Task: Search one way flight ticket for 5 adults, 2 children, 1 infant in seat and 1 infant on lap in economy from El Paso: El Paso International Airport to Jackson: Jackson Hole Airport on 5-2-2023. Choice of flights is Alaska. Number of bags: 10 checked bags. Price is upto 73000. Outbound departure time preference is 5:15.
Action: Mouse moved to (340, 148)
Screenshot: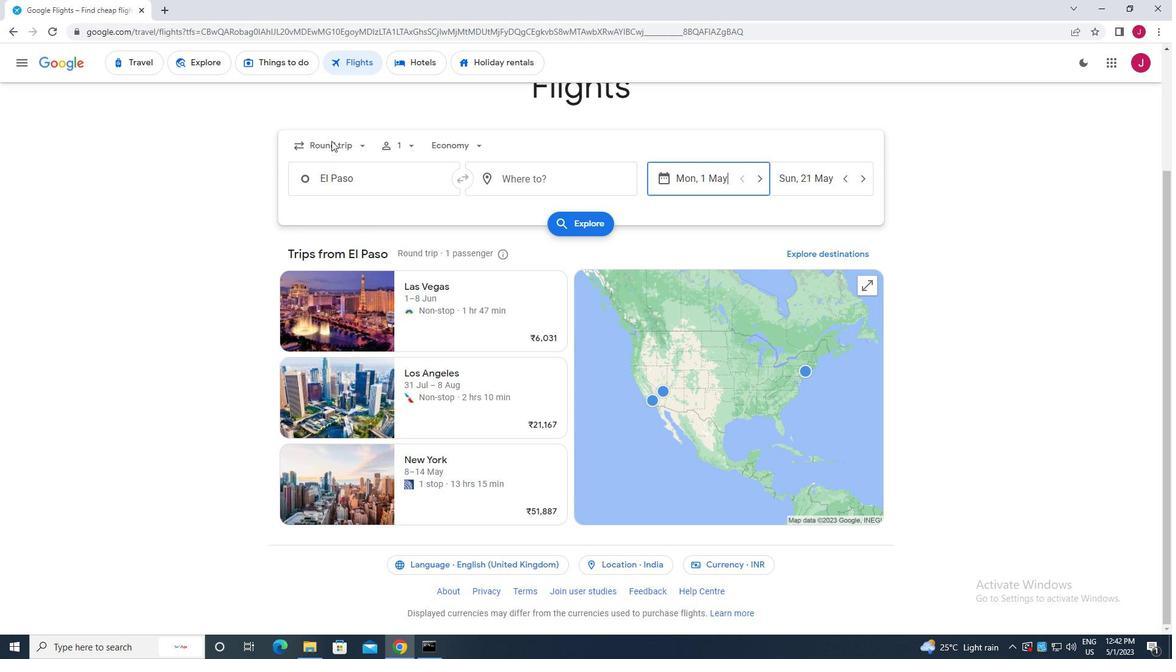 
Action: Mouse pressed left at (340, 148)
Screenshot: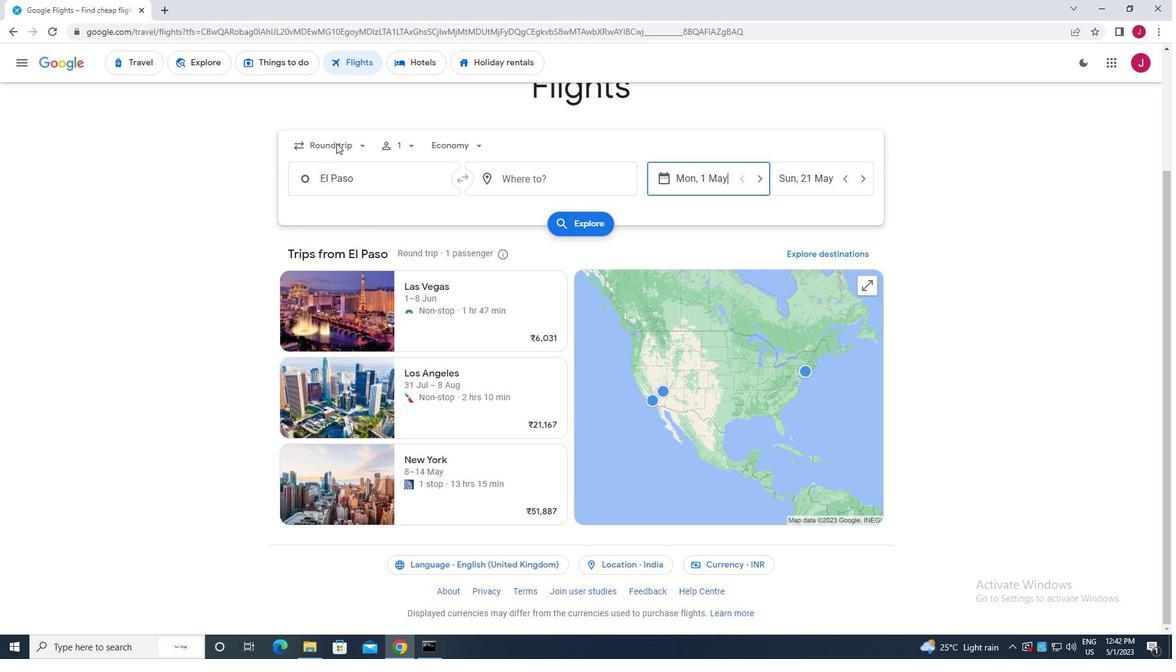 
Action: Mouse moved to (360, 142)
Screenshot: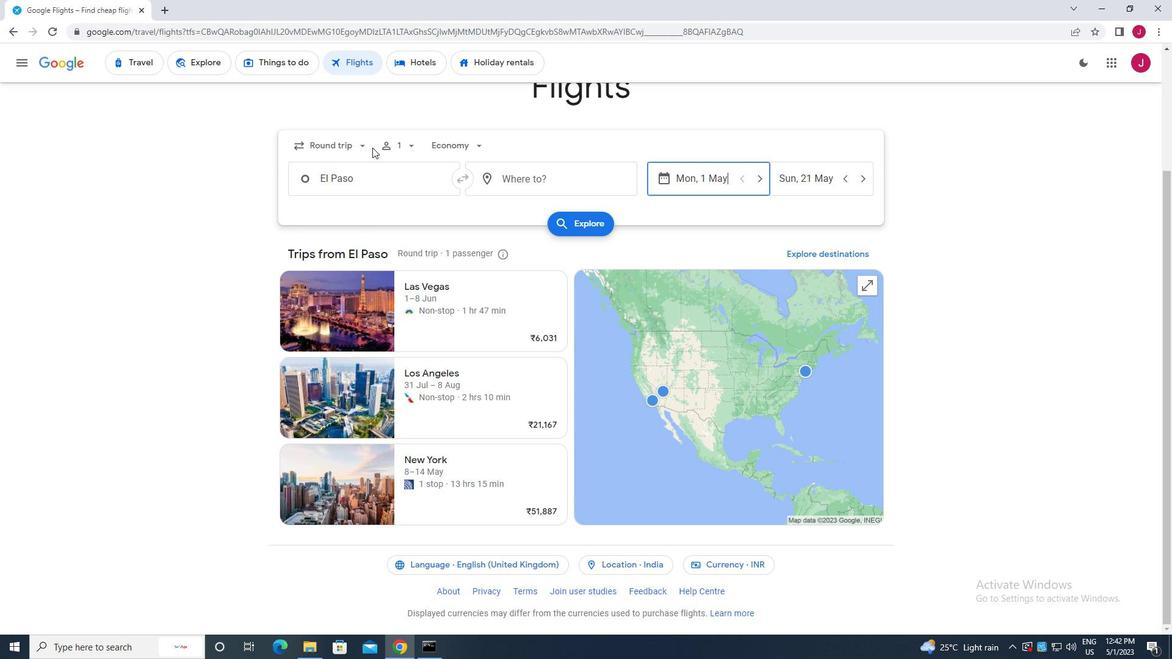 
Action: Mouse pressed left at (360, 142)
Screenshot: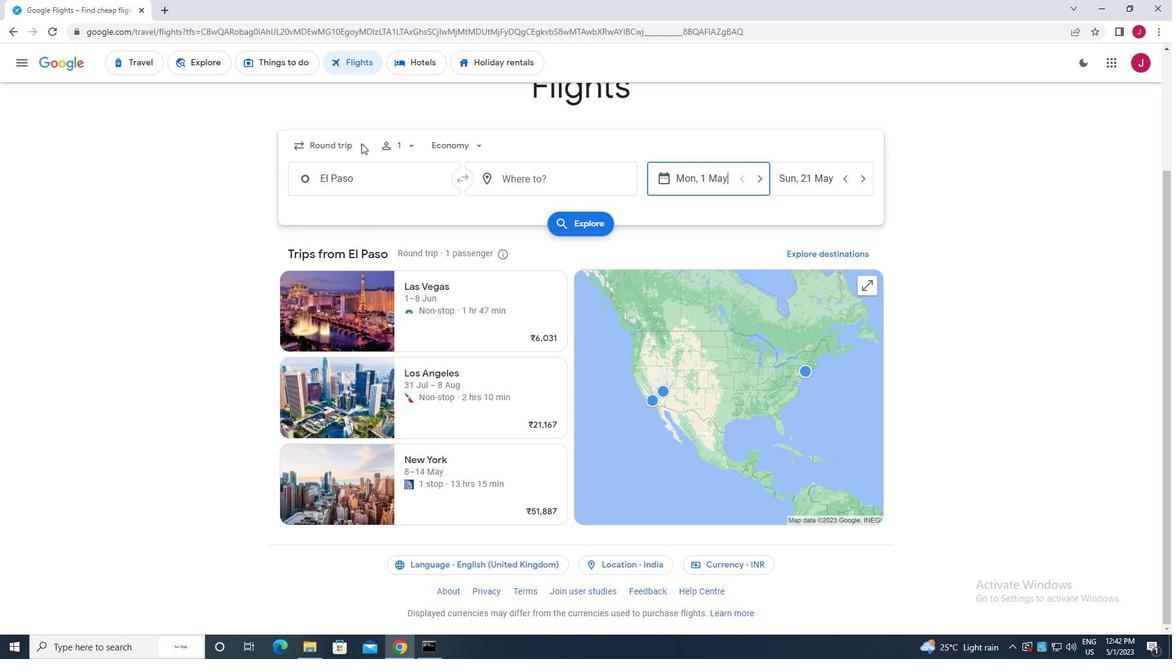 
Action: Mouse moved to (357, 148)
Screenshot: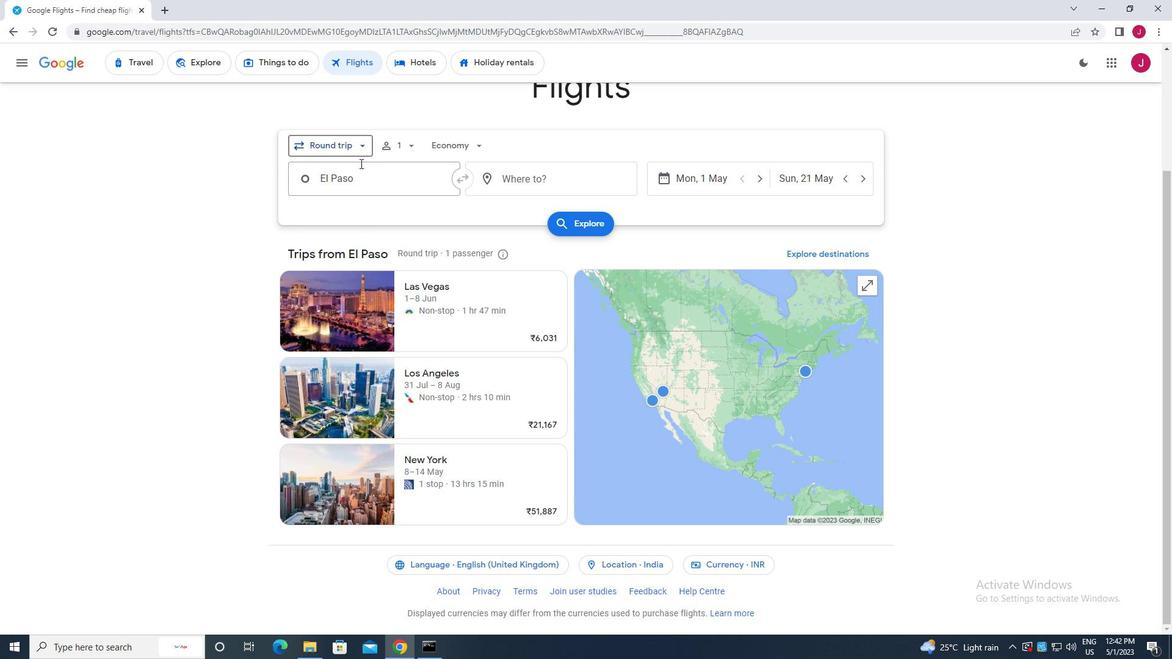 
Action: Mouse pressed left at (357, 148)
Screenshot: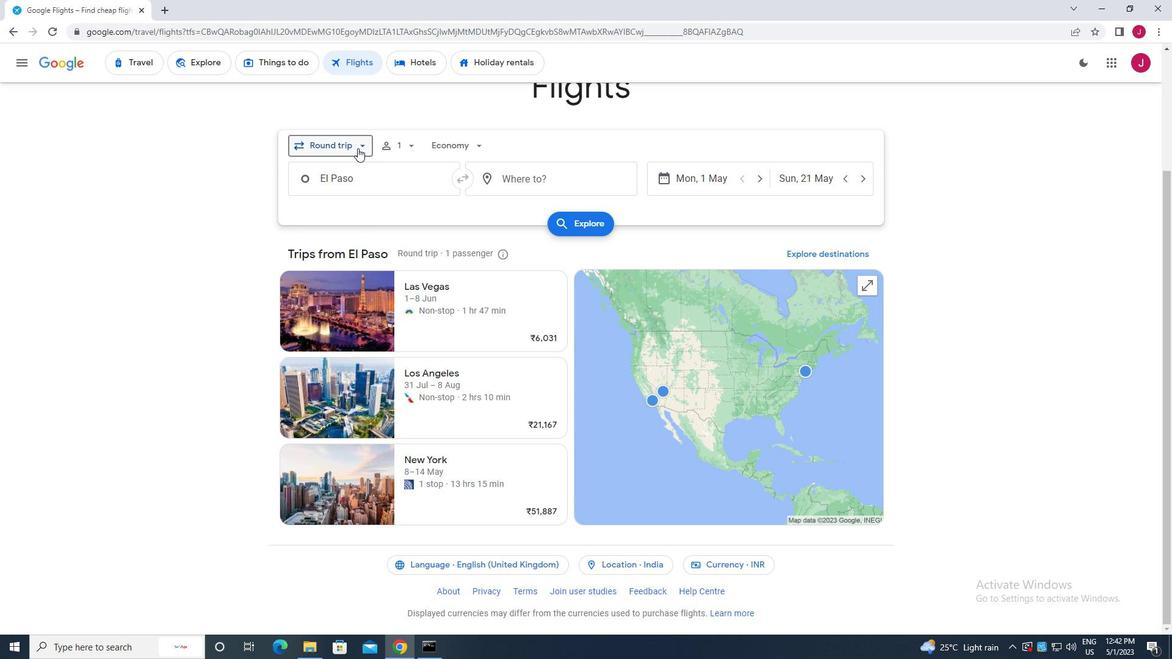 
Action: Mouse moved to (353, 199)
Screenshot: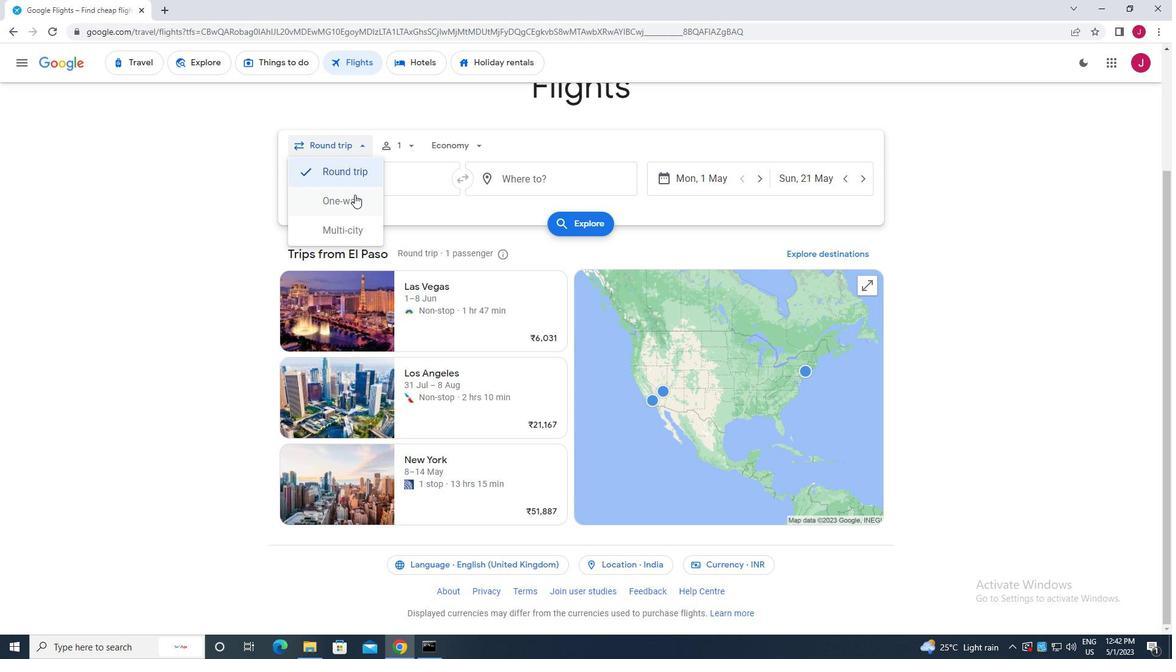 
Action: Mouse pressed left at (353, 199)
Screenshot: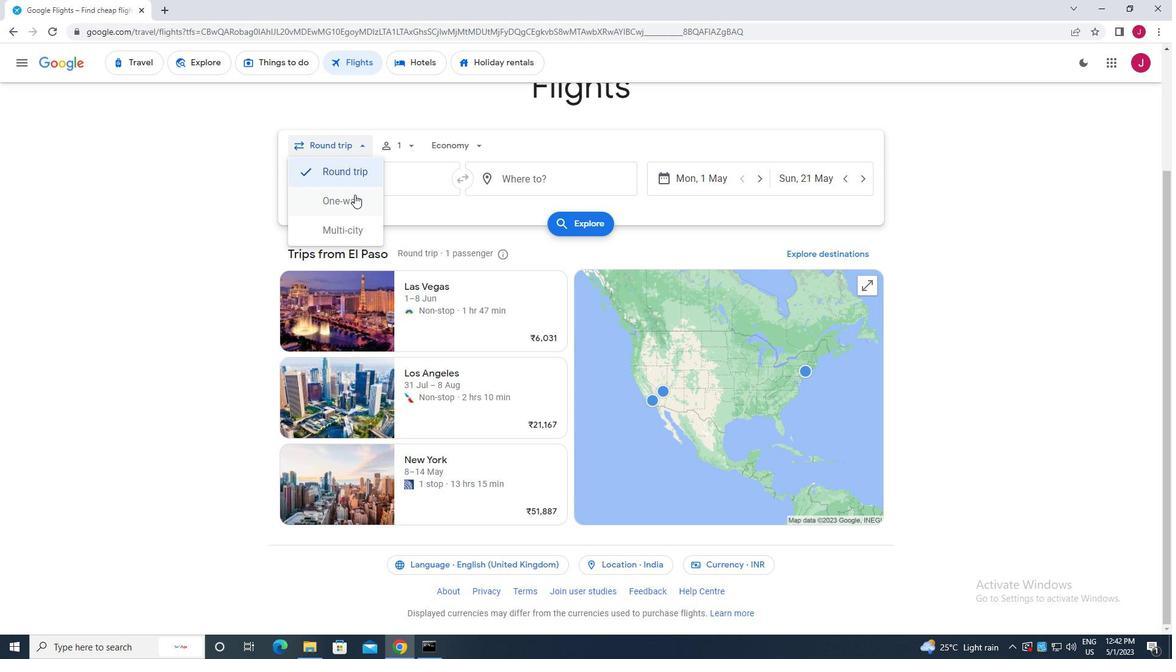
Action: Mouse moved to (409, 149)
Screenshot: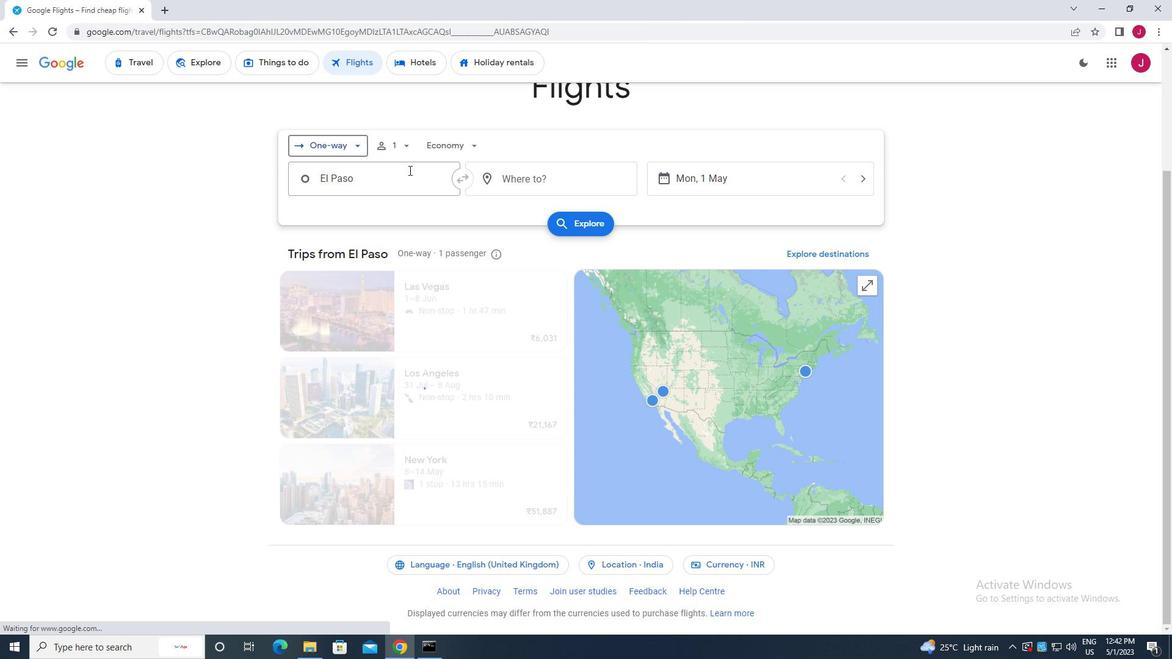 
Action: Mouse pressed left at (409, 149)
Screenshot: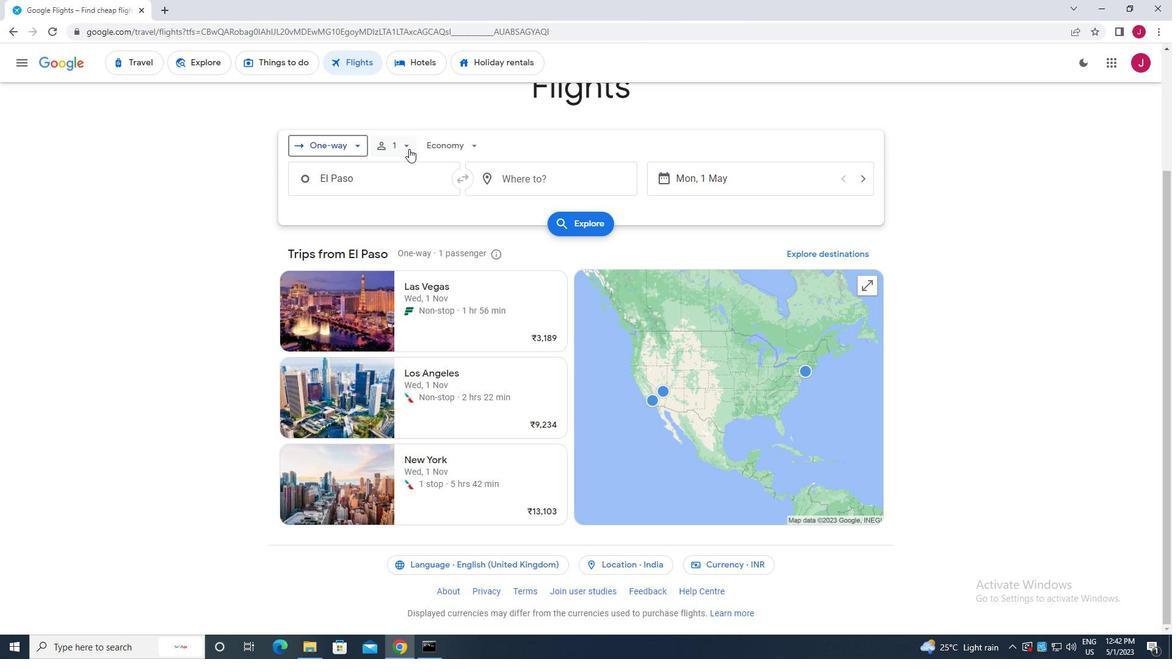 
Action: Mouse moved to (497, 176)
Screenshot: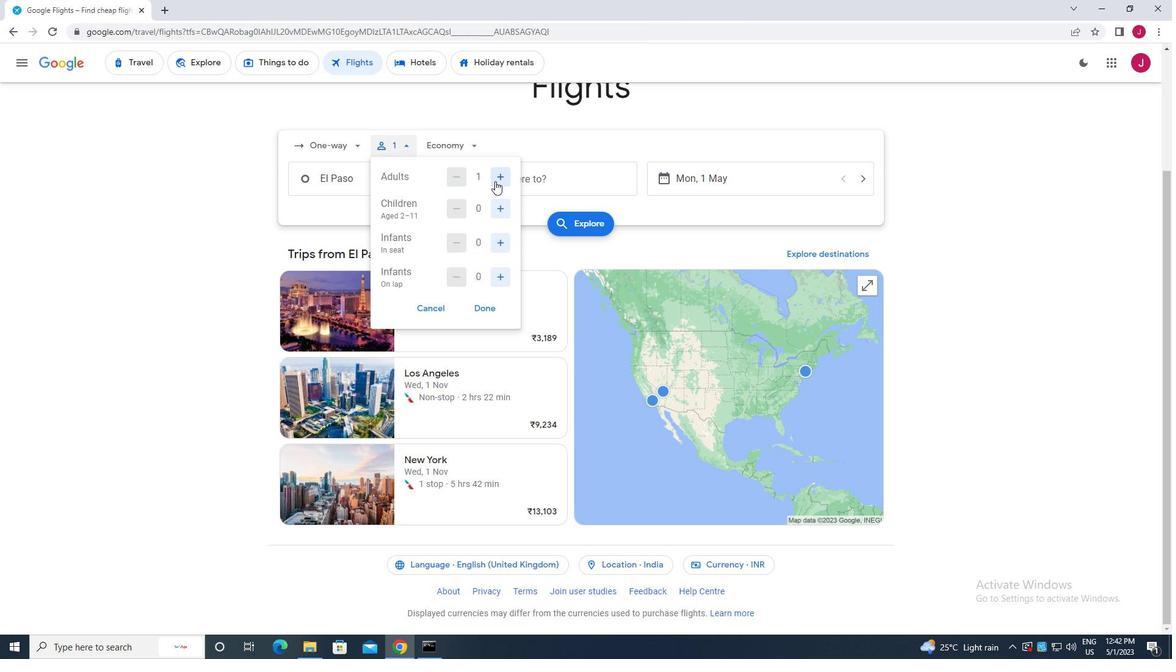 
Action: Mouse pressed left at (497, 176)
Screenshot: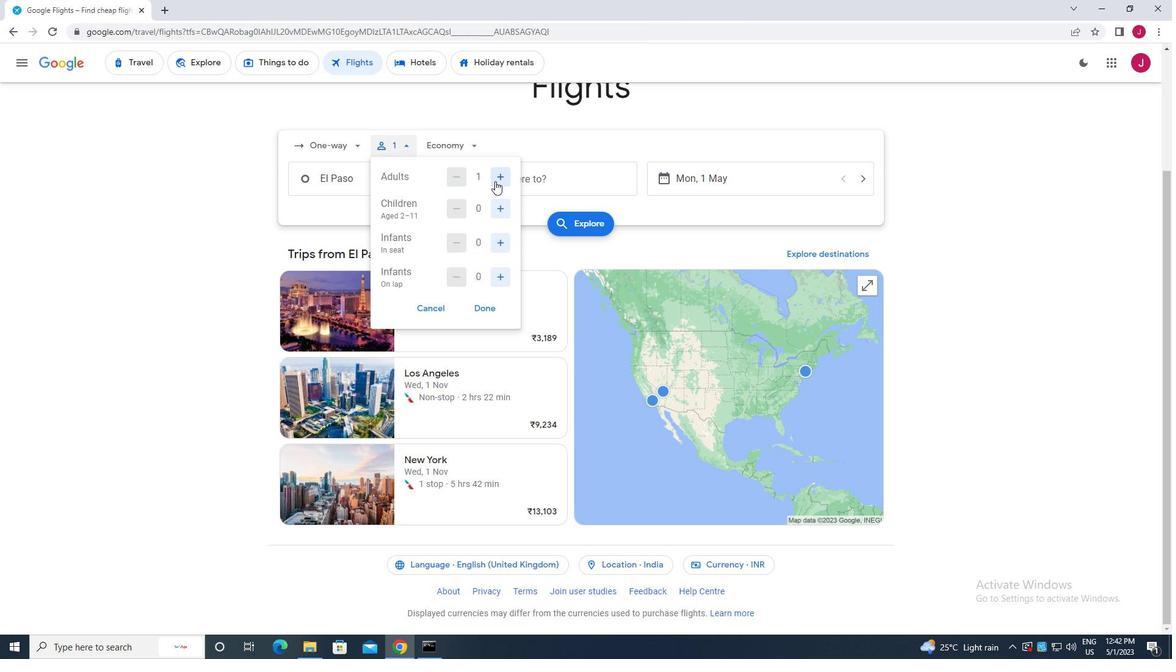
Action: Mouse pressed left at (497, 176)
Screenshot: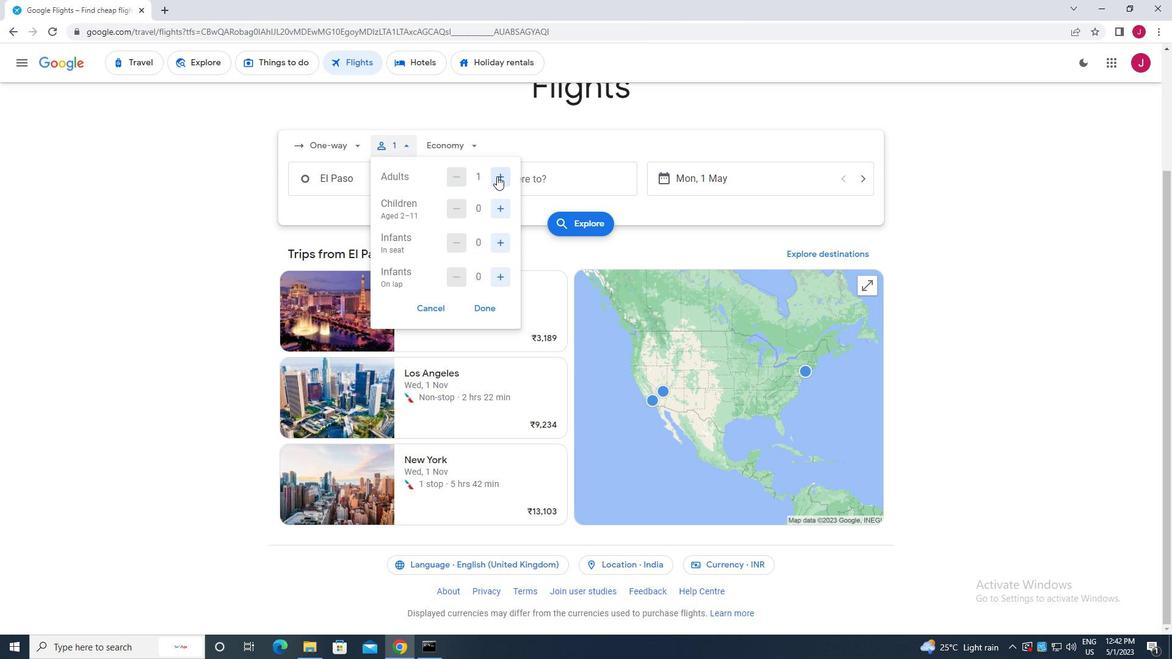 
Action: Mouse pressed left at (497, 176)
Screenshot: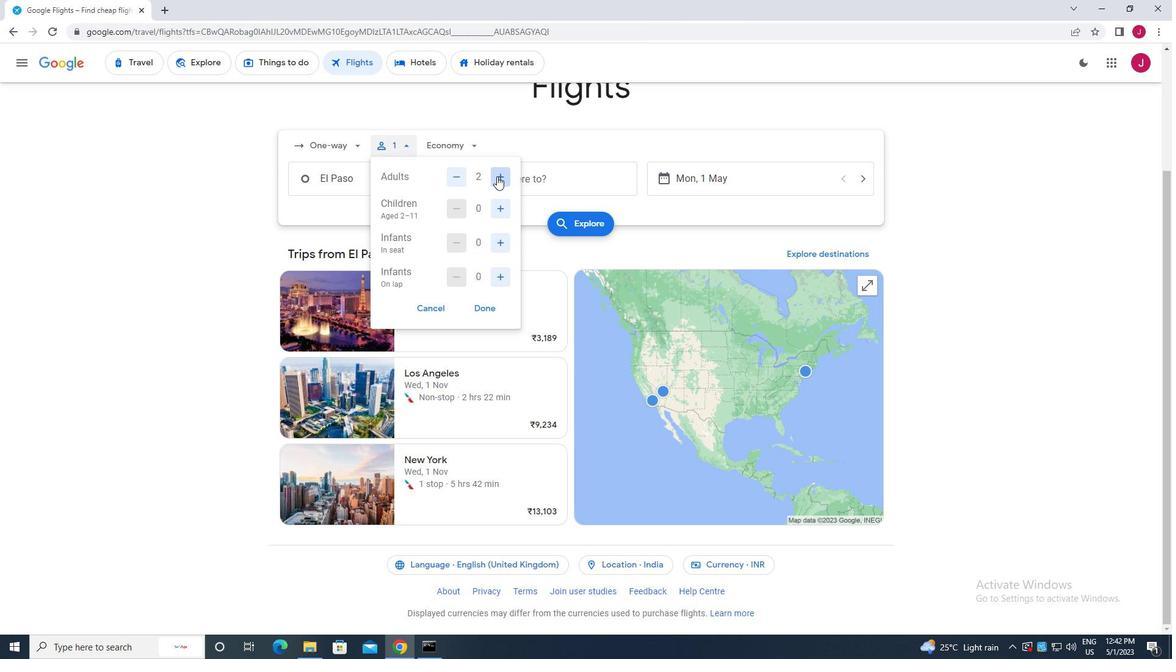 
Action: Mouse pressed left at (497, 176)
Screenshot: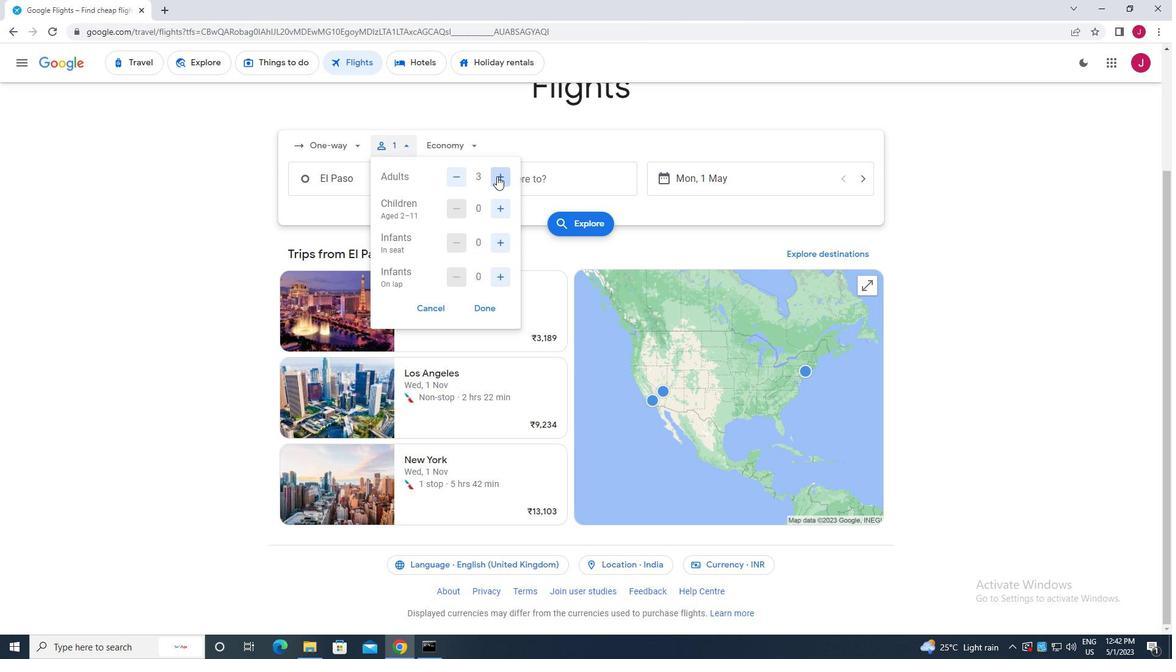 
Action: Mouse pressed left at (497, 176)
Screenshot: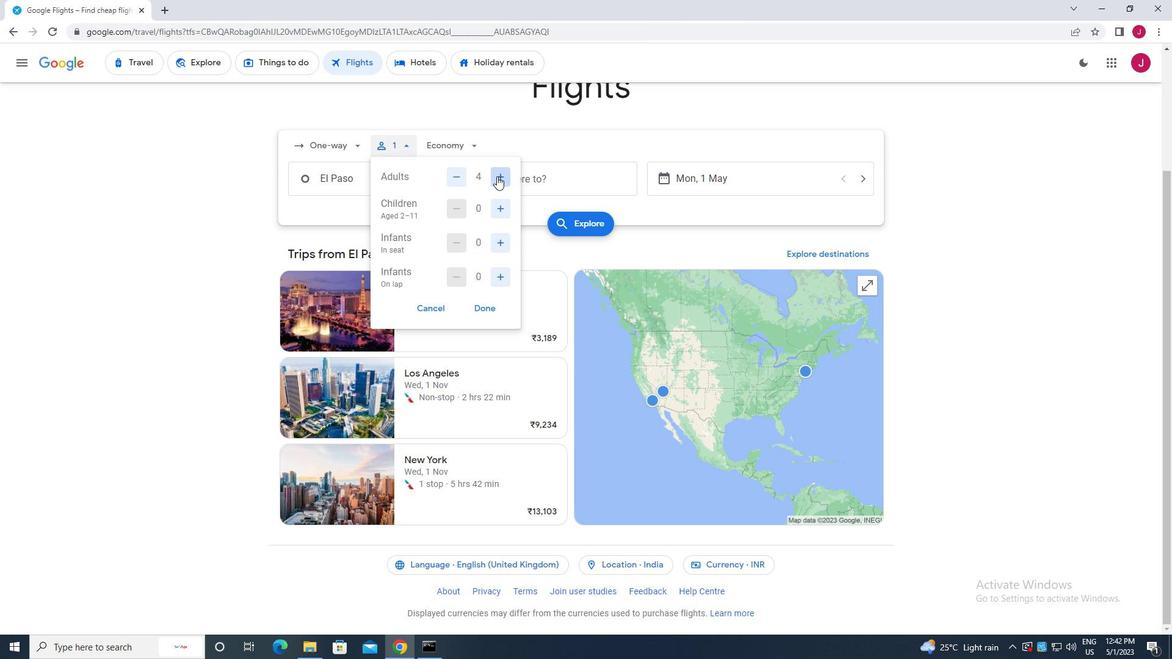 
Action: Mouse moved to (456, 177)
Screenshot: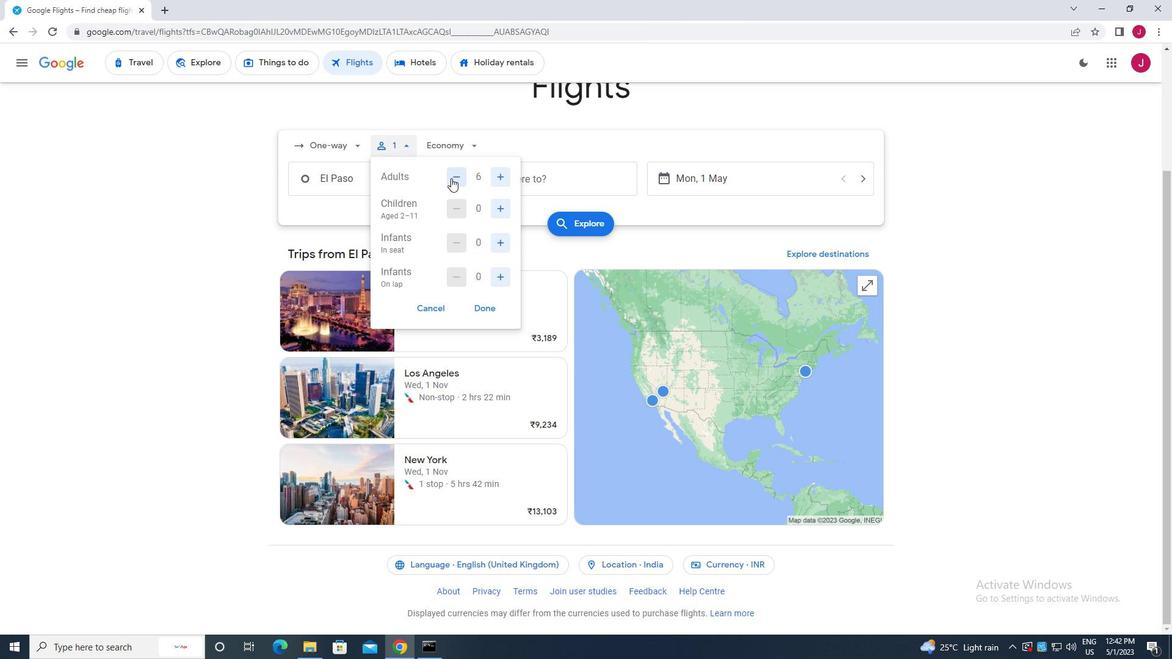 
Action: Mouse pressed left at (456, 177)
Screenshot: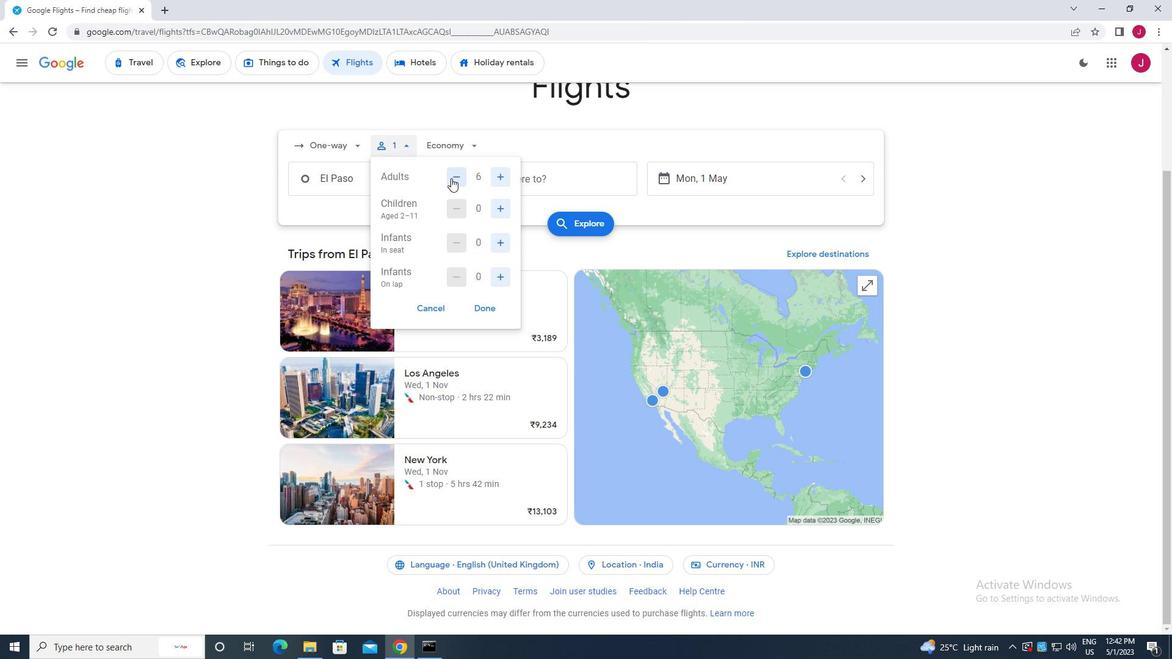 
Action: Mouse moved to (503, 209)
Screenshot: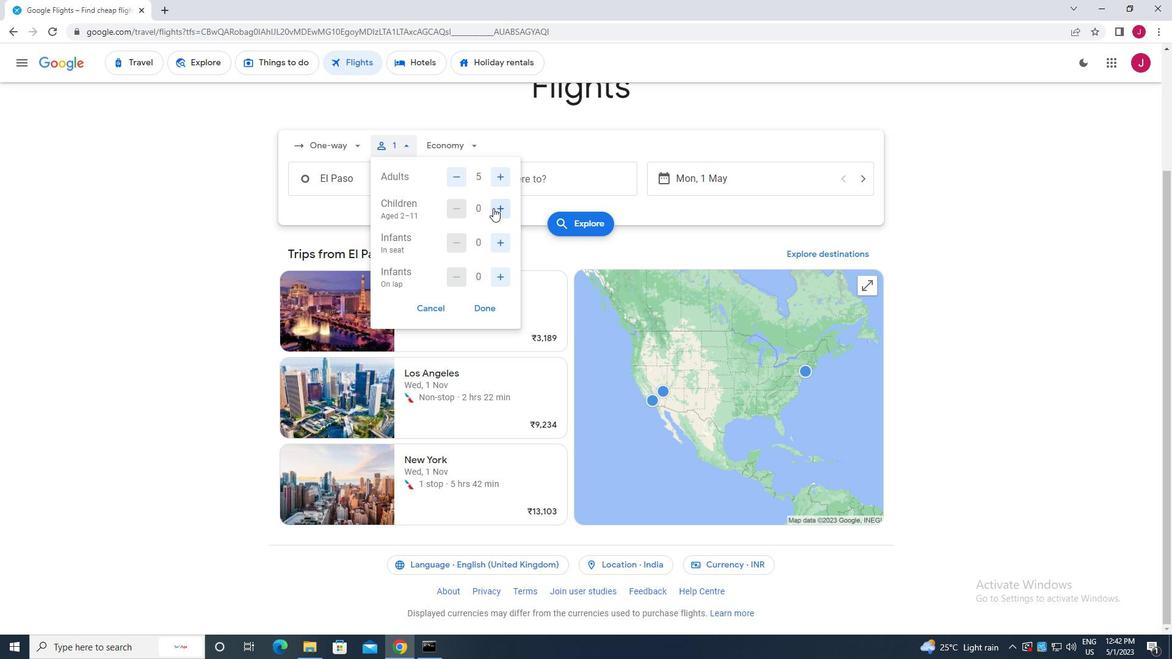 
Action: Mouse pressed left at (503, 209)
Screenshot: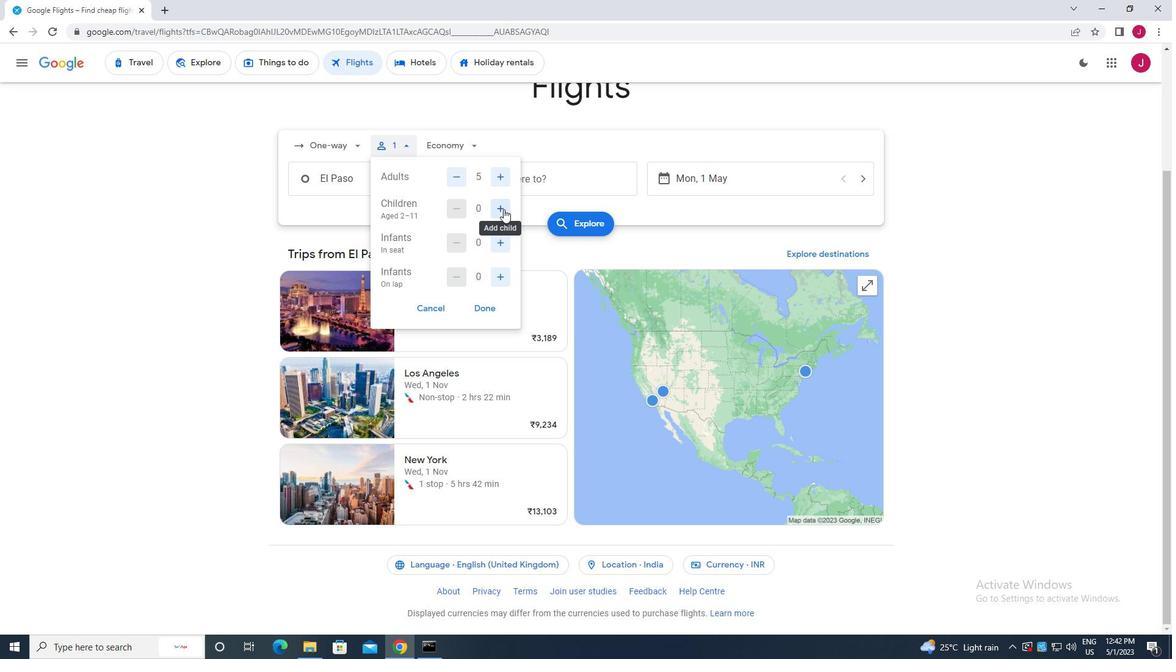 
Action: Mouse pressed left at (503, 209)
Screenshot: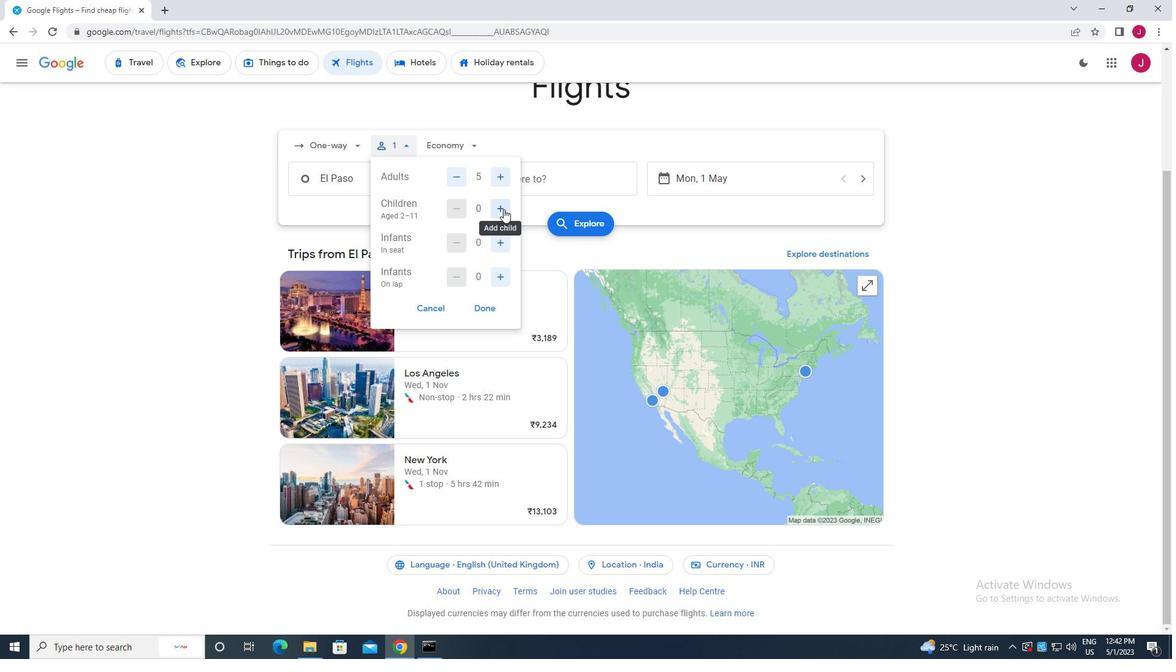 
Action: Mouse moved to (500, 247)
Screenshot: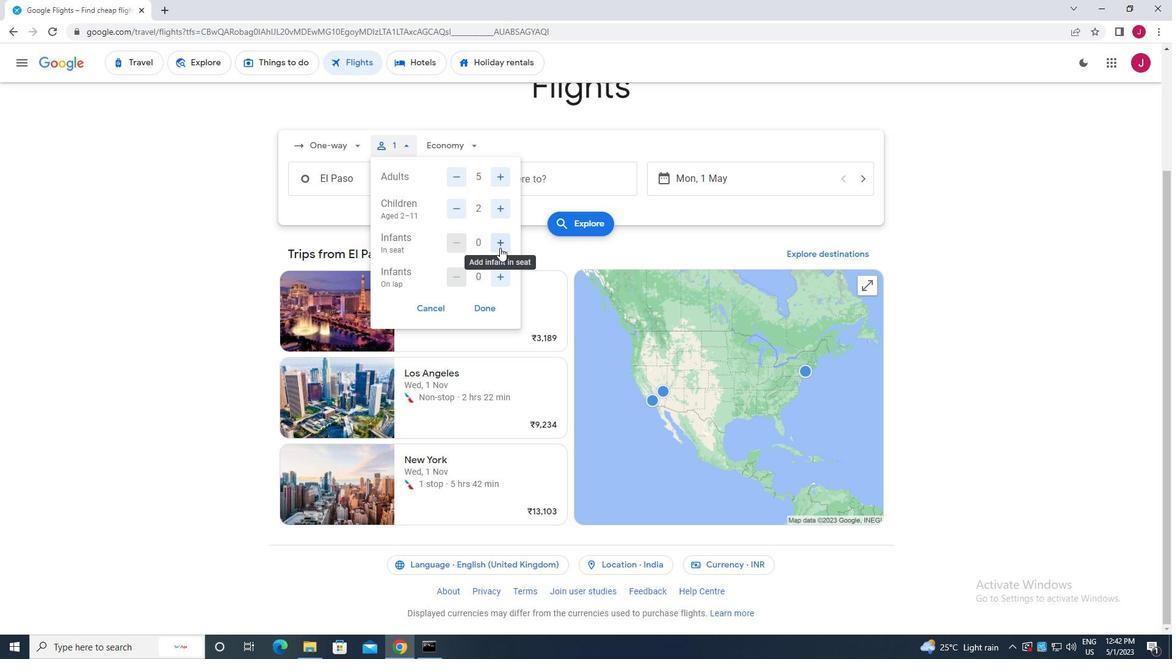 
Action: Mouse pressed left at (500, 247)
Screenshot: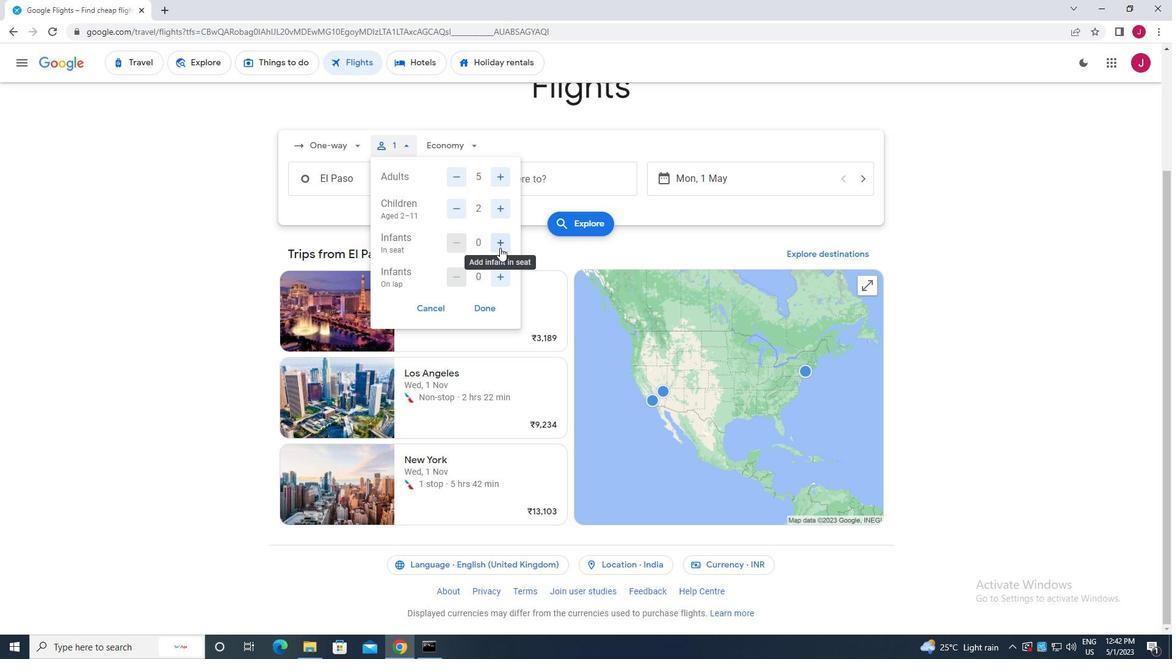 
Action: Mouse moved to (500, 278)
Screenshot: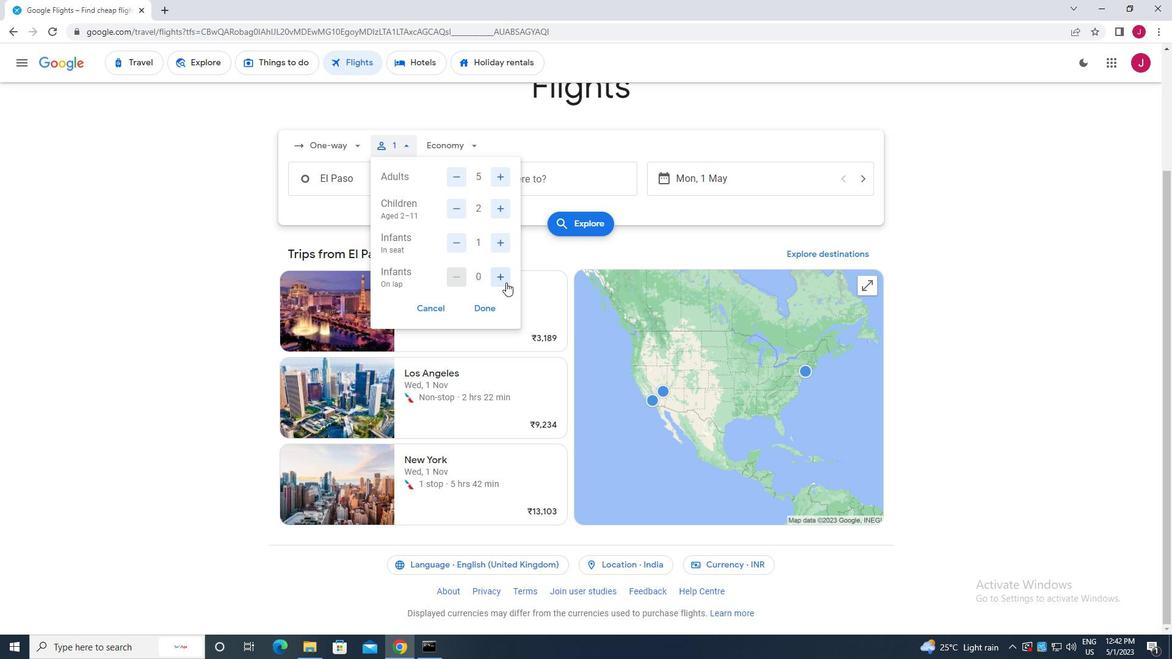 
Action: Mouse pressed left at (500, 278)
Screenshot: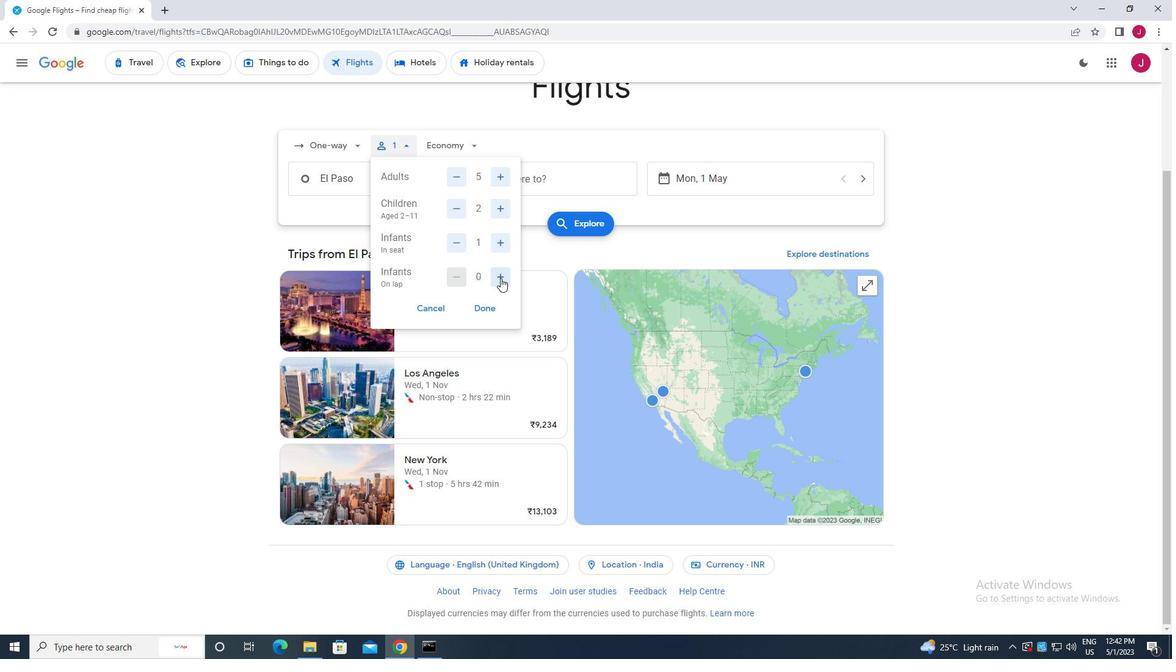 
Action: Mouse moved to (491, 307)
Screenshot: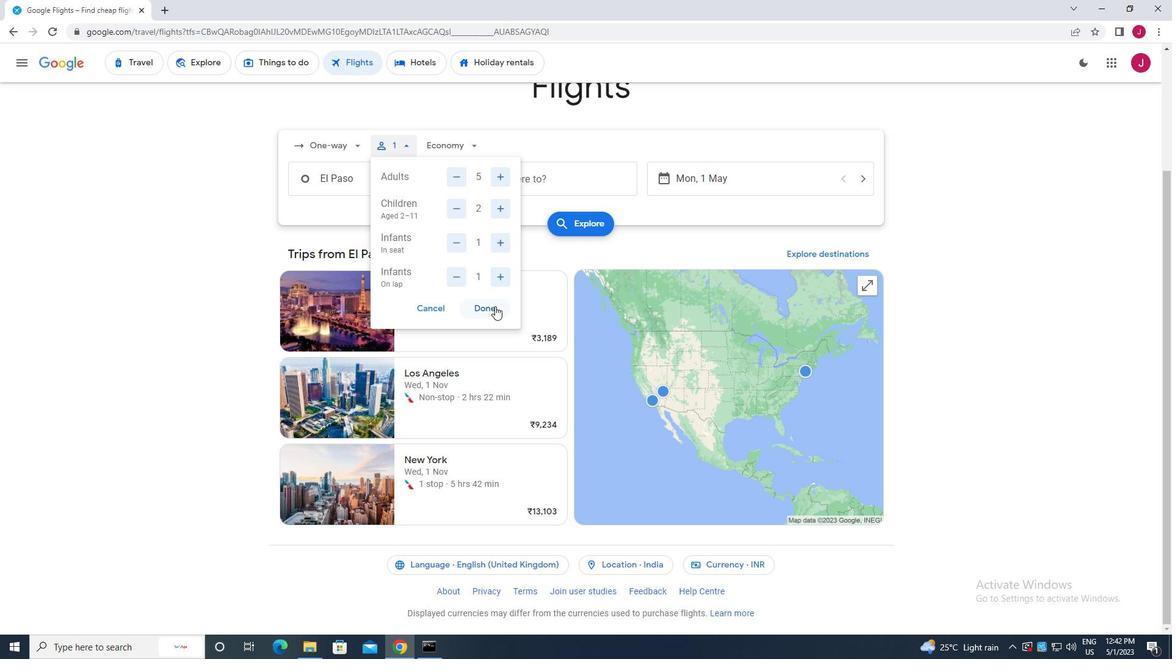 
Action: Mouse pressed left at (491, 307)
Screenshot: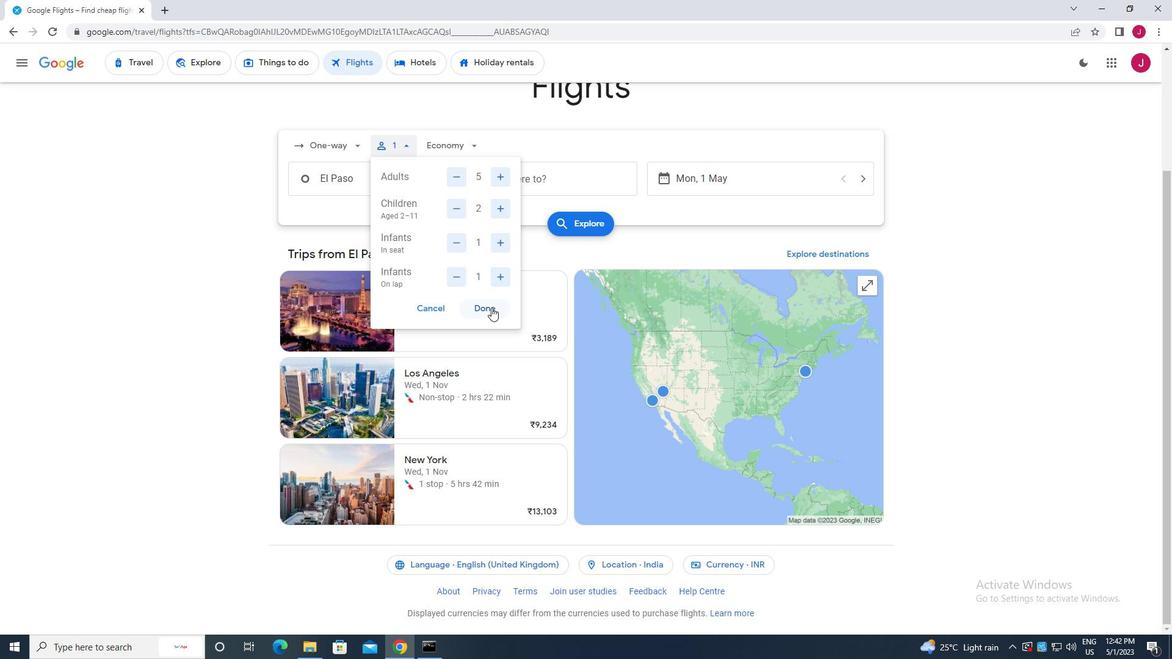 
Action: Mouse moved to (449, 139)
Screenshot: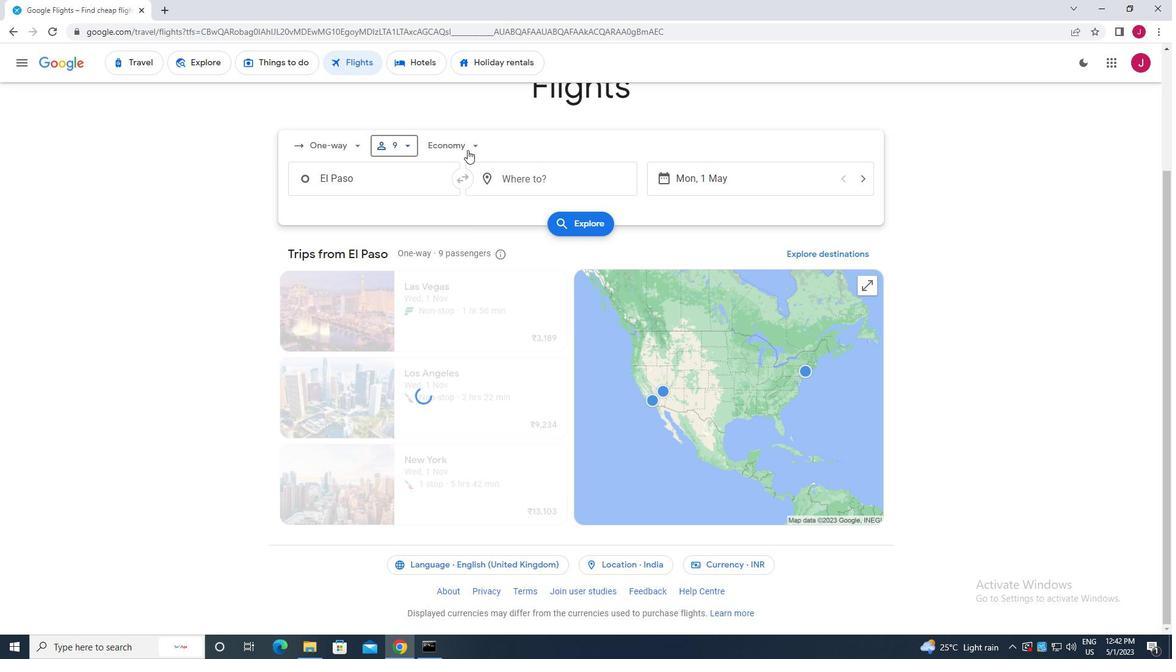 
Action: Mouse pressed left at (449, 139)
Screenshot: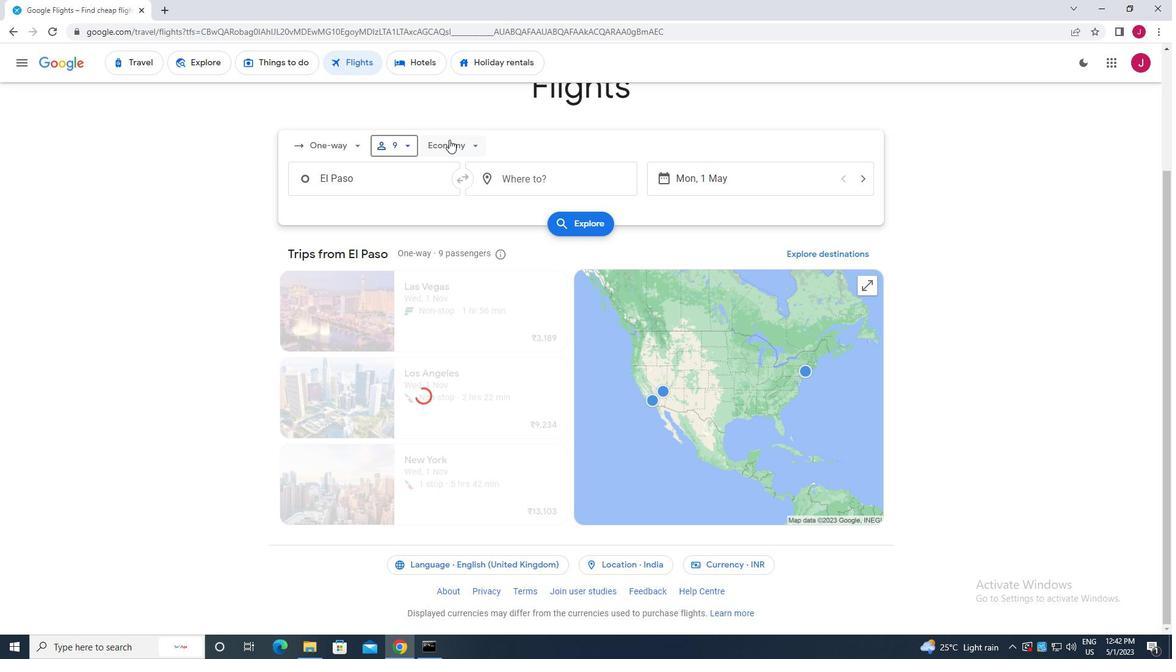 
Action: Mouse moved to (467, 172)
Screenshot: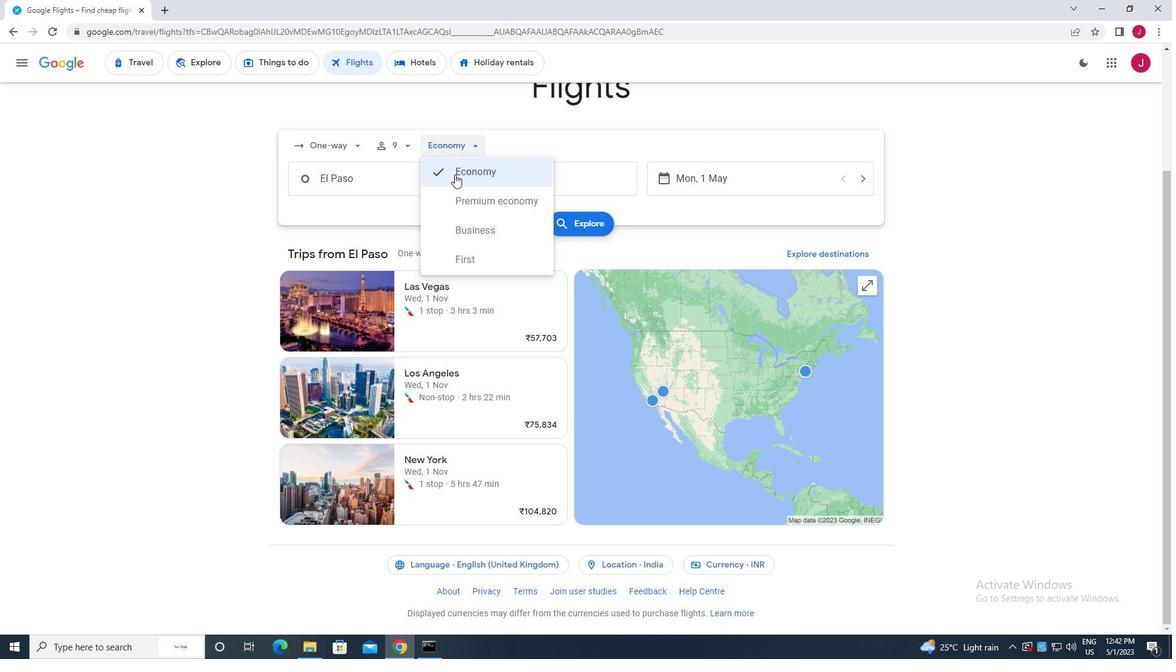 
Action: Mouse pressed left at (467, 172)
Screenshot: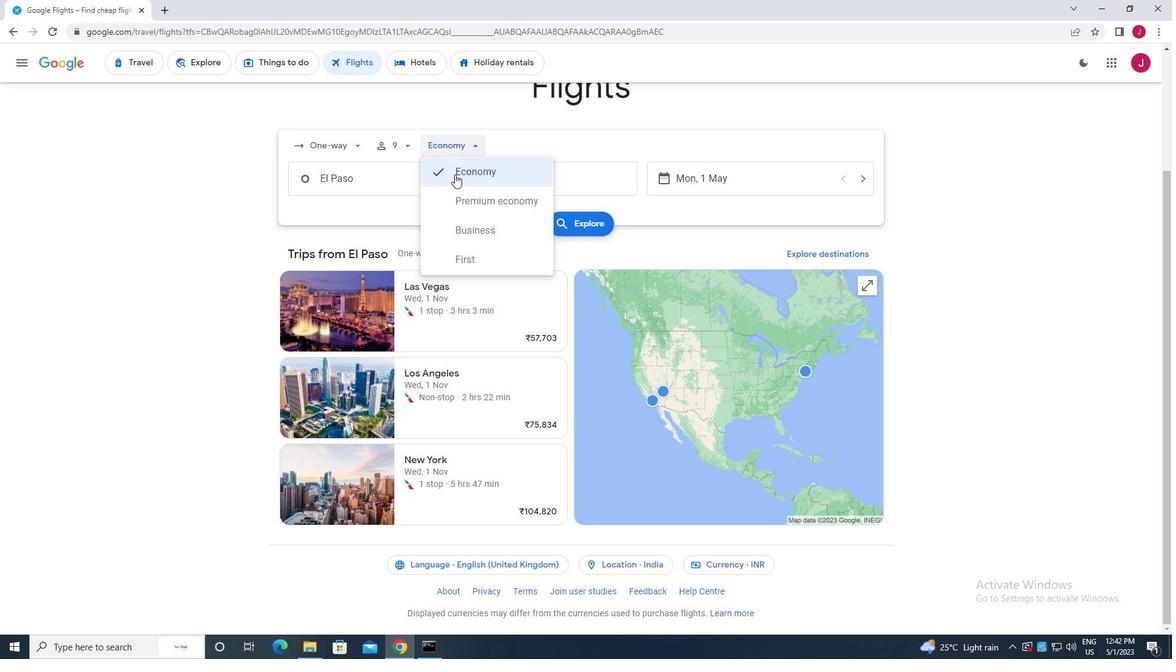 
Action: Mouse moved to (406, 183)
Screenshot: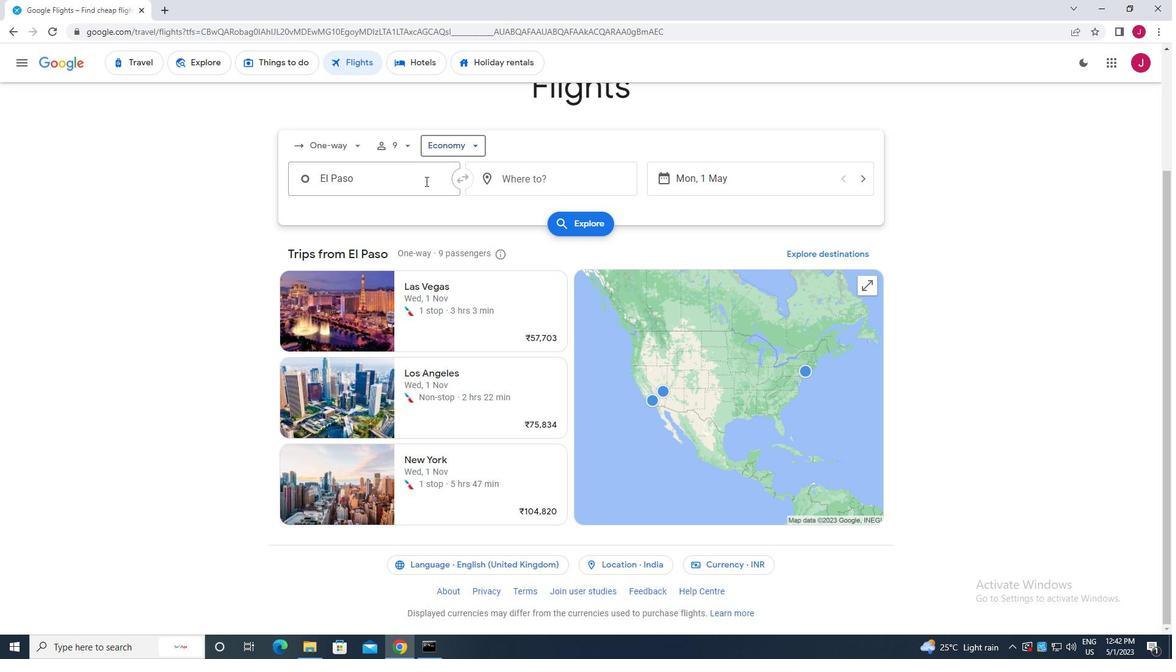 
Action: Mouse pressed left at (406, 183)
Screenshot: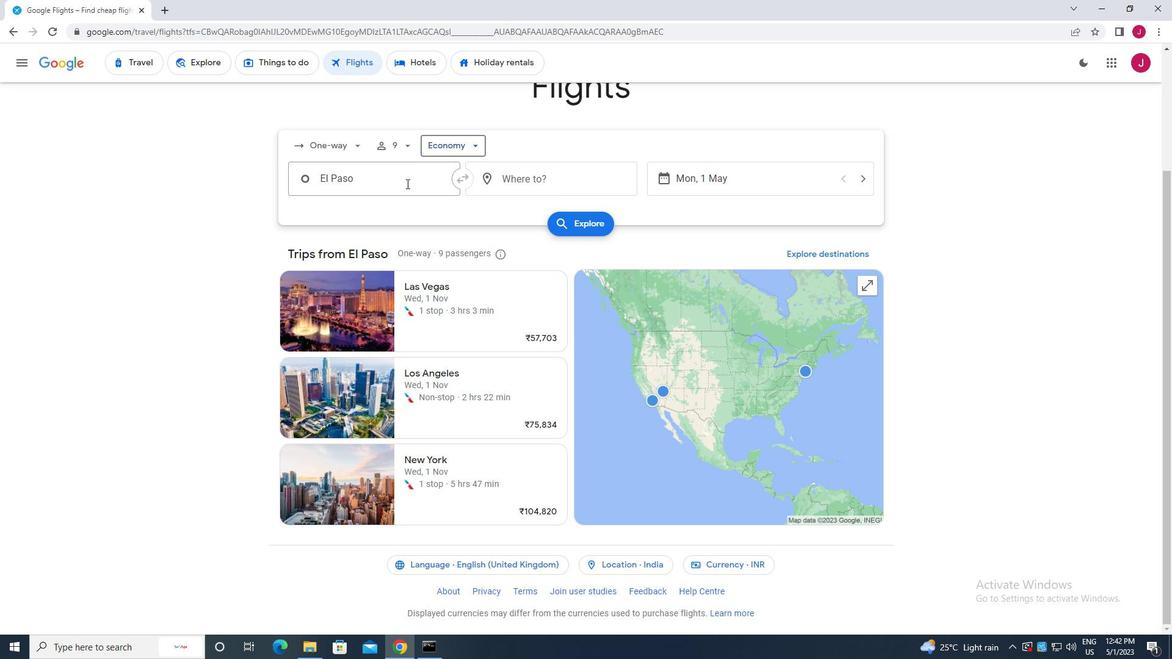 
Action: Mouse moved to (407, 183)
Screenshot: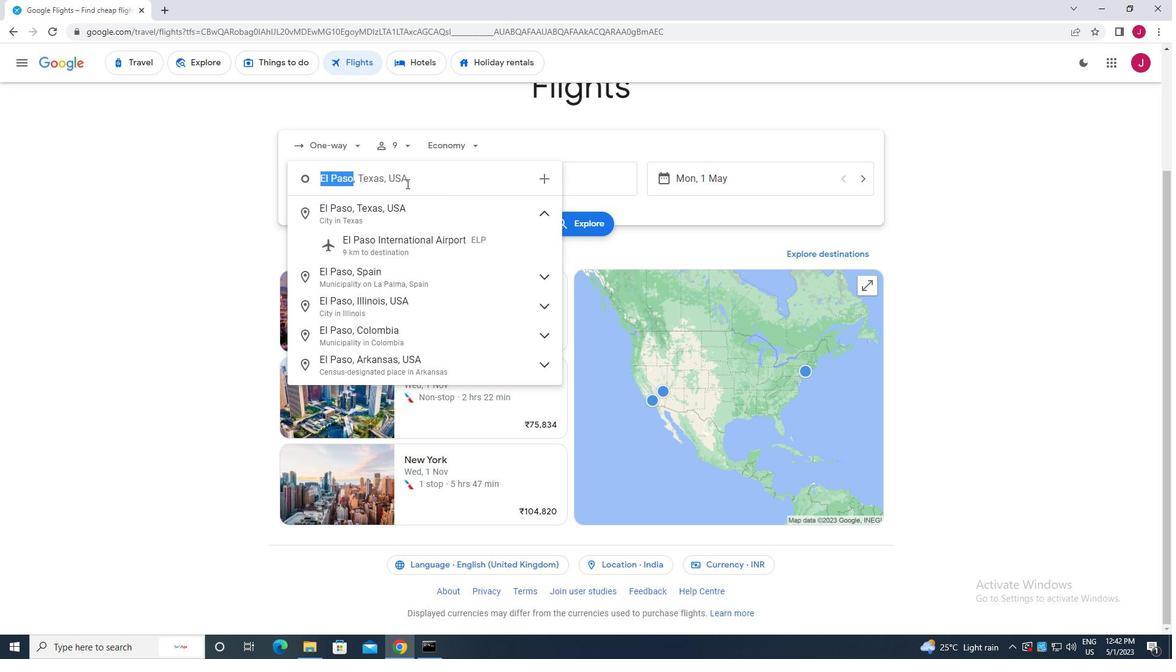 
Action: Key pressed ei<Key.space>paso
Screenshot: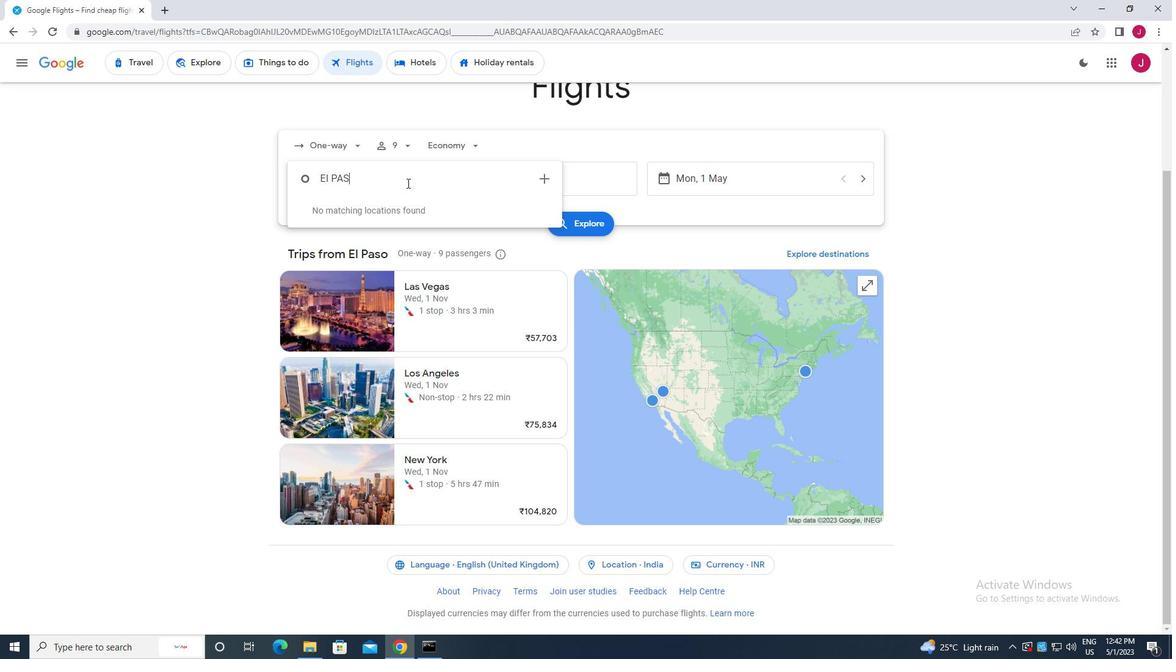 
Action: Mouse moved to (455, 245)
Screenshot: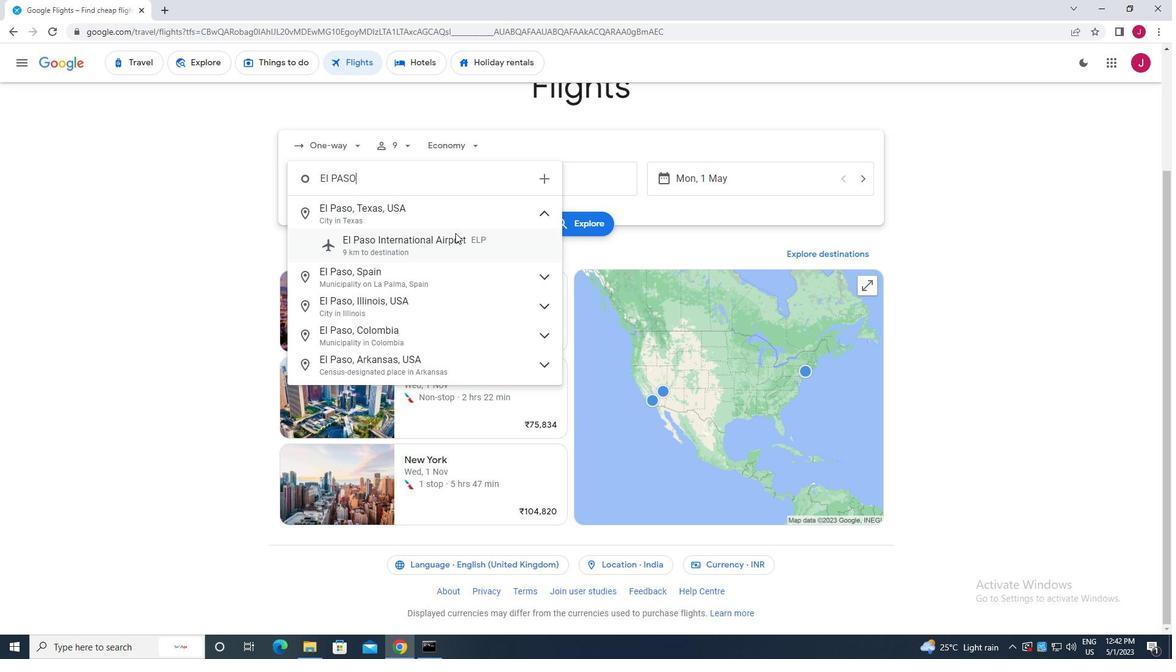 
Action: Mouse pressed left at (455, 245)
Screenshot: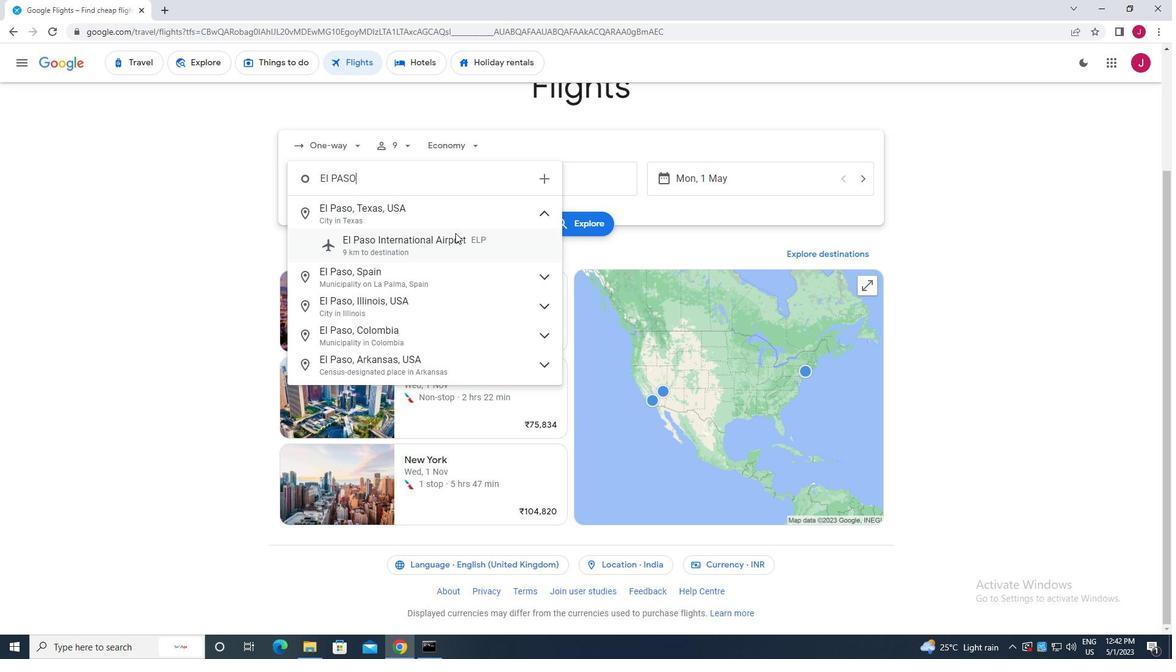
Action: Mouse moved to (569, 183)
Screenshot: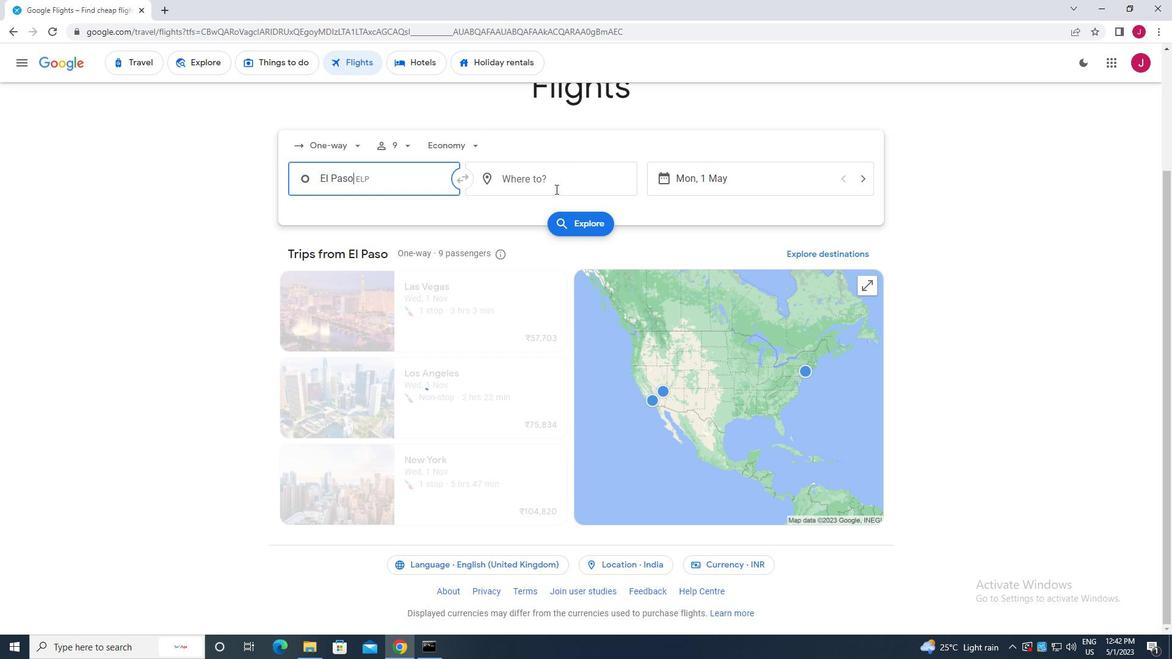 
Action: Mouse pressed left at (569, 183)
Screenshot: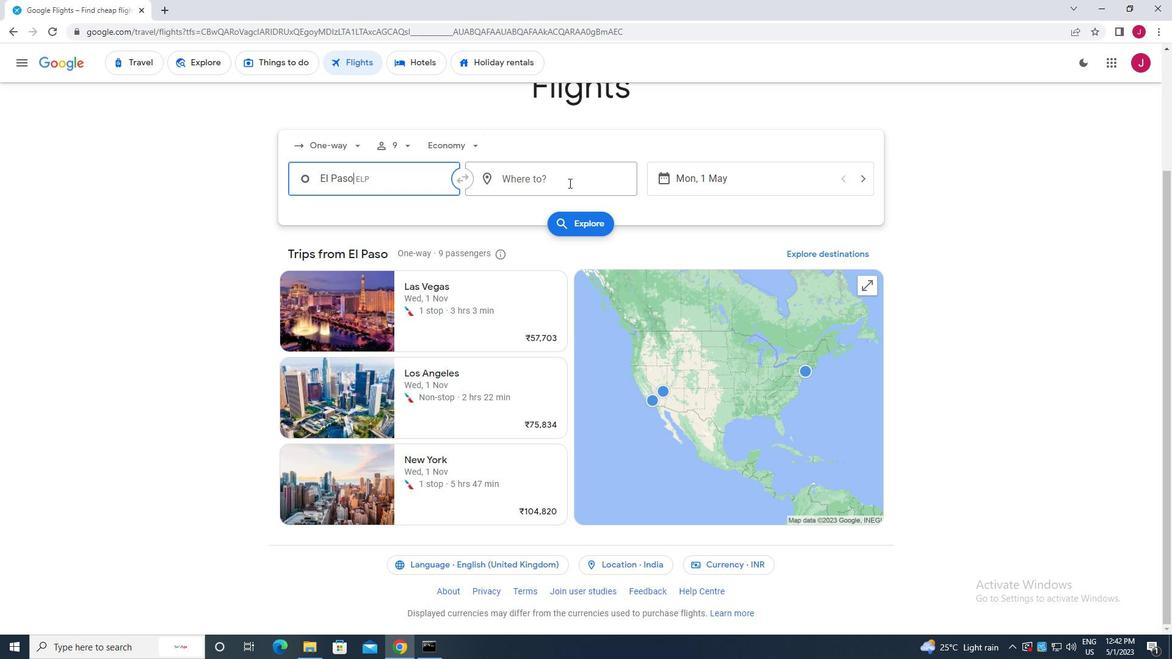 
Action: Mouse moved to (571, 183)
Screenshot: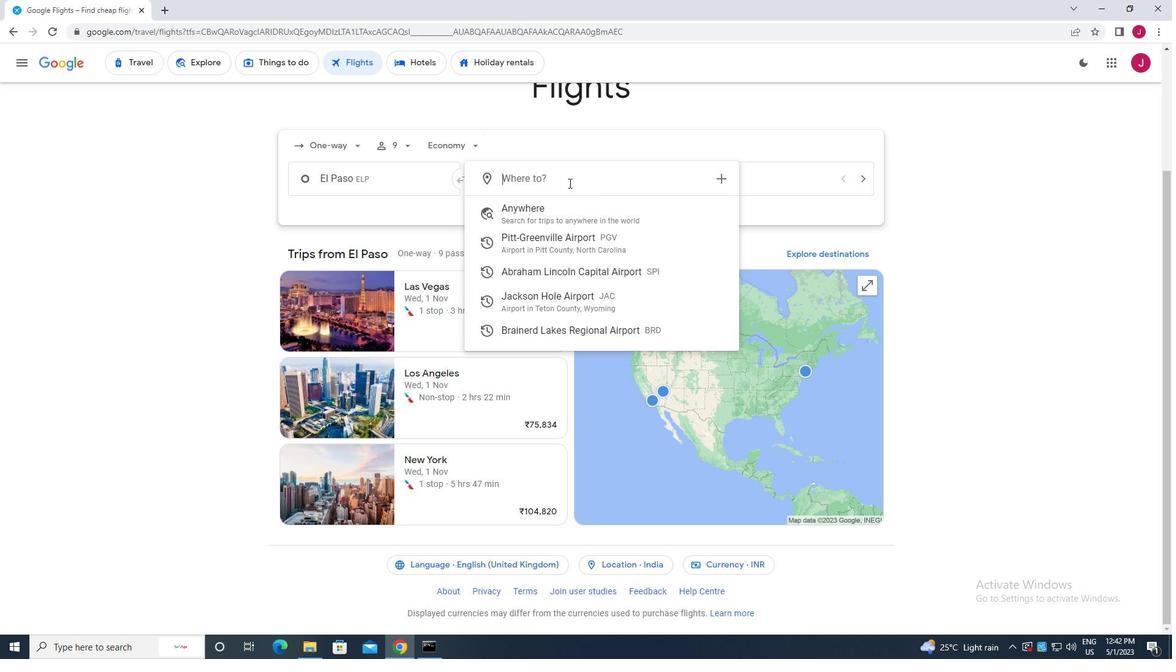 
Action: Key pressed jackson<Key.space>h
Screenshot: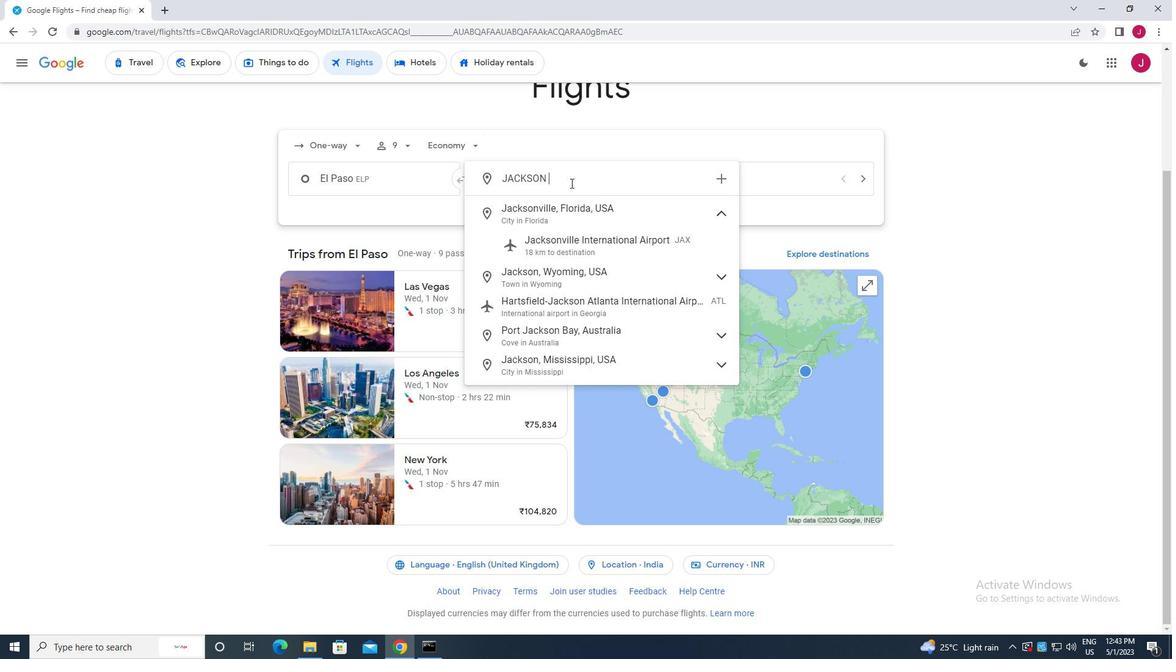 
Action: Mouse moved to (571, 242)
Screenshot: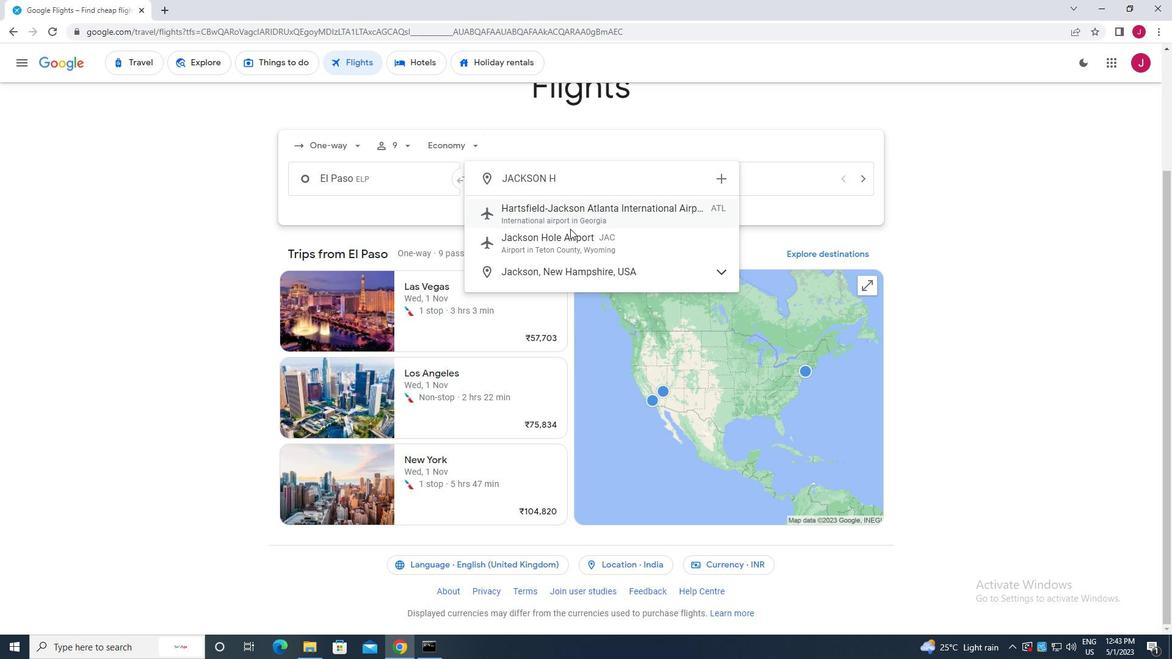 
Action: Mouse pressed left at (571, 242)
Screenshot: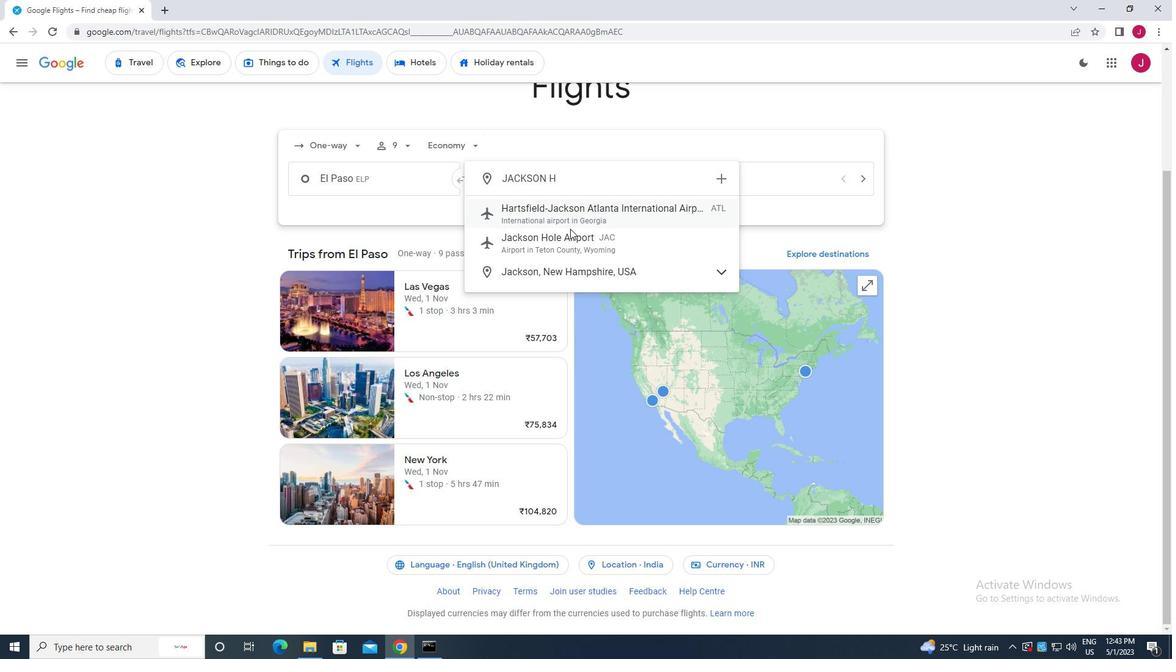 
Action: Mouse moved to (702, 175)
Screenshot: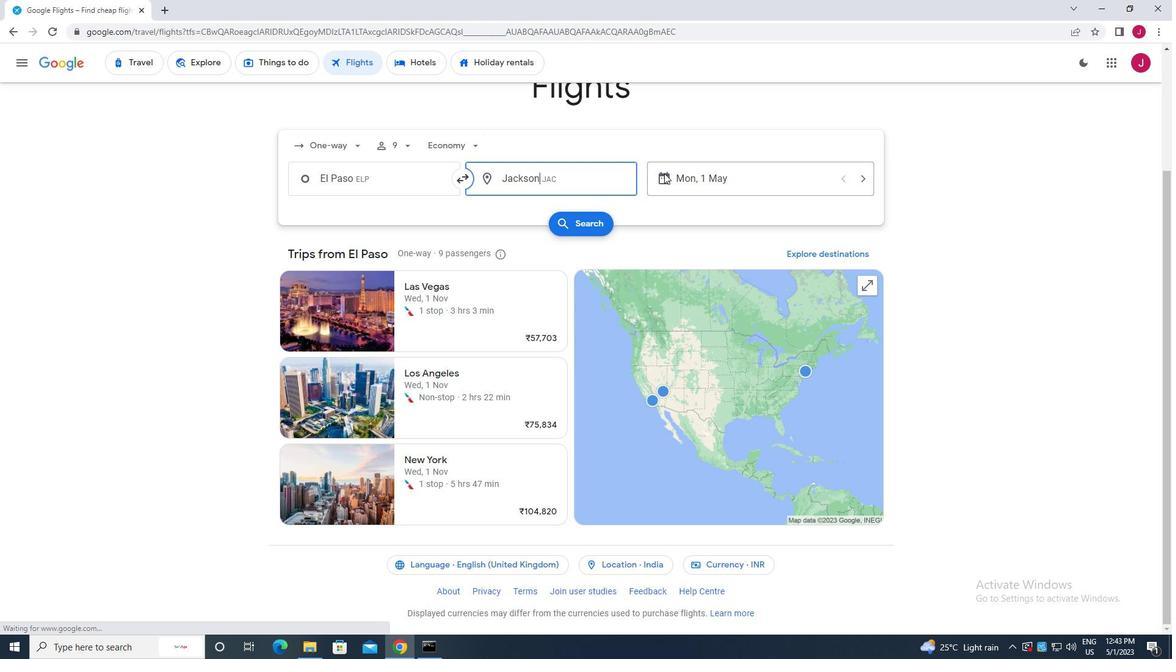 
Action: Mouse pressed left at (702, 175)
Screenshot: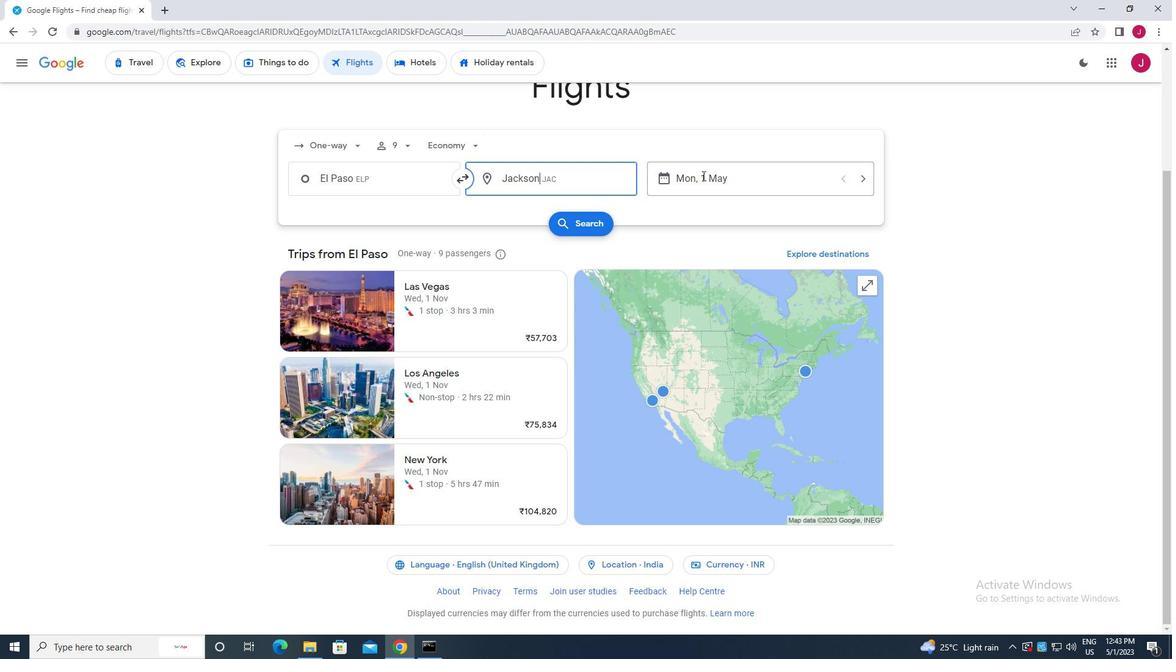
Action: Mouse moved to (502, 274)
Screenshot: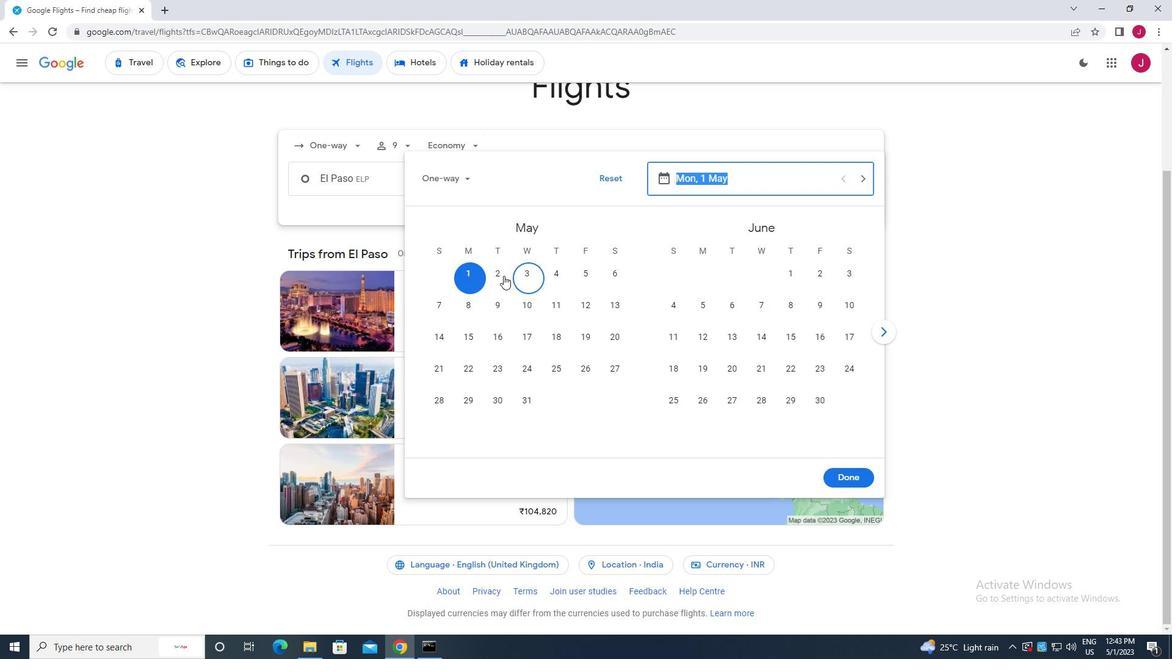 
Action: Mouse pressed left at (502, 274)
Screenshot: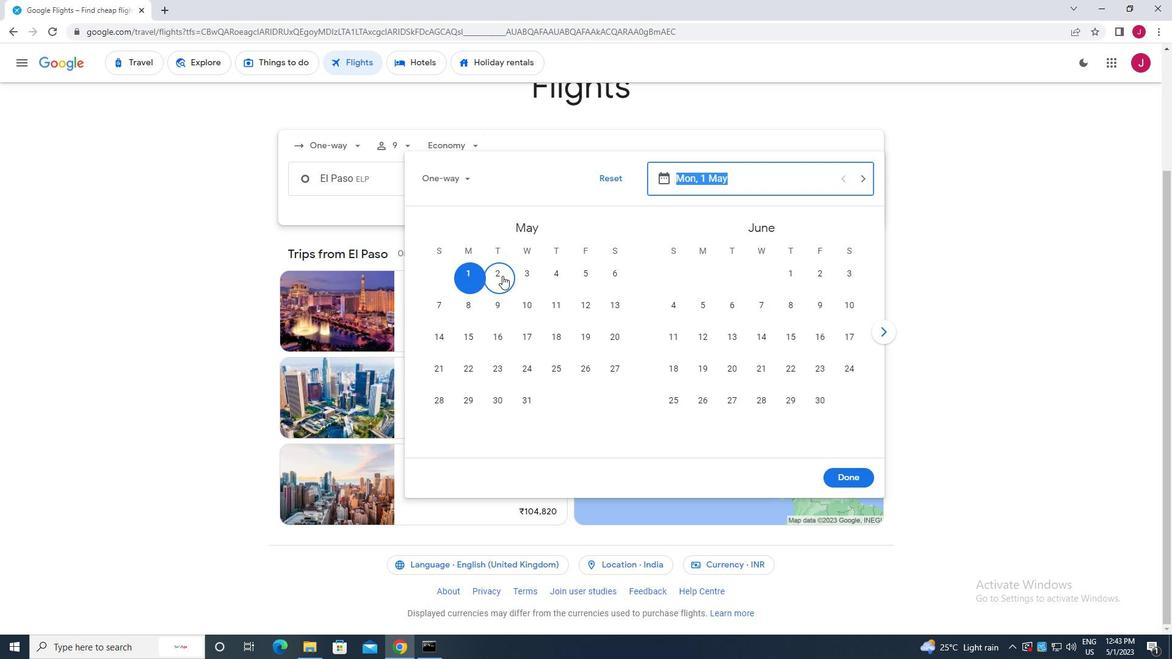 
Action: Mouse moved to (850, 480)
Screenshot: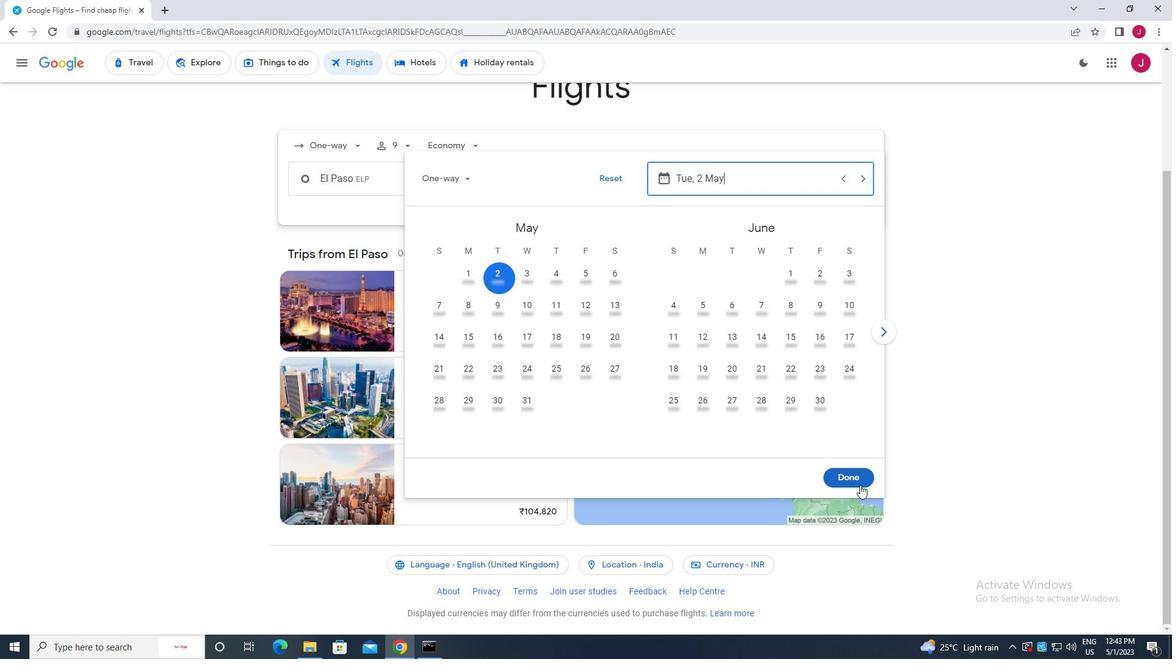 
Action: Mouse pressed left at (850, 480)
Screenshot: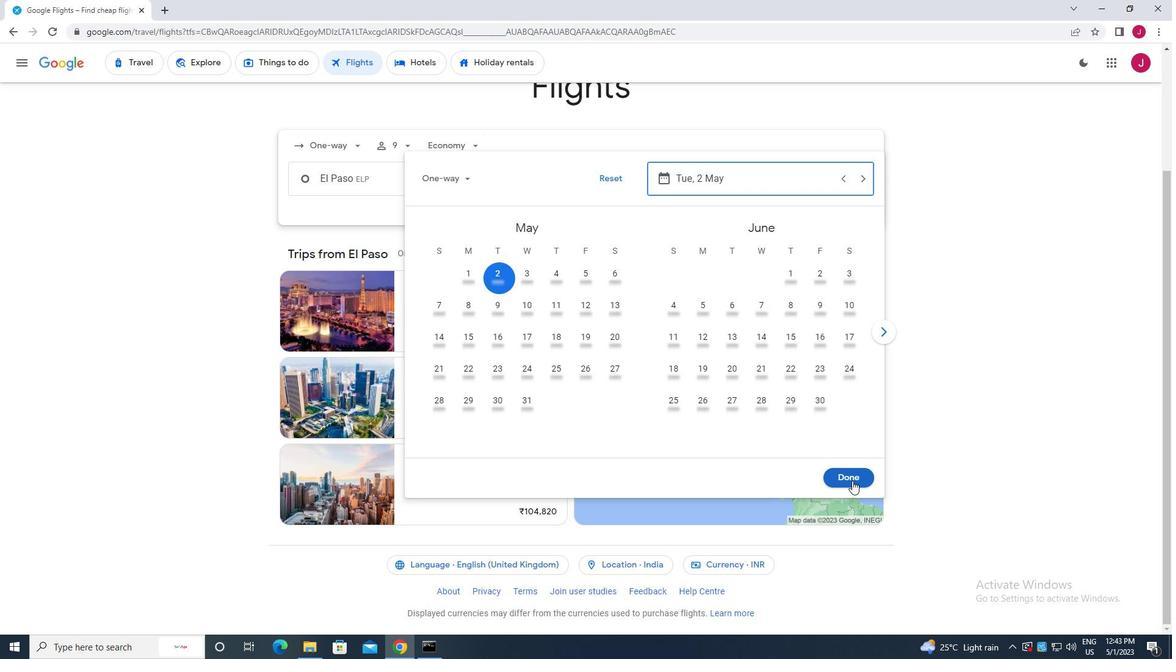 
Action: Mouse moved to (586, 229)
Screenshot: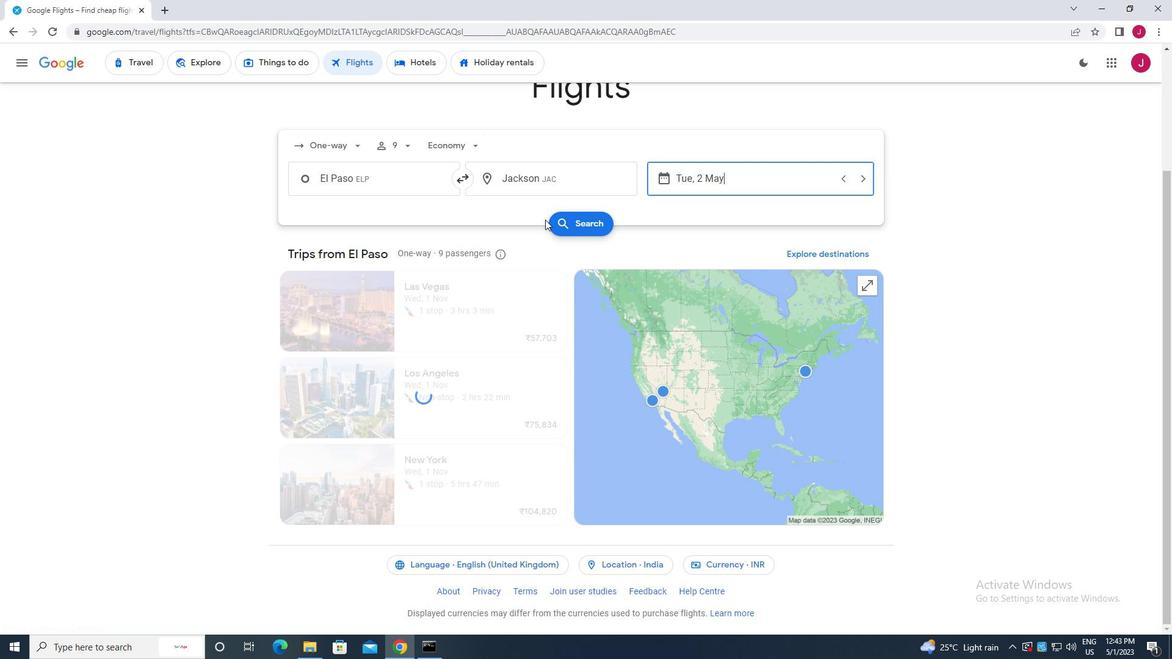 
Action: Mouse pressed left at (586, 229)
Screenshot: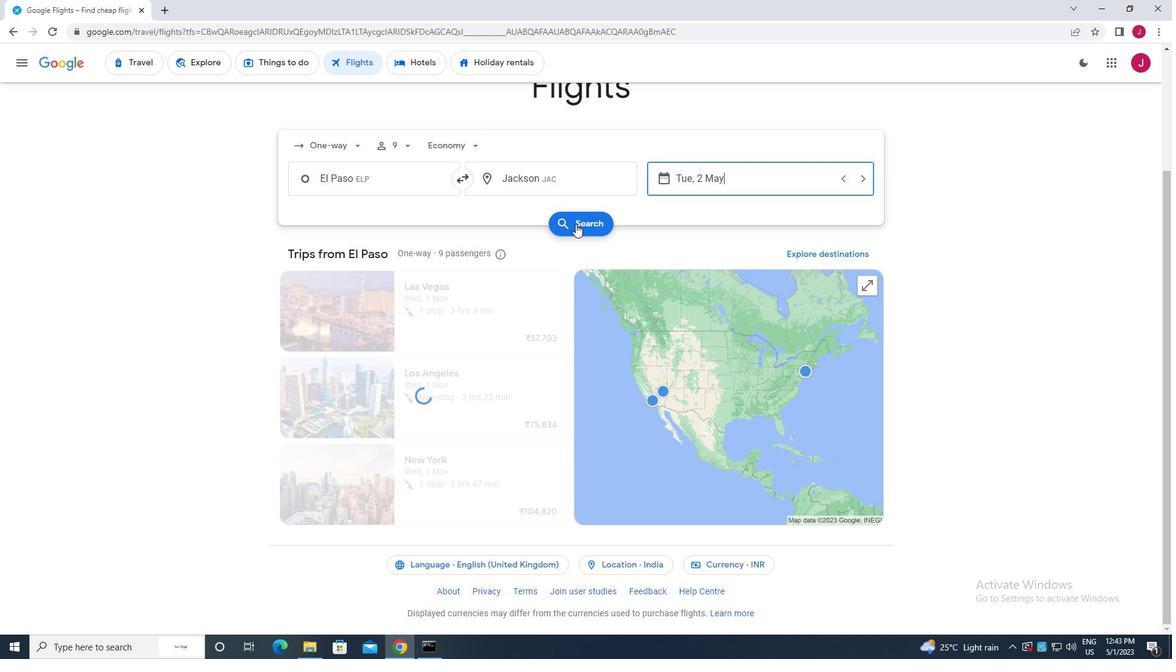 
Action: Mouse moved to (321, 176)
Screenshot: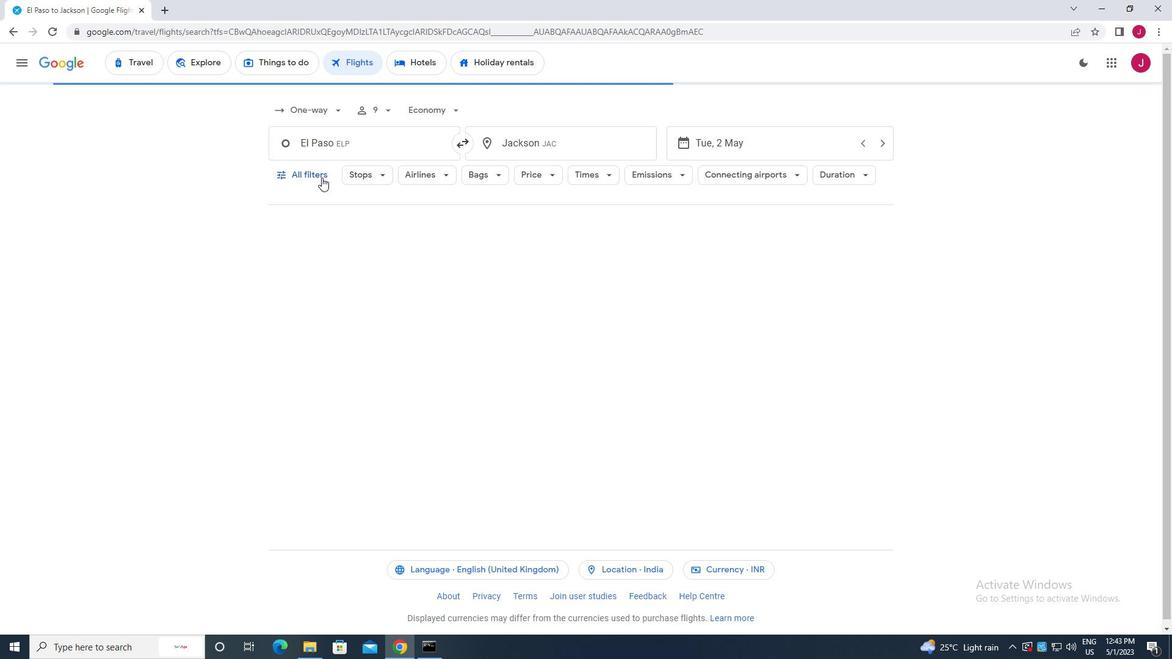 
Action: Mouse pressed left at (321, 176)
Screenshot: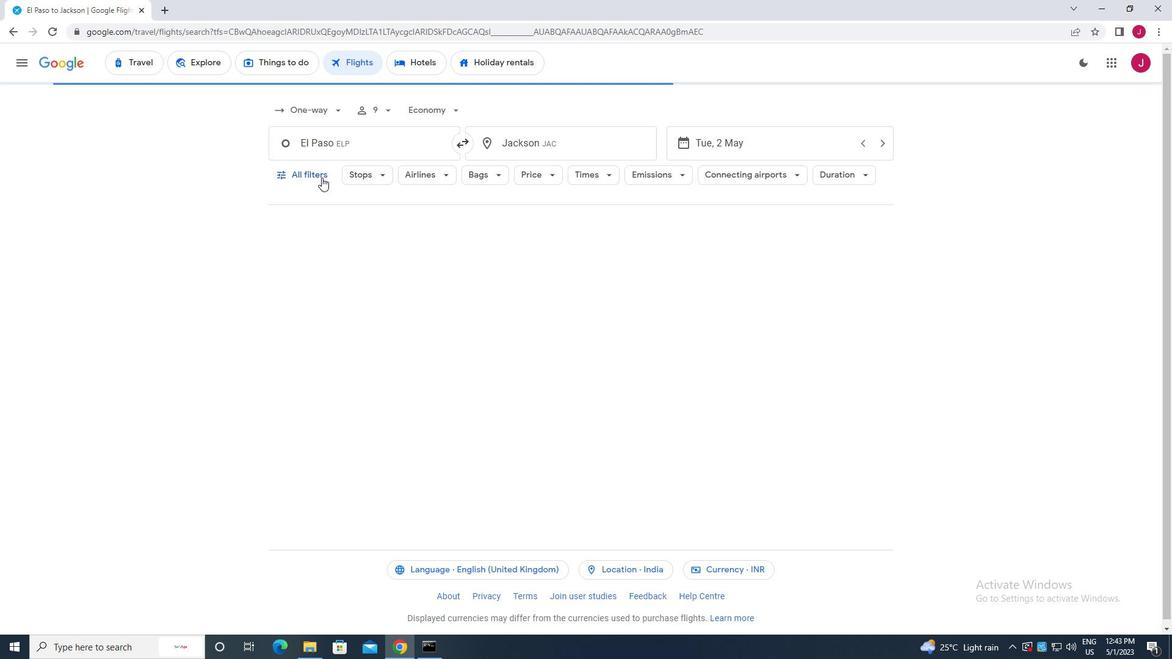 
Action: Mouse moved to (337, 294)
Screenshot: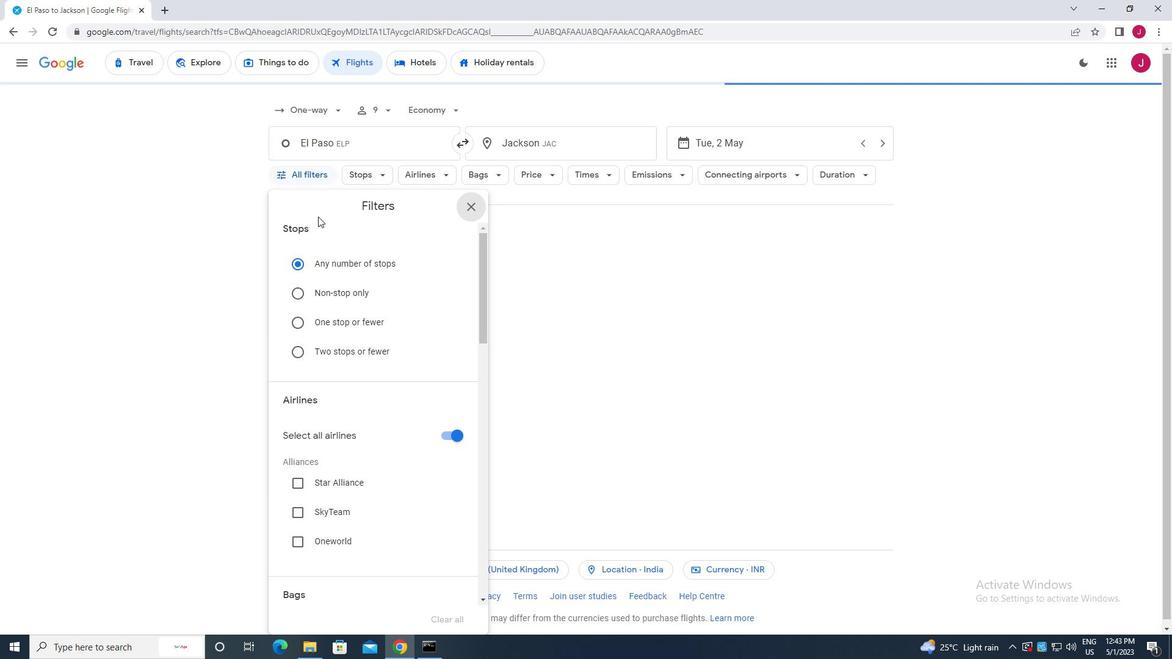 
Action: Mouse scrolled (337, 294) with delta (0, 0)
Screenshot: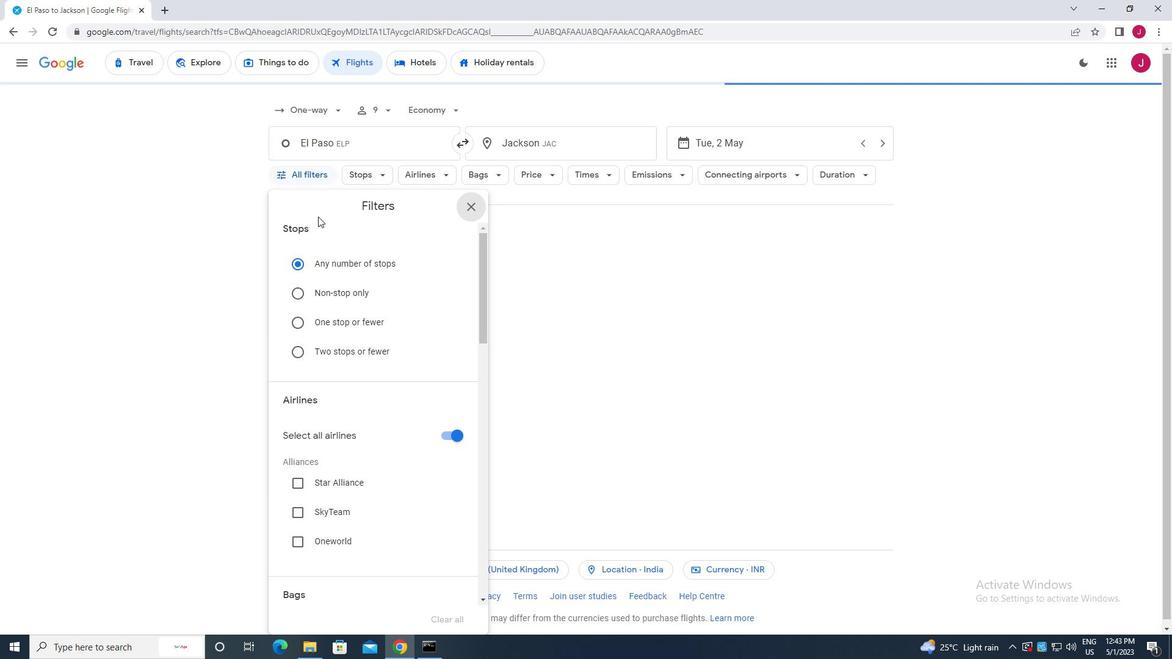 
Action: Mouse moved to (337, 301)
Screenshot: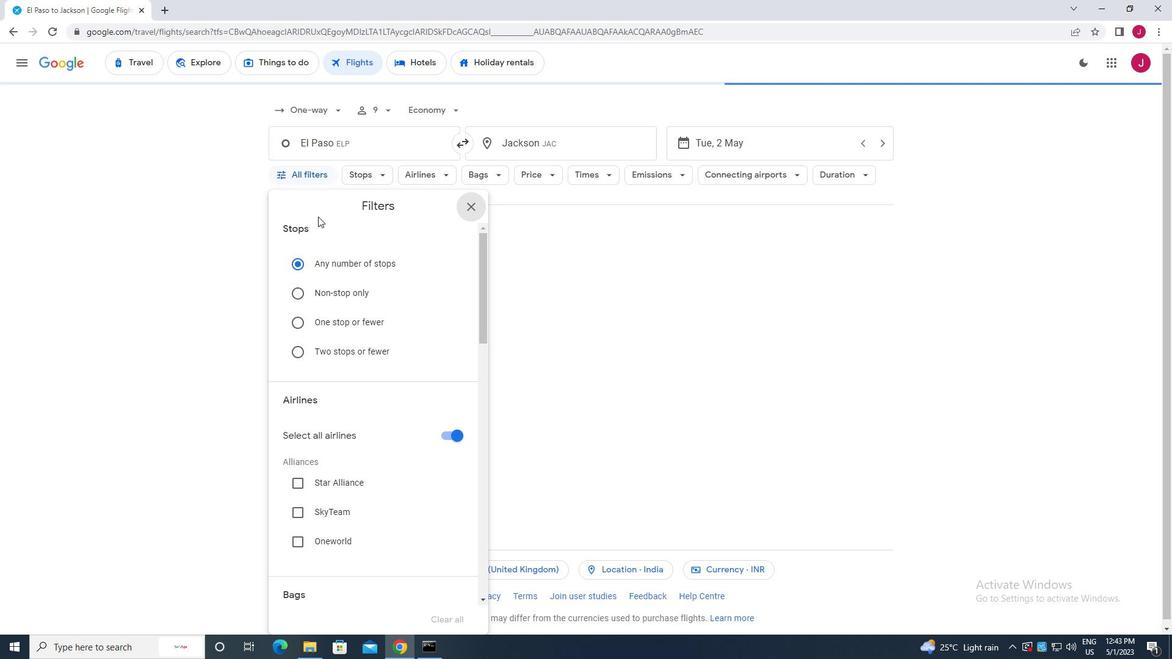 
Action: Mouse scrolled (337, 301) with delta (0, 0)
Screenshot: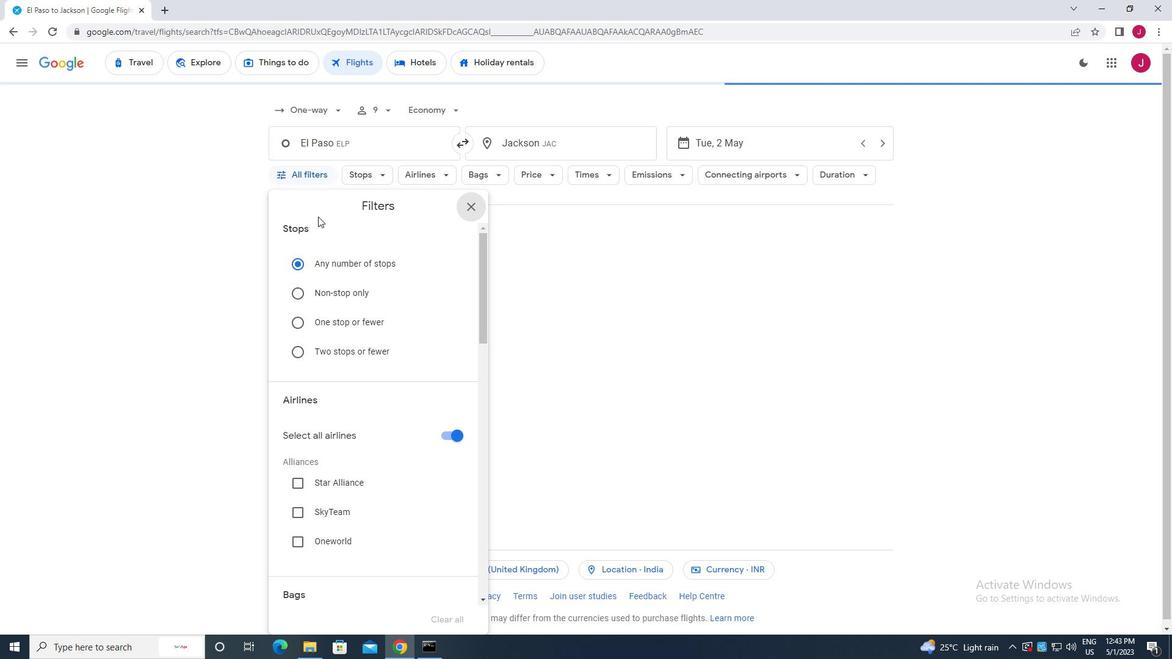 
Action: Mouse moved to (337, 301)
Screenshot: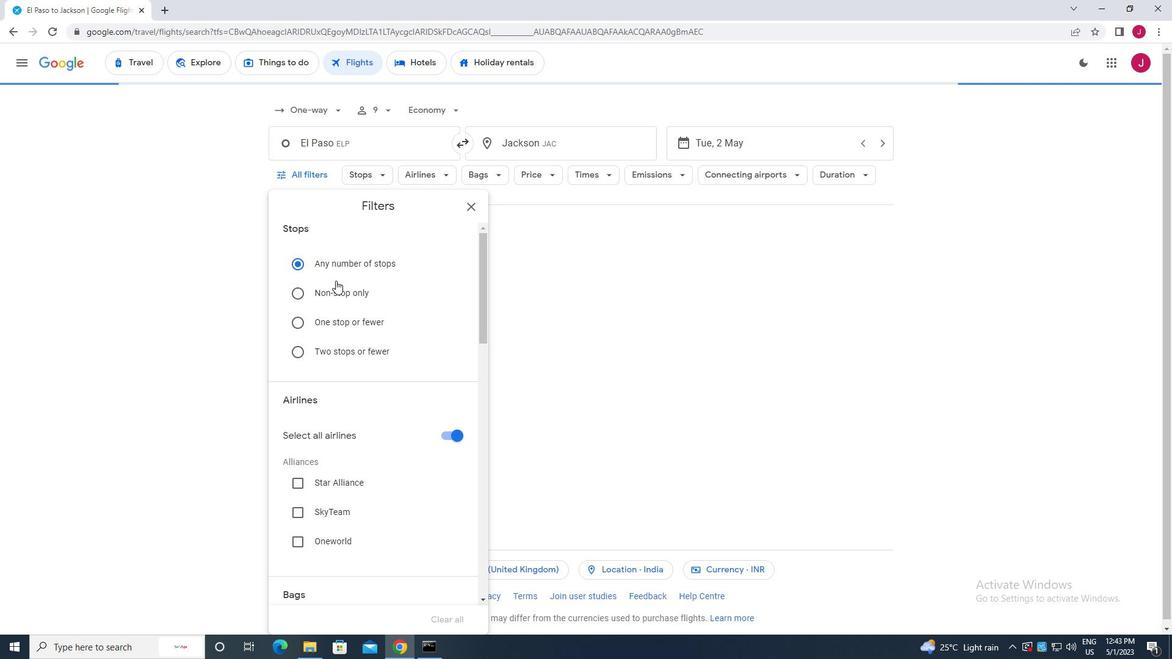 
Action: Mouse scrolled (337, 301) with delta (0, 0)
Screenshot: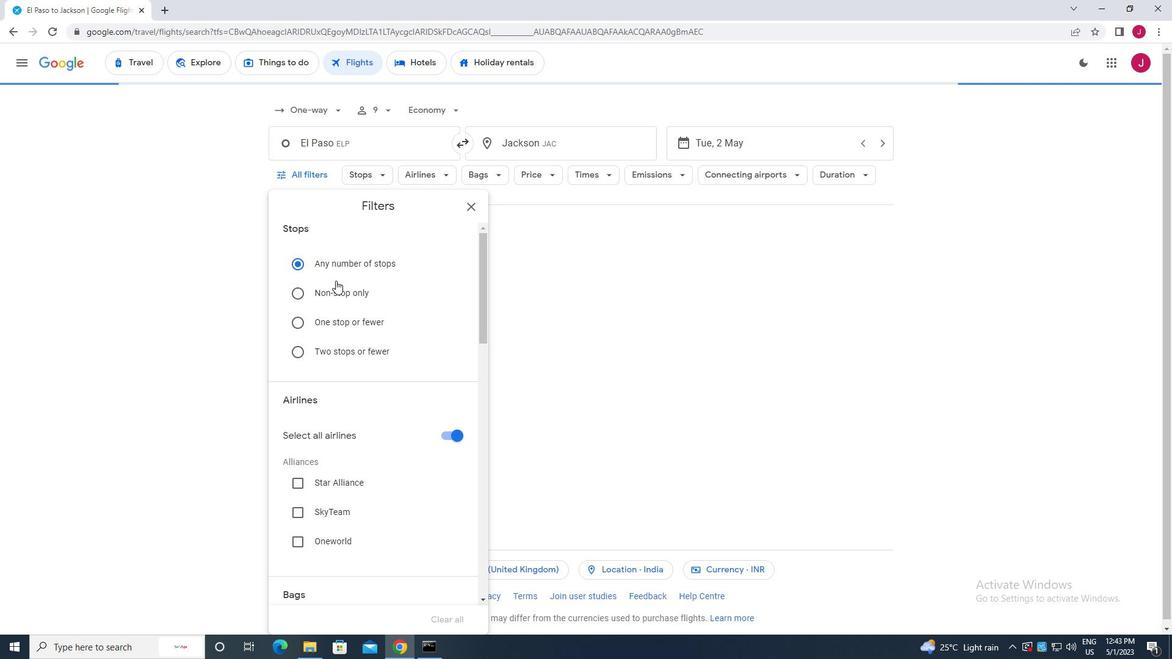 
Action: Mouse moved to (448, 255)
Screenshot: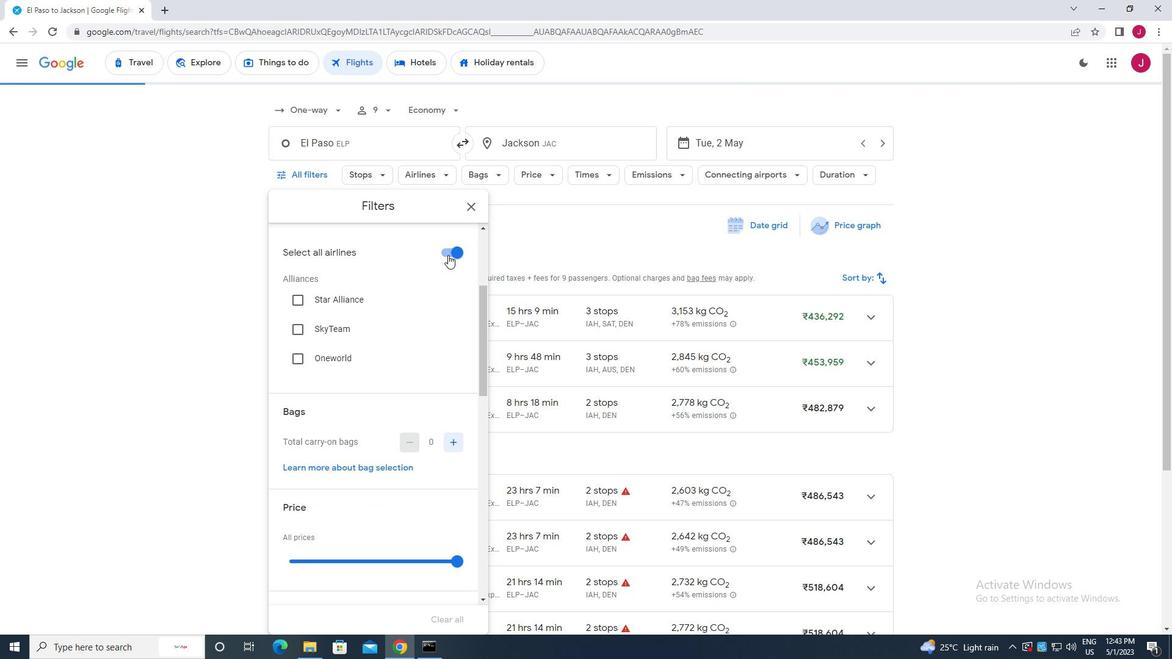 
Action: Mouse pressed left at (448, 255)
Screenshot: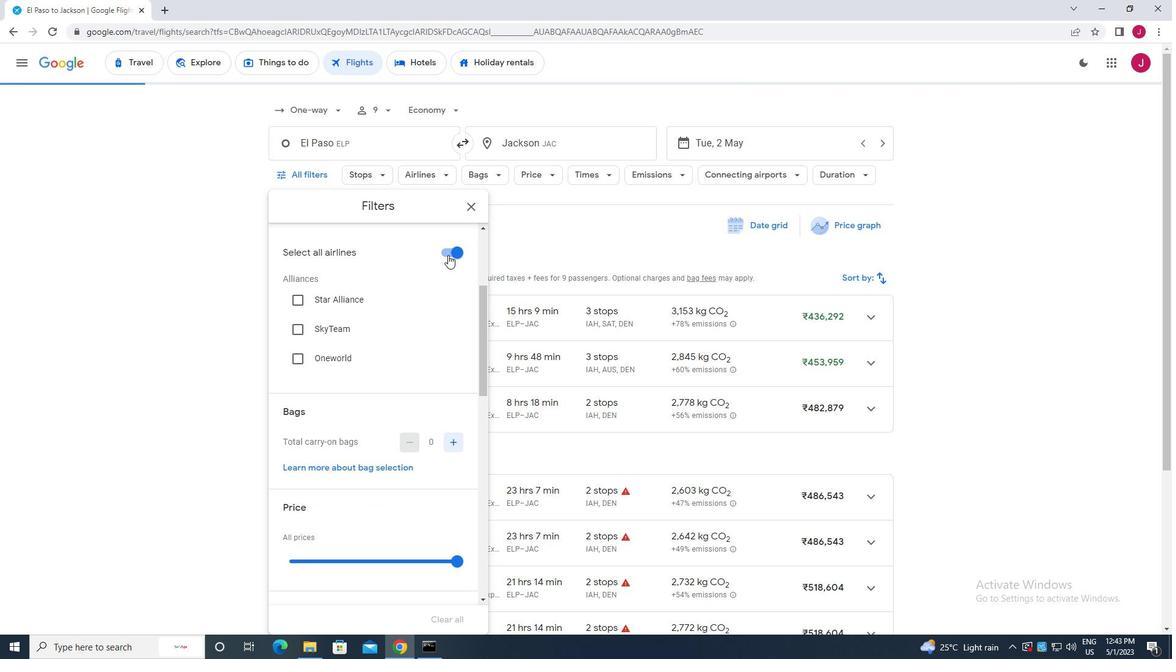 
Action: Mouse moved to (417, 320)
Screenshot: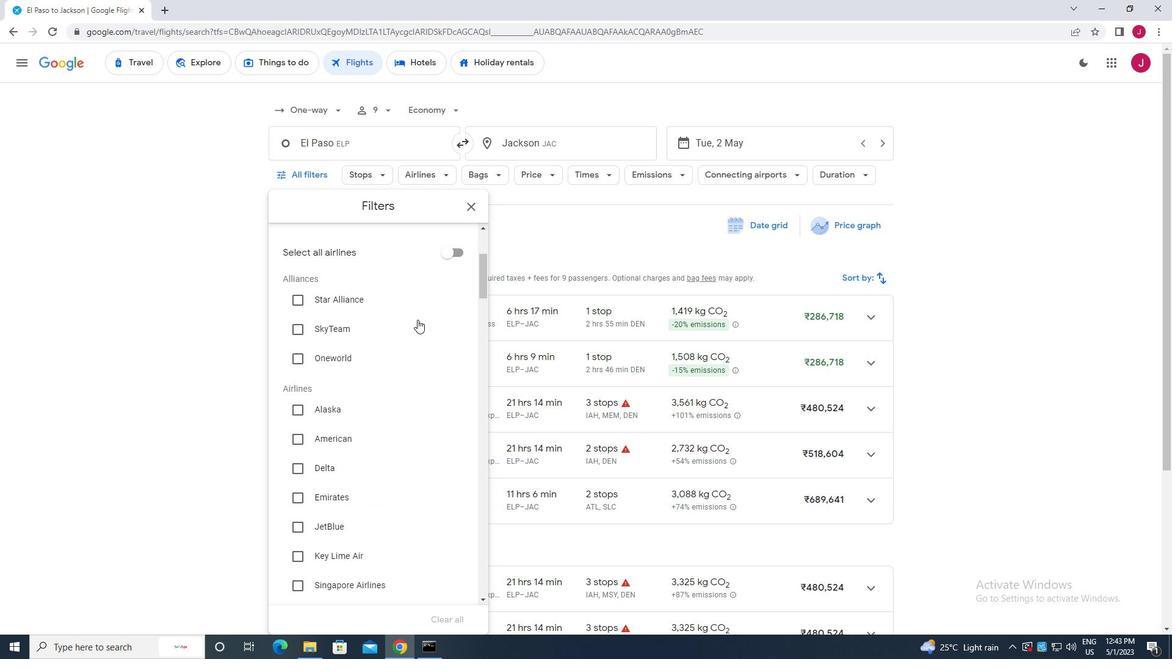 
Action: Mouse scrolled (417, 319) with delta (0, 0)
Screenshot: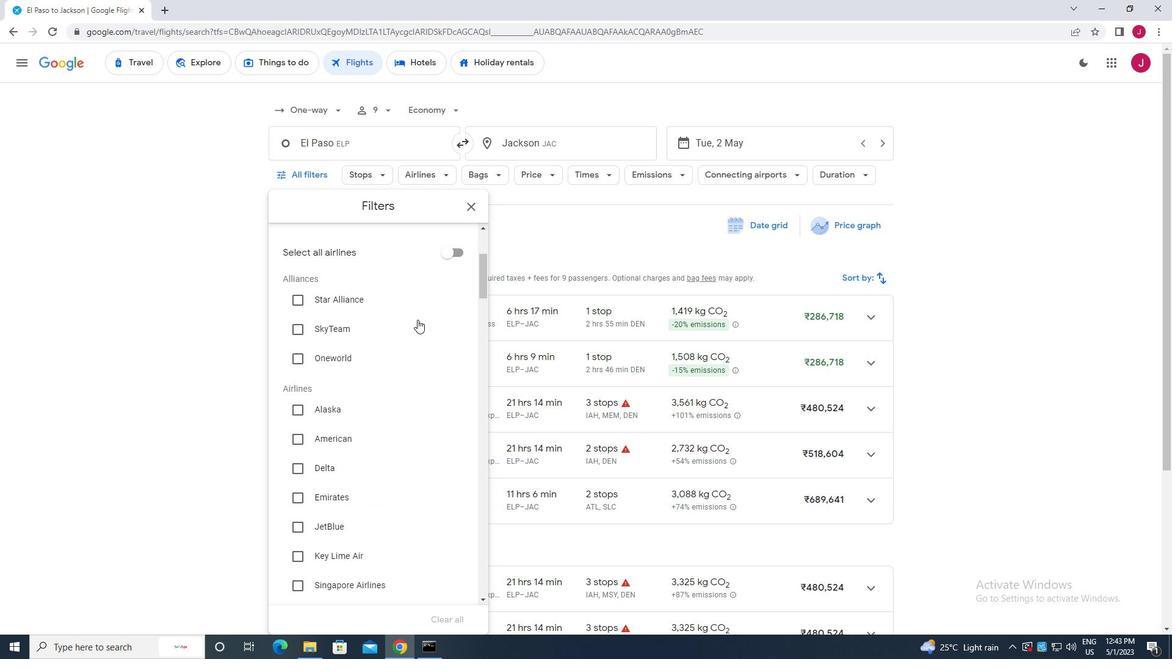 
Action: Mouse moved to (416, 323)
Screenshot: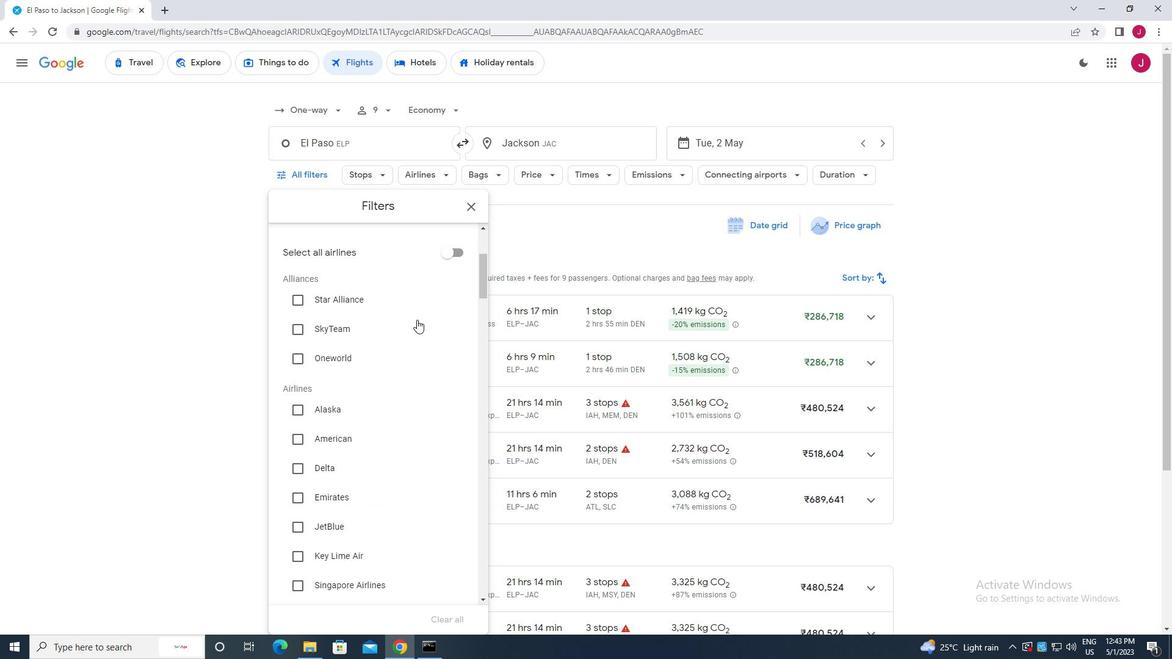 
Action: Mouse scrolled (416, 322) with delta (0, 0)
Screenshot: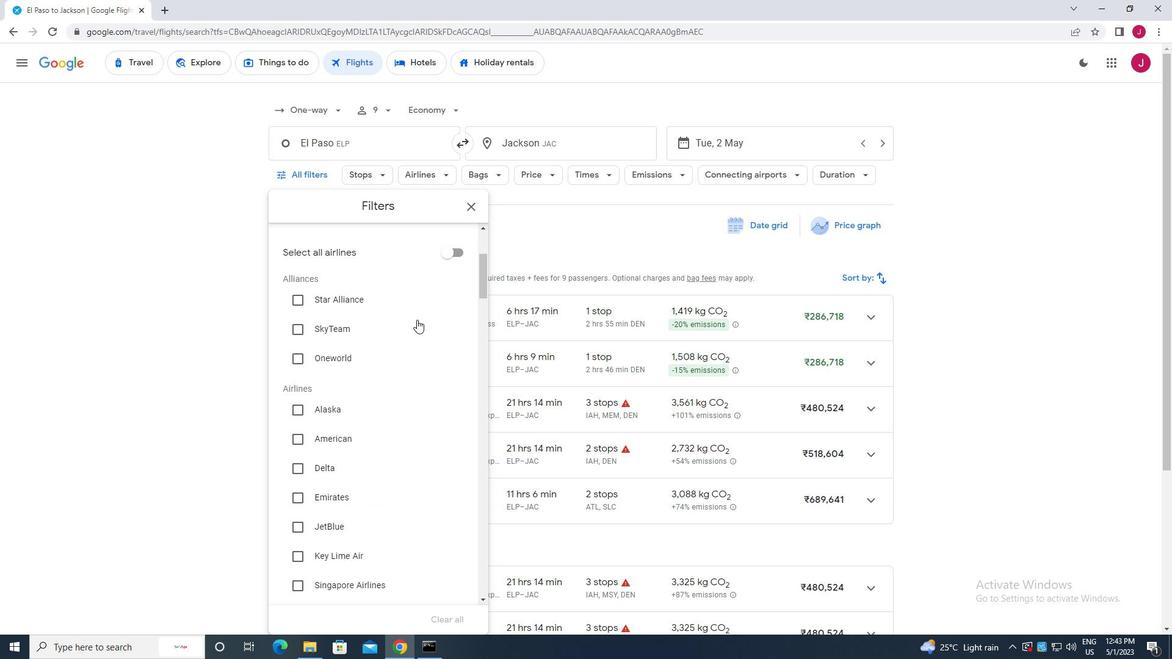 
Action: Mouse moved to (294, 284)
Screenshot: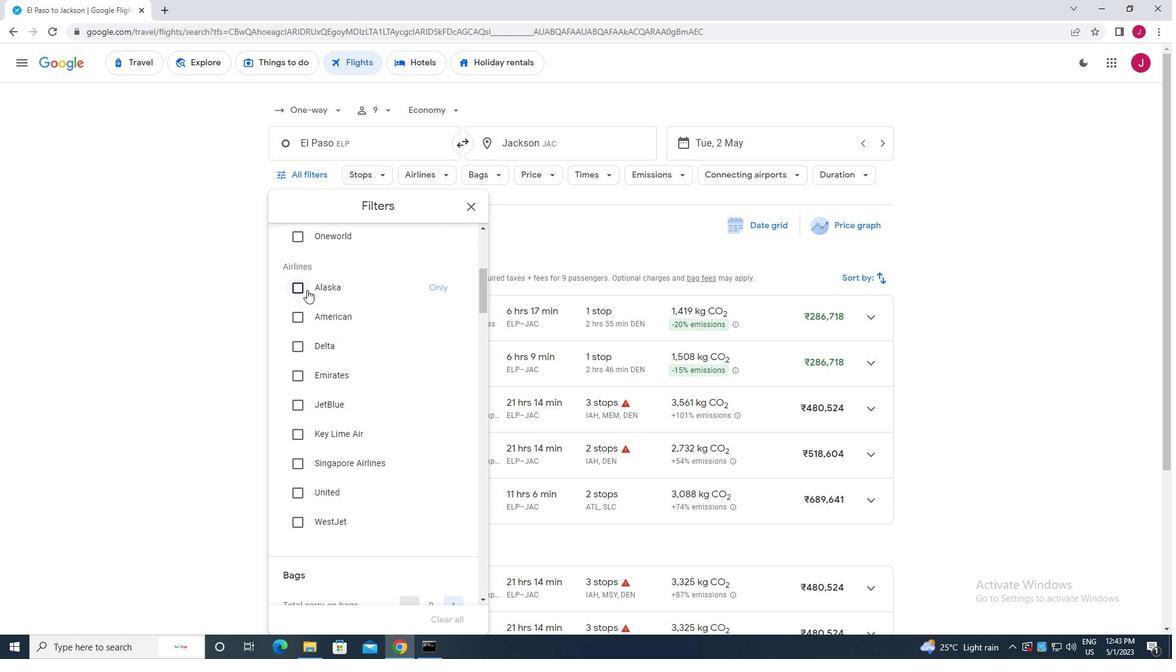 
Action: Mouse pressed left at (294, 284)
Screenshot: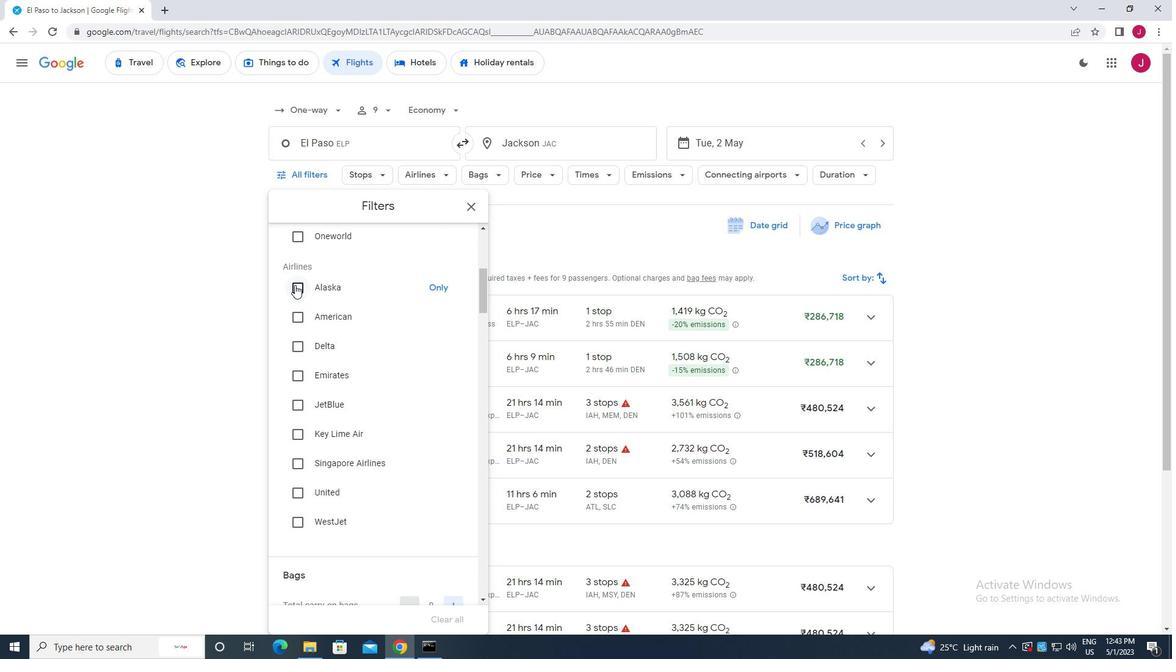 
Action: Mouse moved to (390, 347)
Screenshot: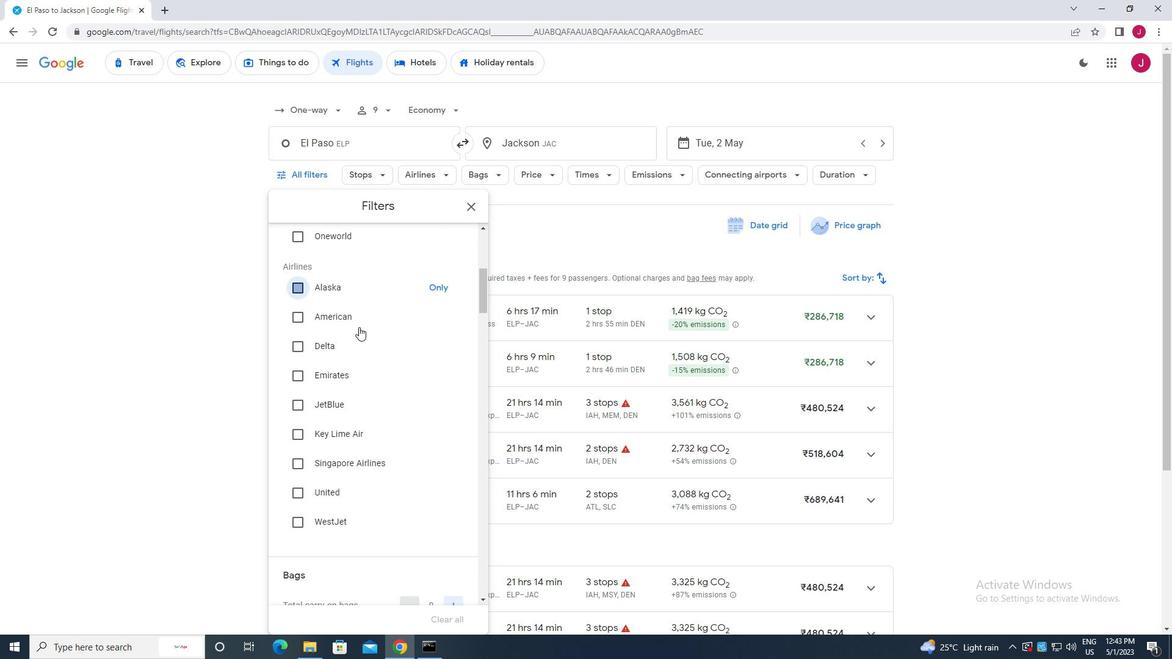 
Action: Mouse scrolled (390, 346) with delta (0, 0)
Screenshot: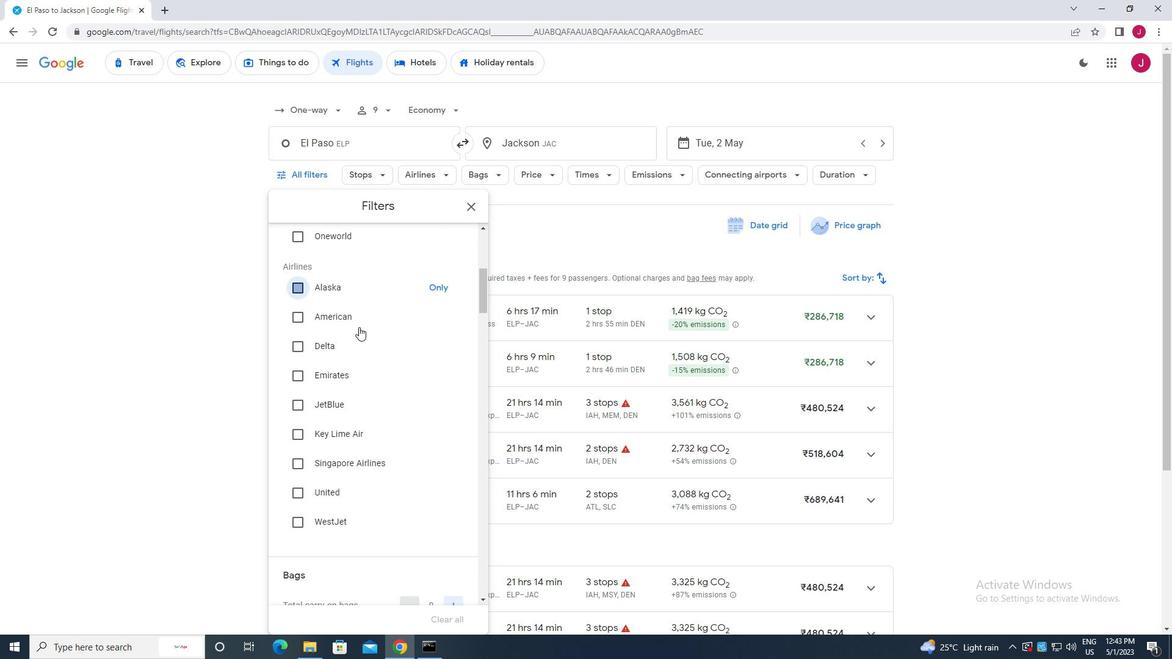 
Action: Mouse moved to (390, 347)
Screenshot: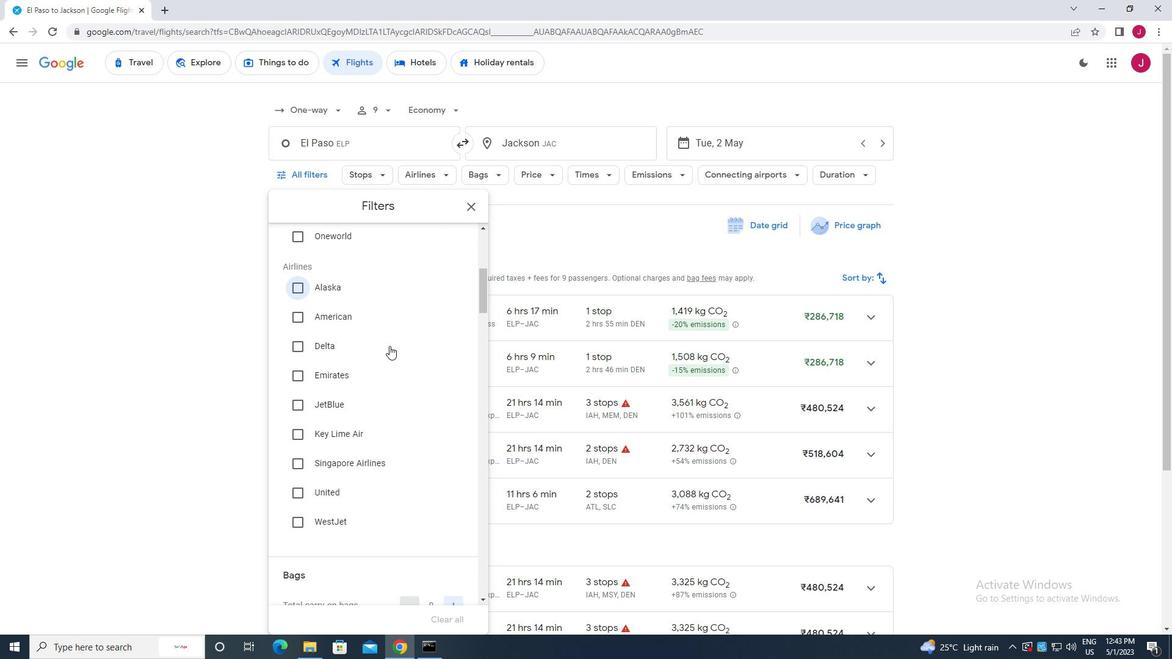 
Action: Mouse scrolled (390, 346) with delta (0, 0)
Screenshot: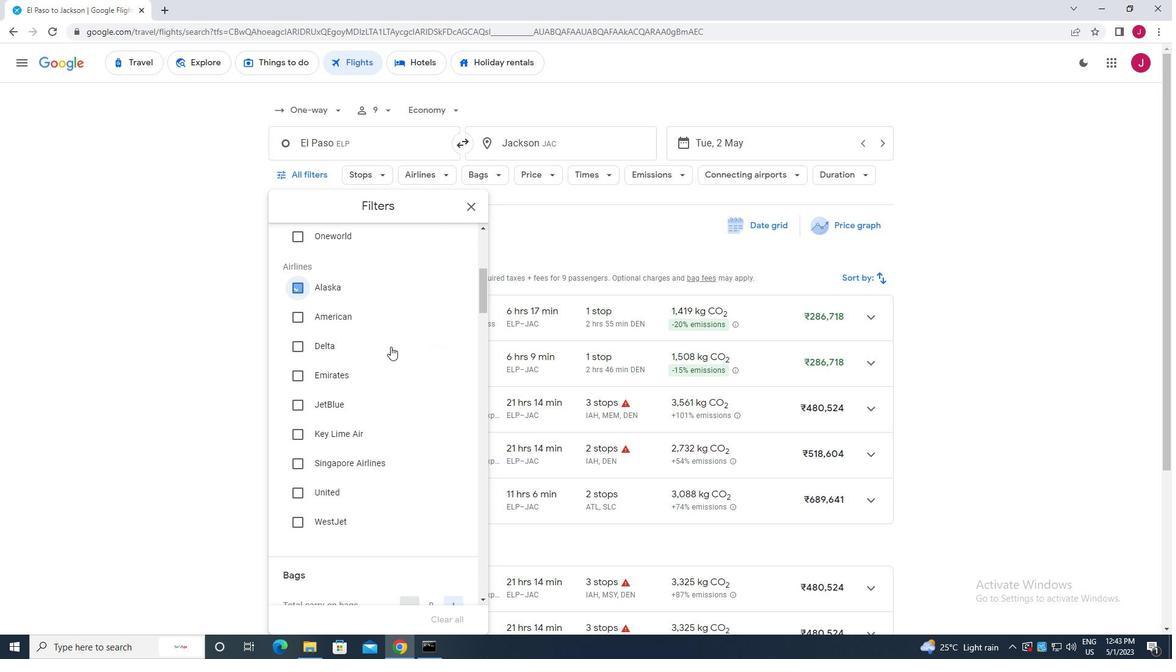 
Action: Mouse scrolled (390, 346) with delta (0, 0)
Screenshot: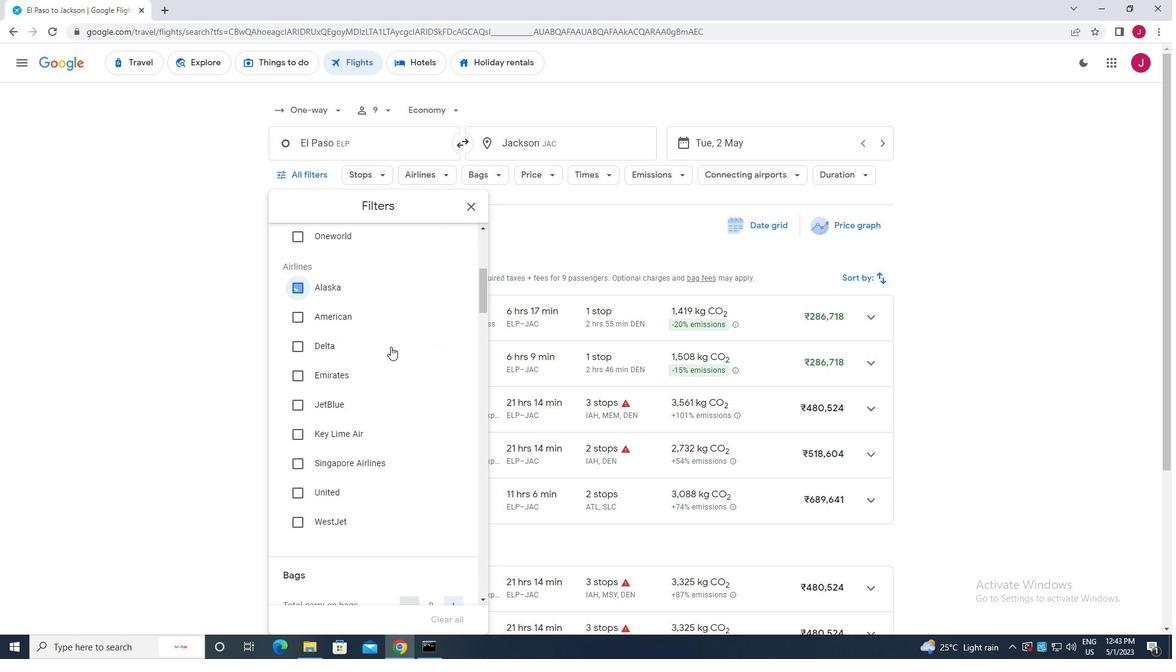 
Action: Mouse moved to (390, 348)
Screenshot: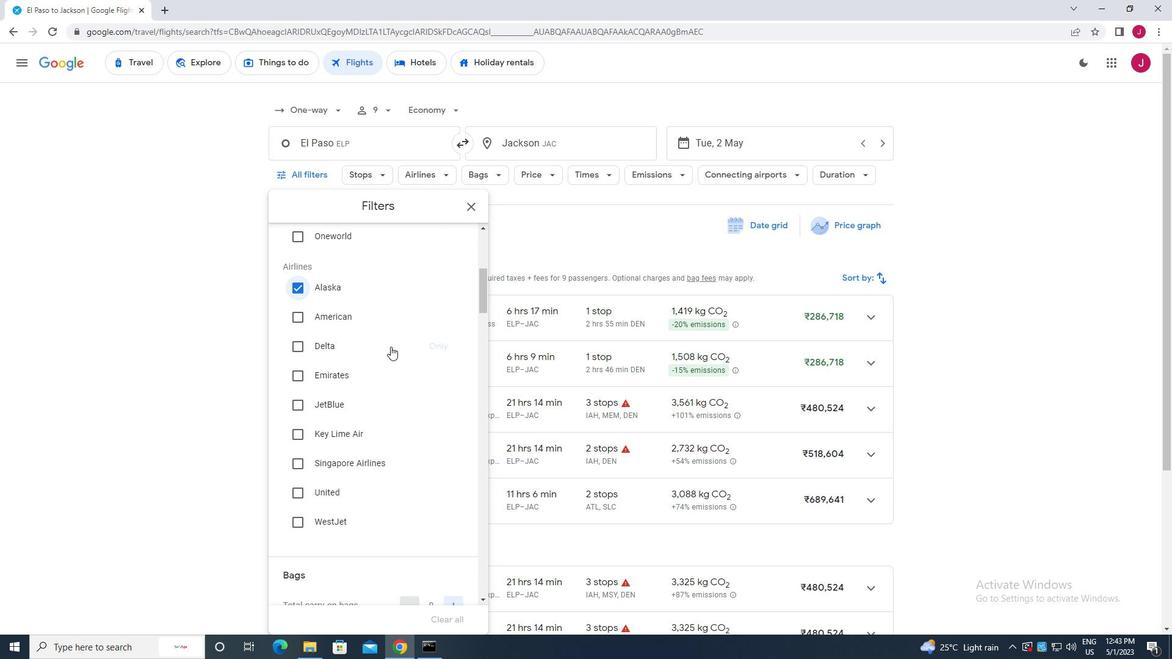 
Action: Mouse scrolled (390, 347) with delta (0, 0)
Screenshot: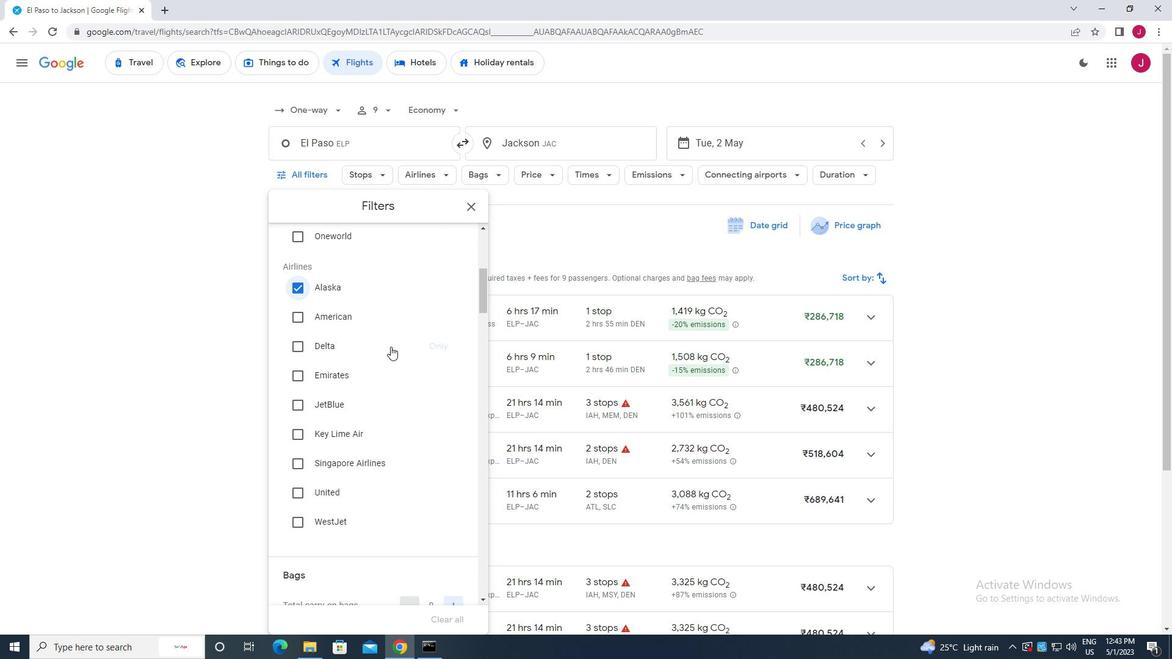 
Action: Mouse moved to (390, 348)
Screenshot: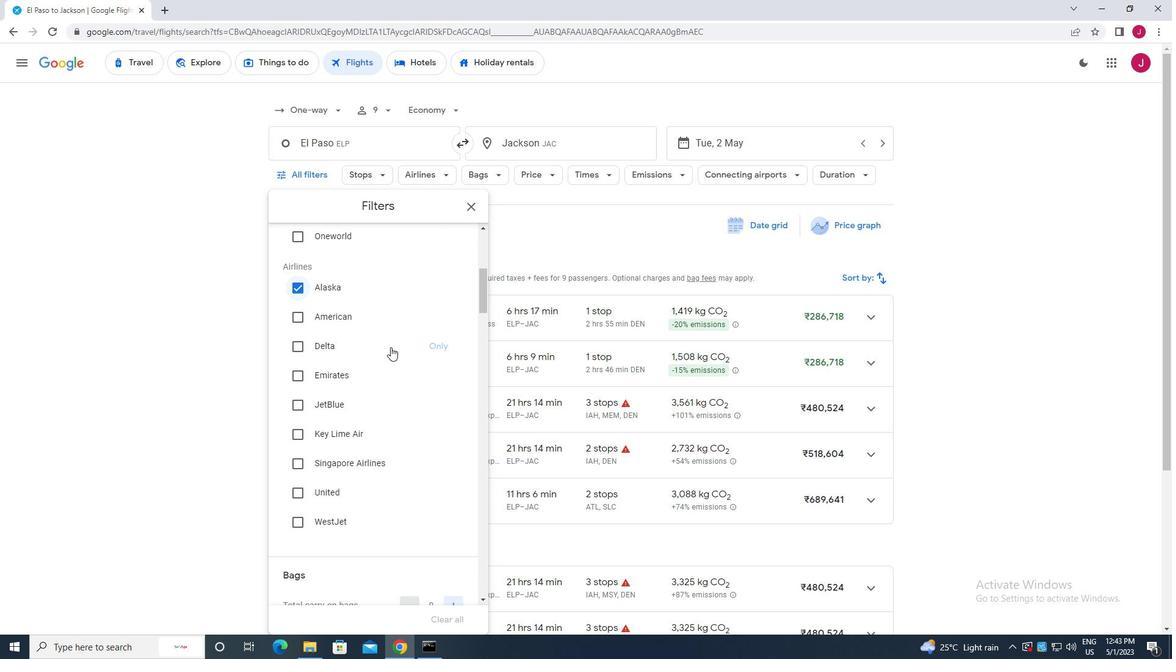 
Action: Mouse scrolled (390, 347) with delta (0, 0)
Screenshot: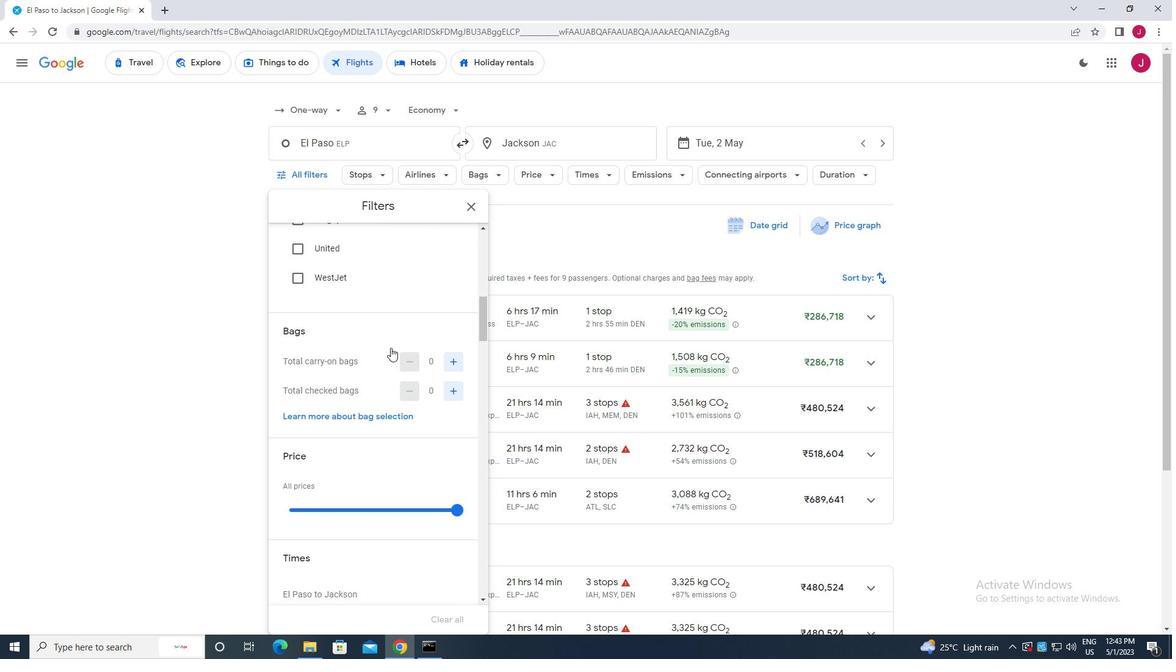 
Action: Mouse moved to (454, 330)
Screenshot: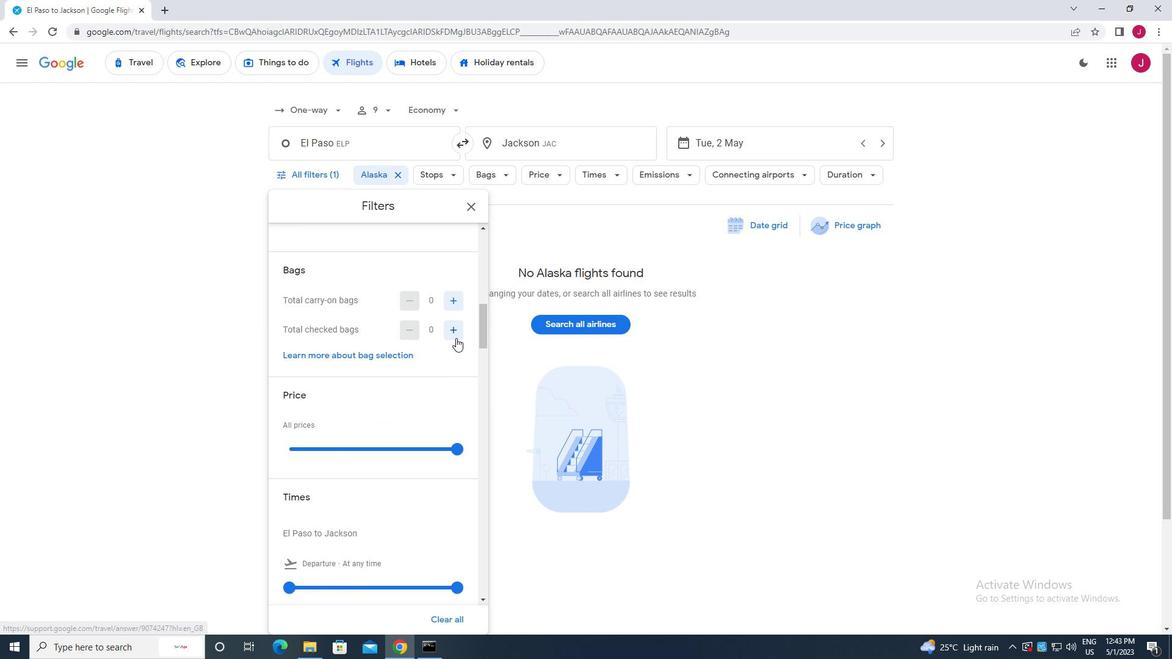 
Action: Mouse pressed left at (454, 330)
Screenshot: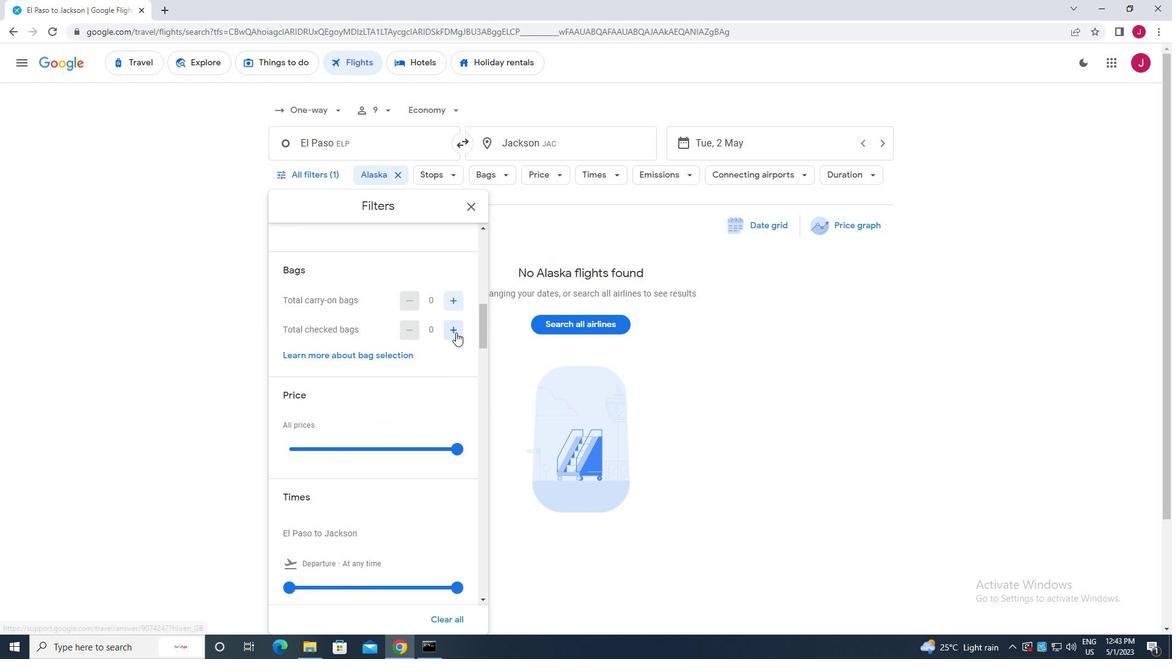 
Action: Mouse pressed left at (454, 330)
Screenshot: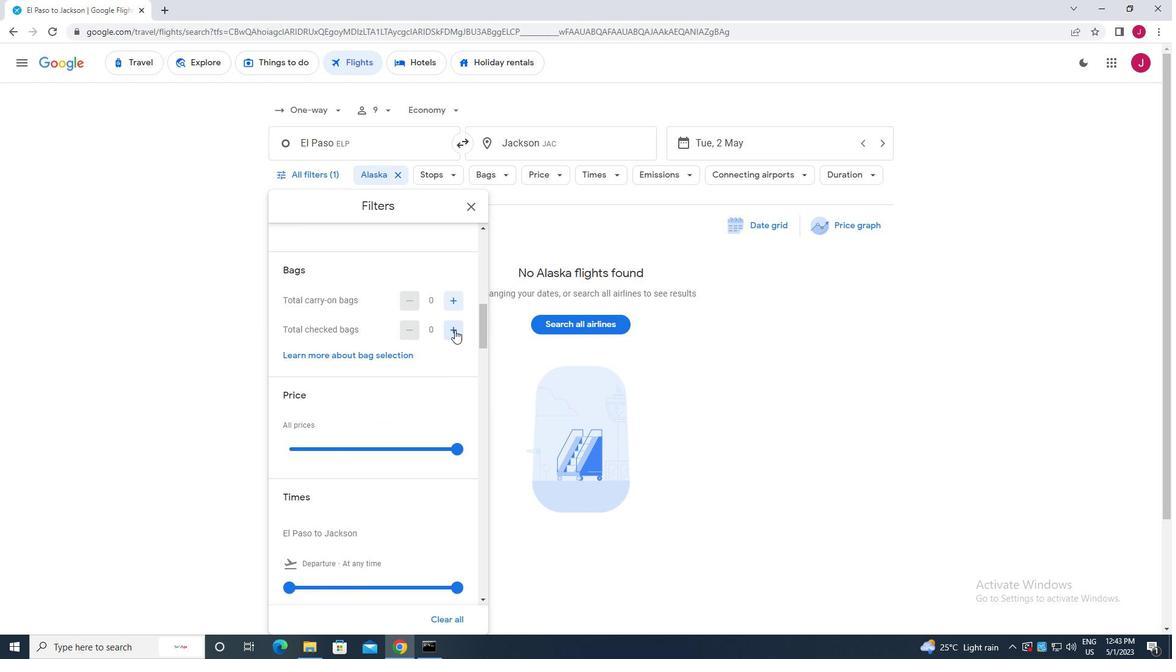 
Action: Mouse pressed left at (454, 330)
Screenshot: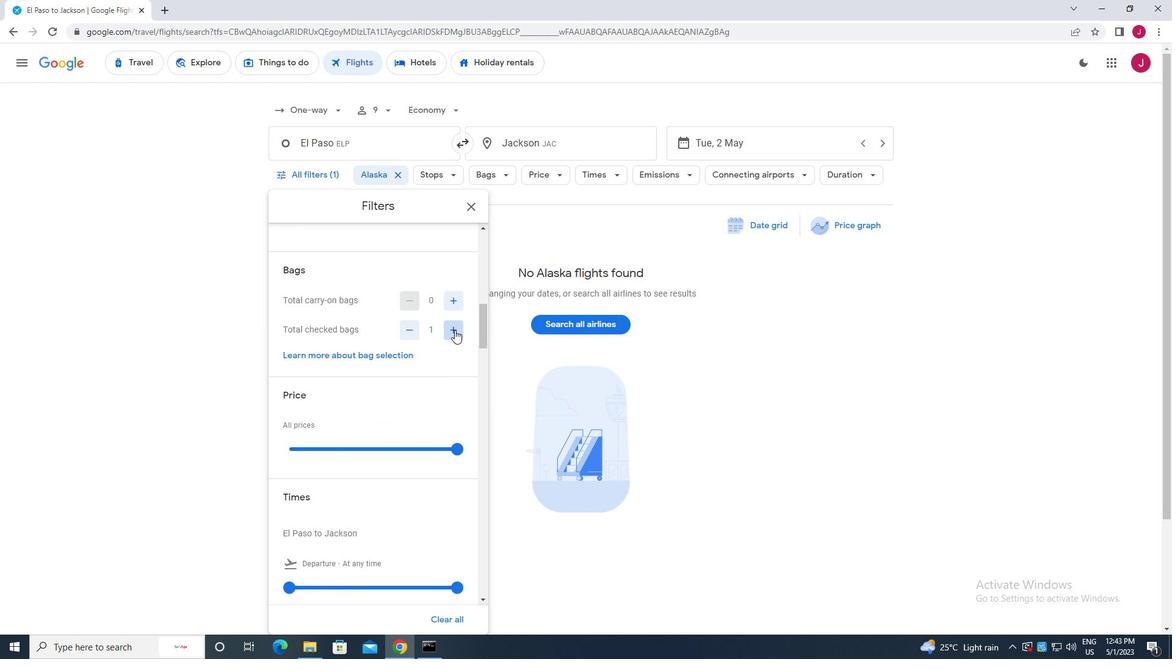 
Action: Mouse pressed left at (454, 330)
Screenshot: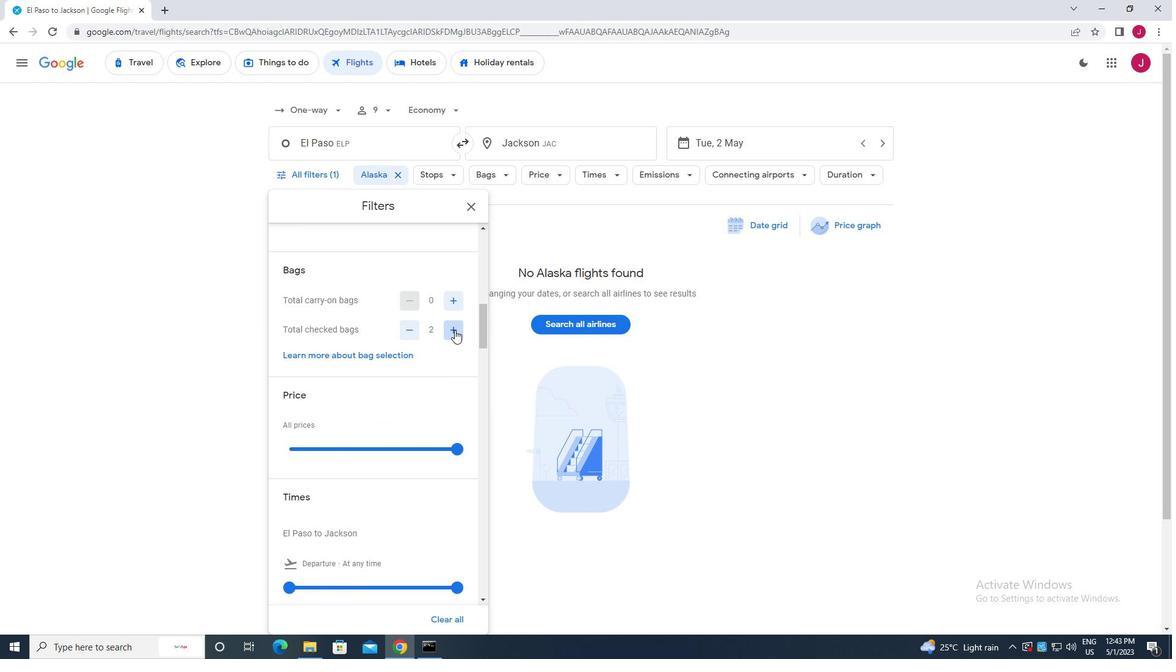 
Action: Mouse pressed left at (454, 330)
Screenshot: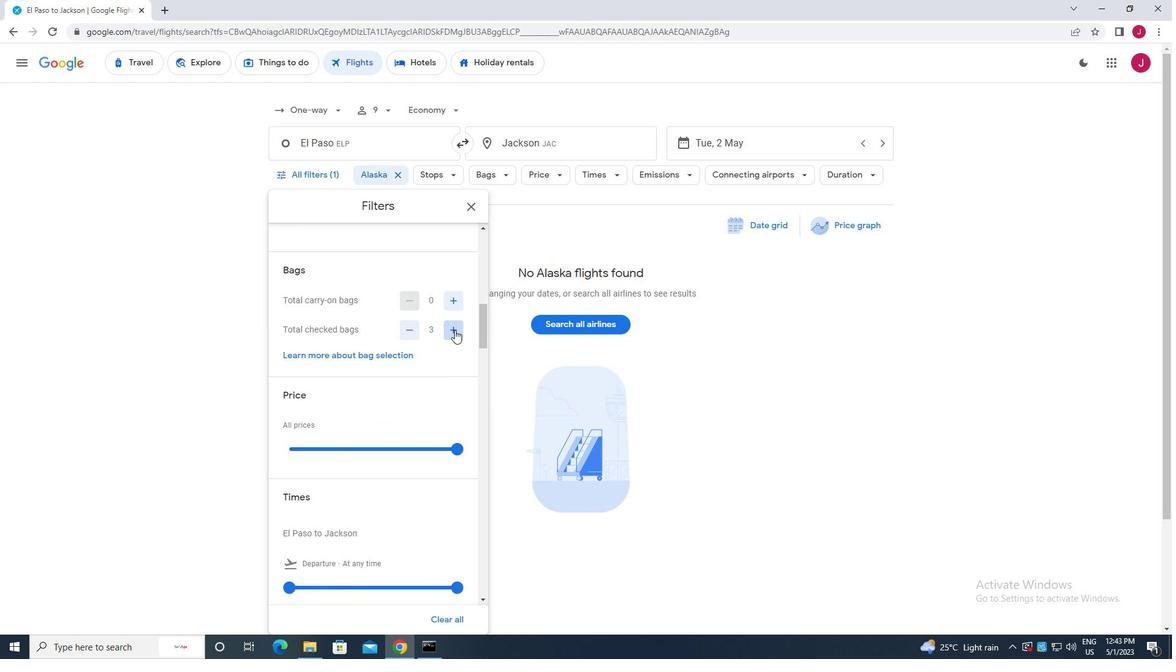 
Action: Mouse pressed left at (454, 330)
Screenshot: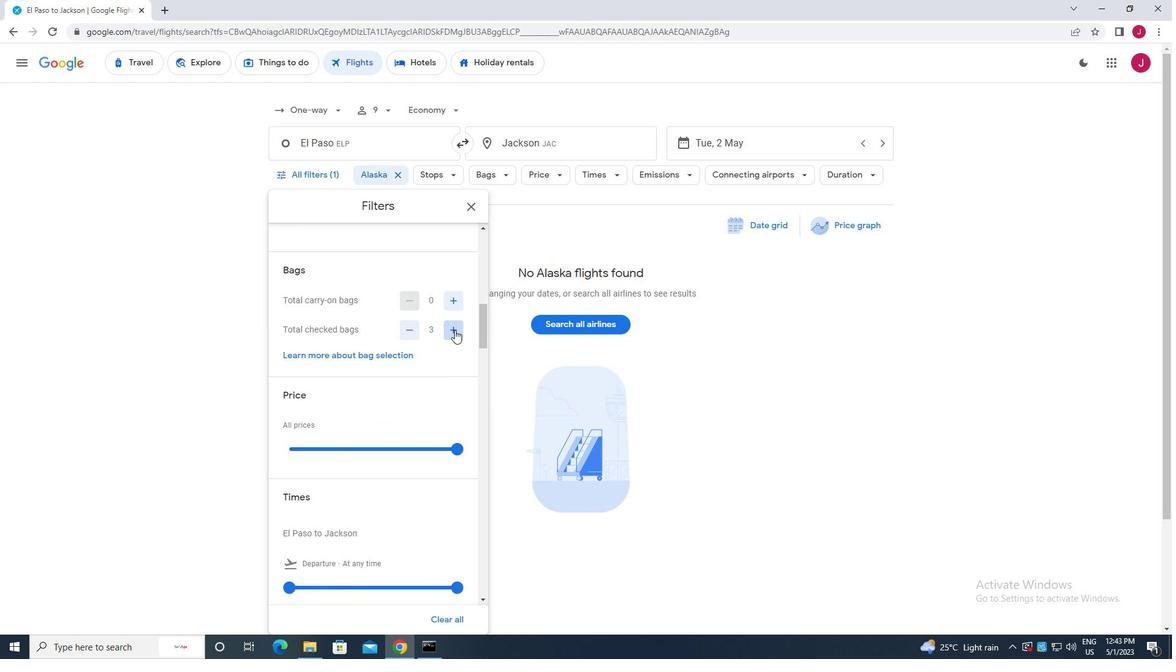 
Action: Mouse pressed left at (454, 330)
Screenshot: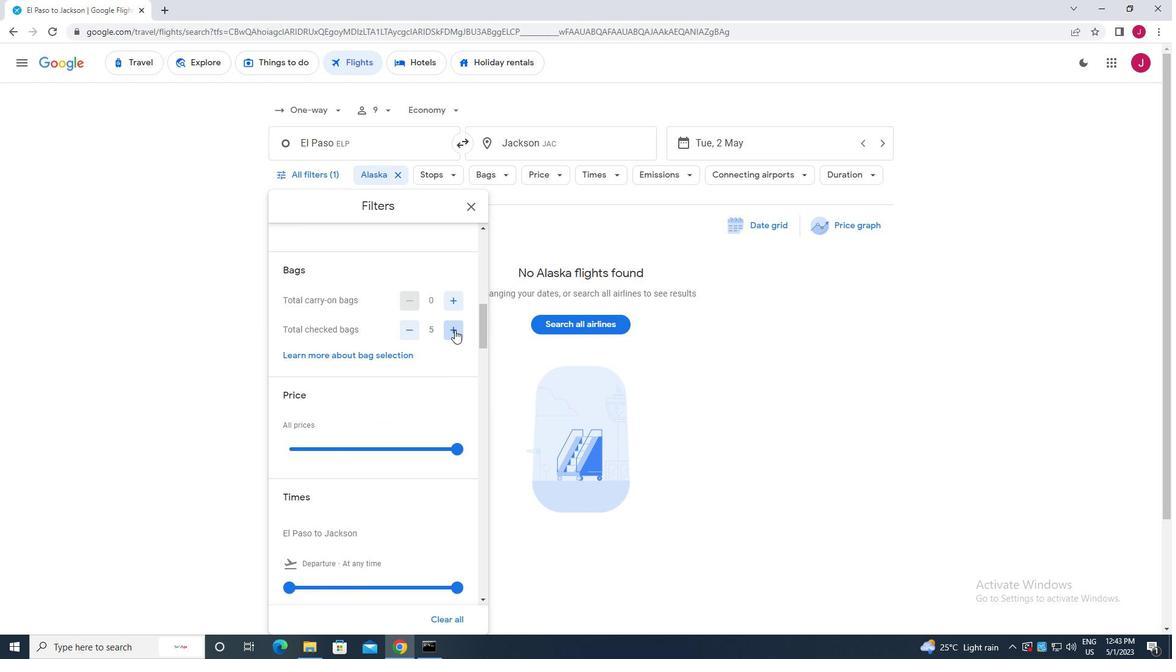
Action: Mouse pressed left at (454, 330)
Screenshot: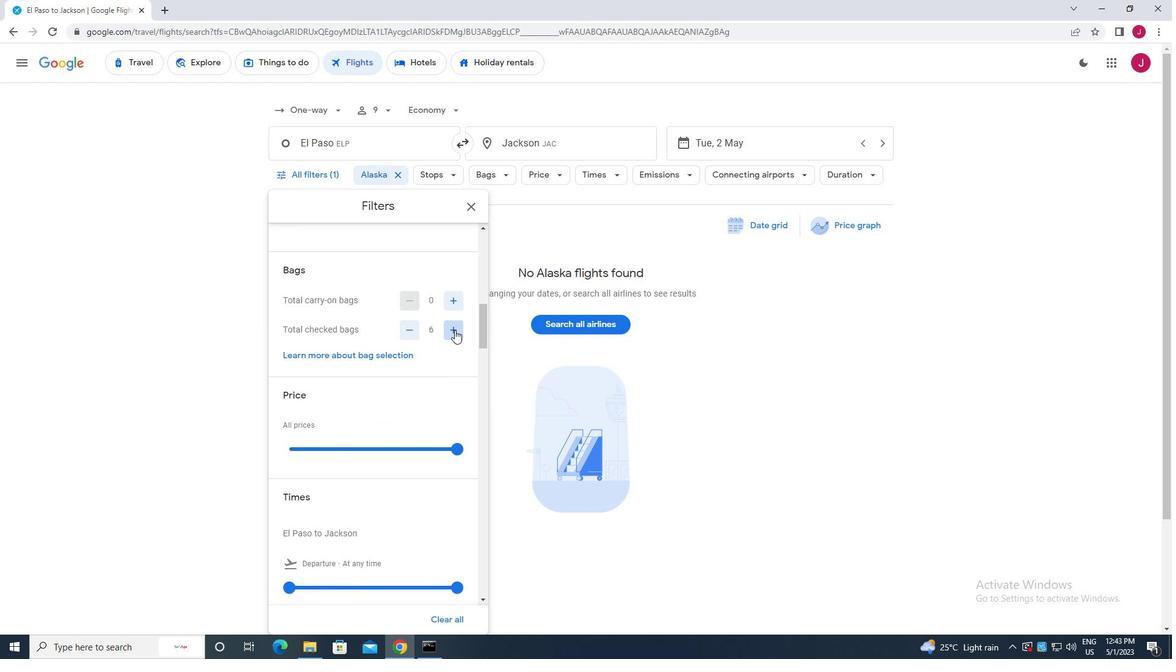 
Action: Mouse pressed left at (454, 330)
Screenshot: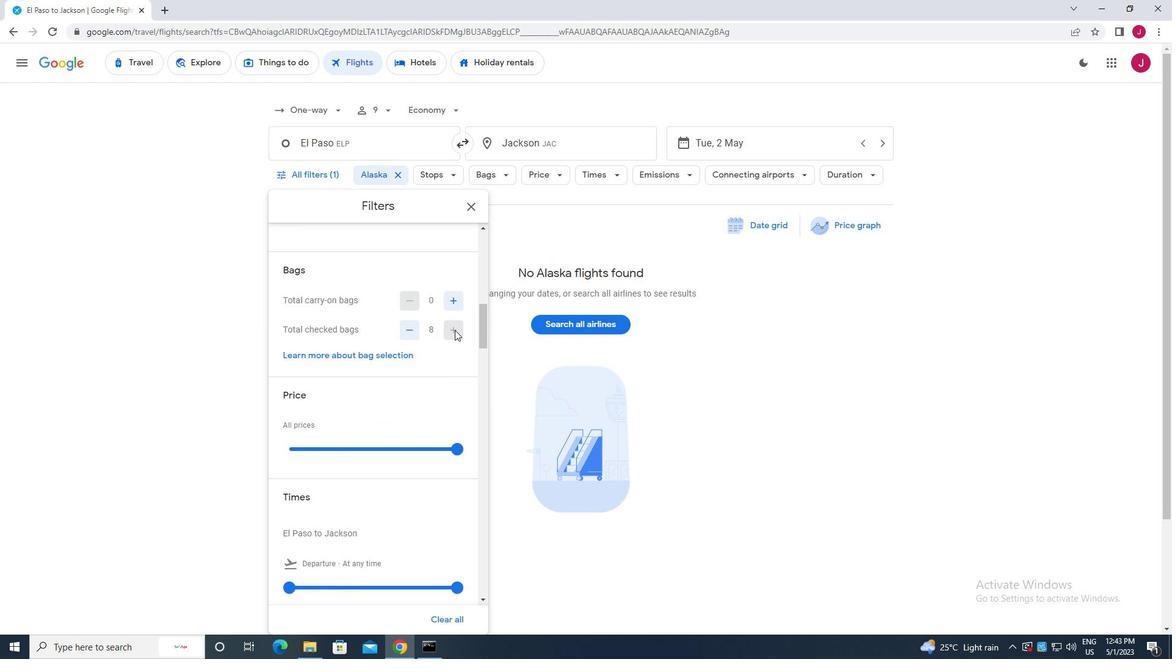 
Action: Mouse moved to (454, 330)
Screenshot: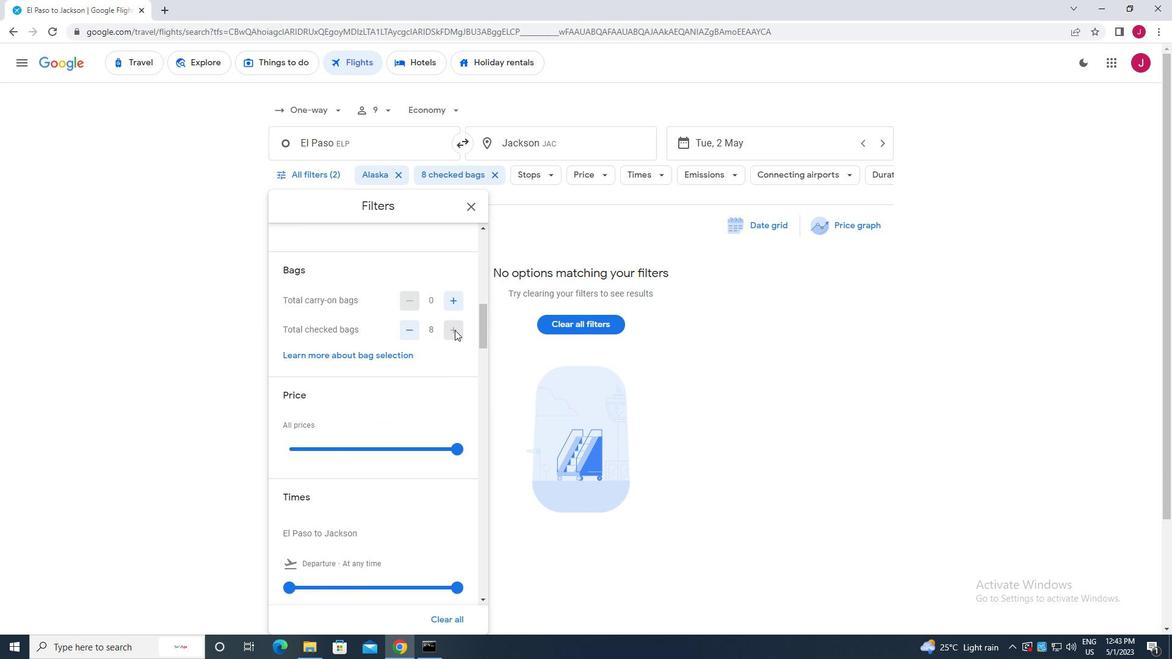 
Action: Mouse scrolled (454, 329) with delta (0, 0)
Screenshot: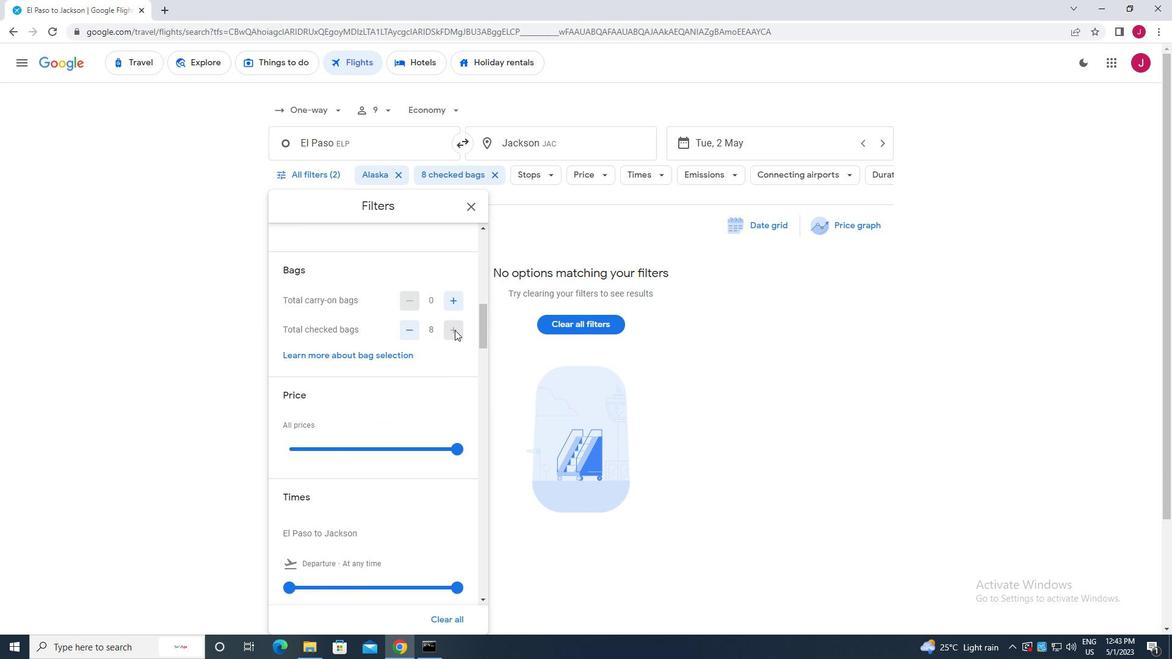 
Action: Mouse moved to (454, 334)
Screenshot: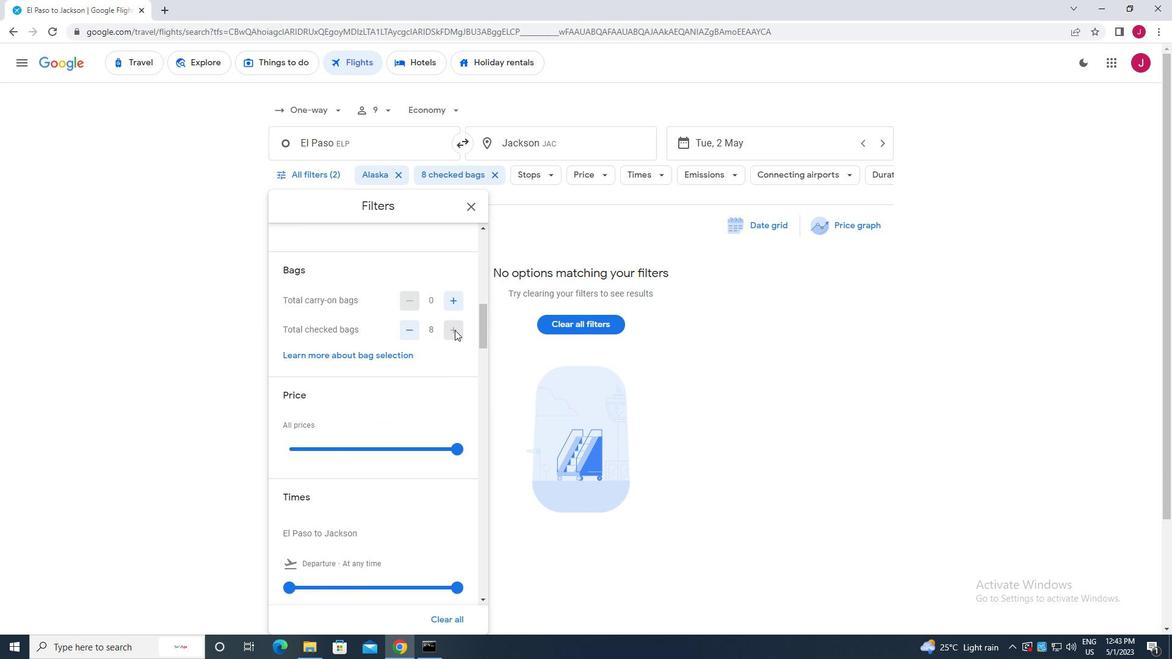 
Action: Mouse scrolled (454, 333) with delta (0, 0)
Screenshot: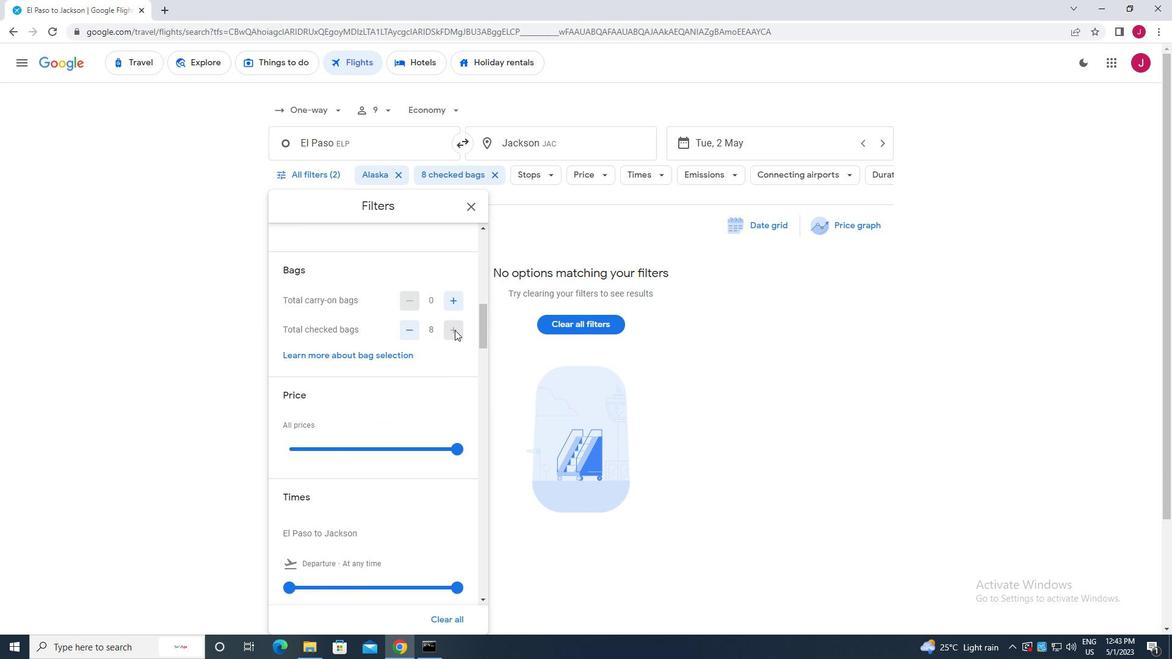 
Action: Mouse moved to (459, 323)
Screenshot: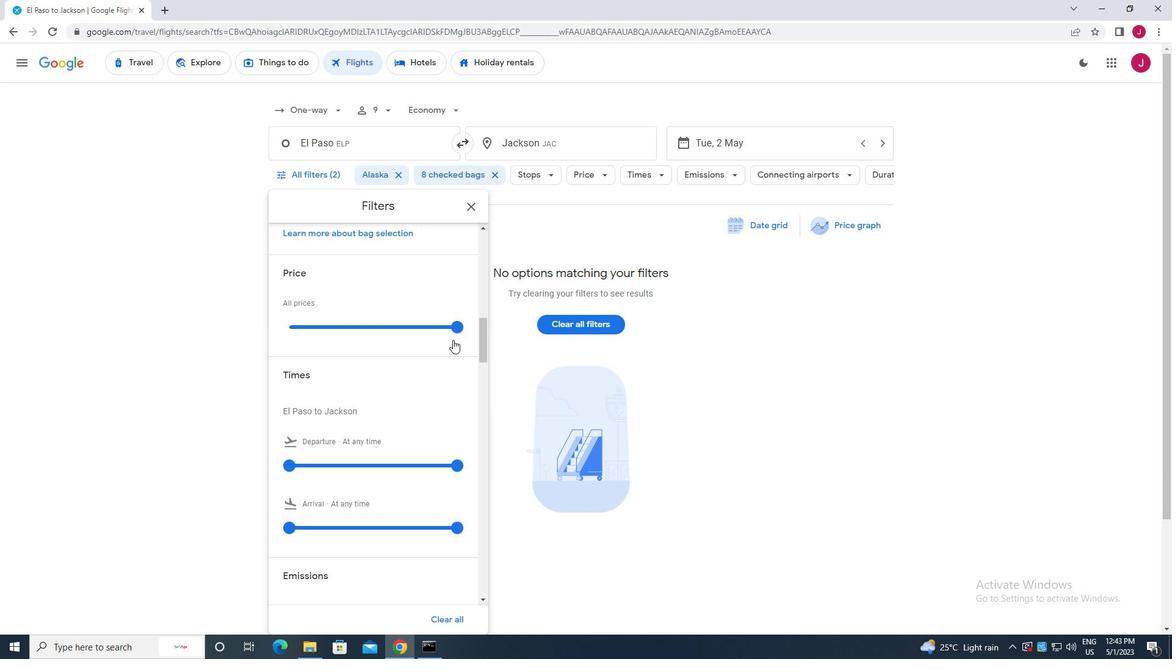 
Action: Mouse pressed left at (459, 323)
Screenshot: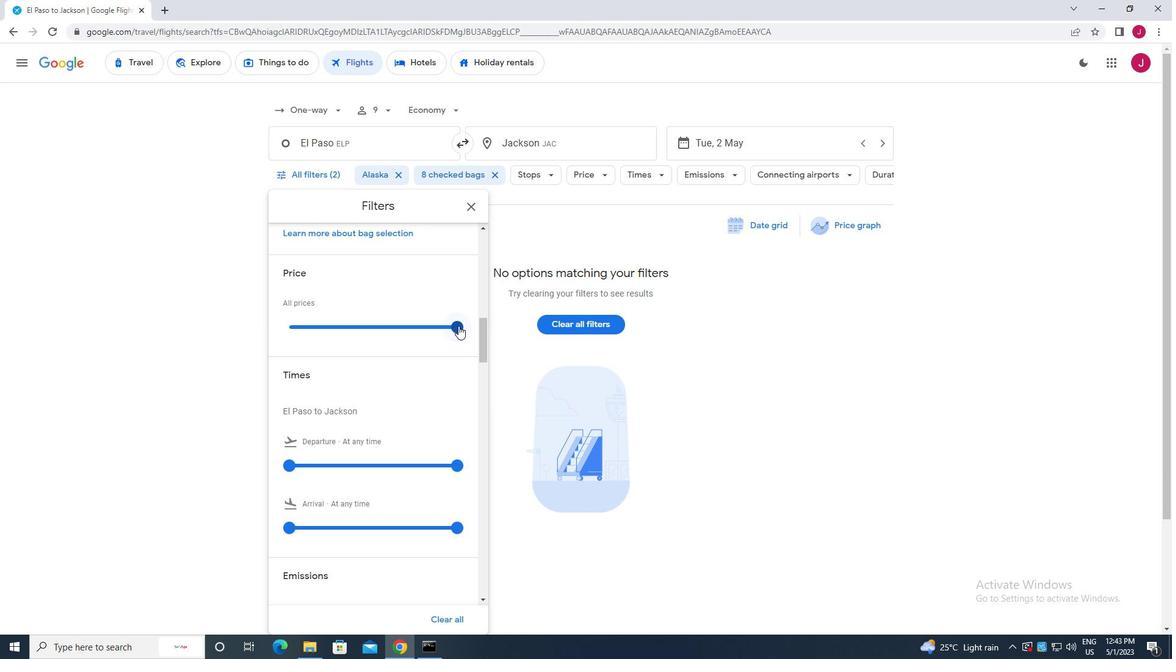 
Action: Mouse moved to (337, 393)
Screenshot: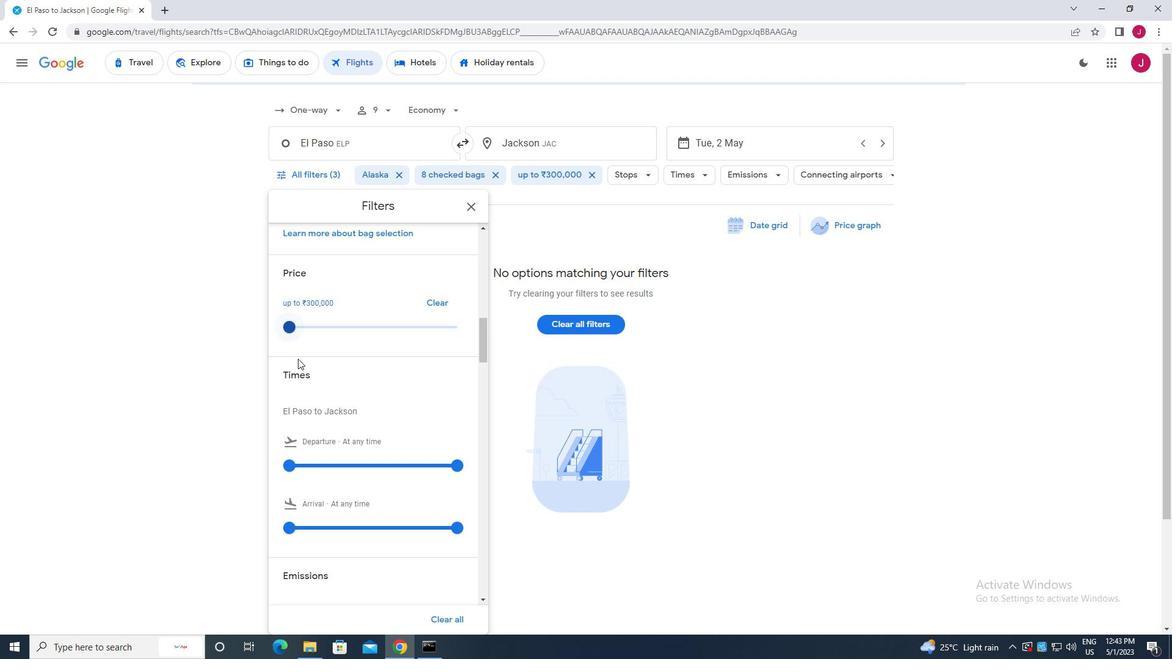
Action: Mouse scrolled (337, 392) with delta (0, 0)
Screenshot: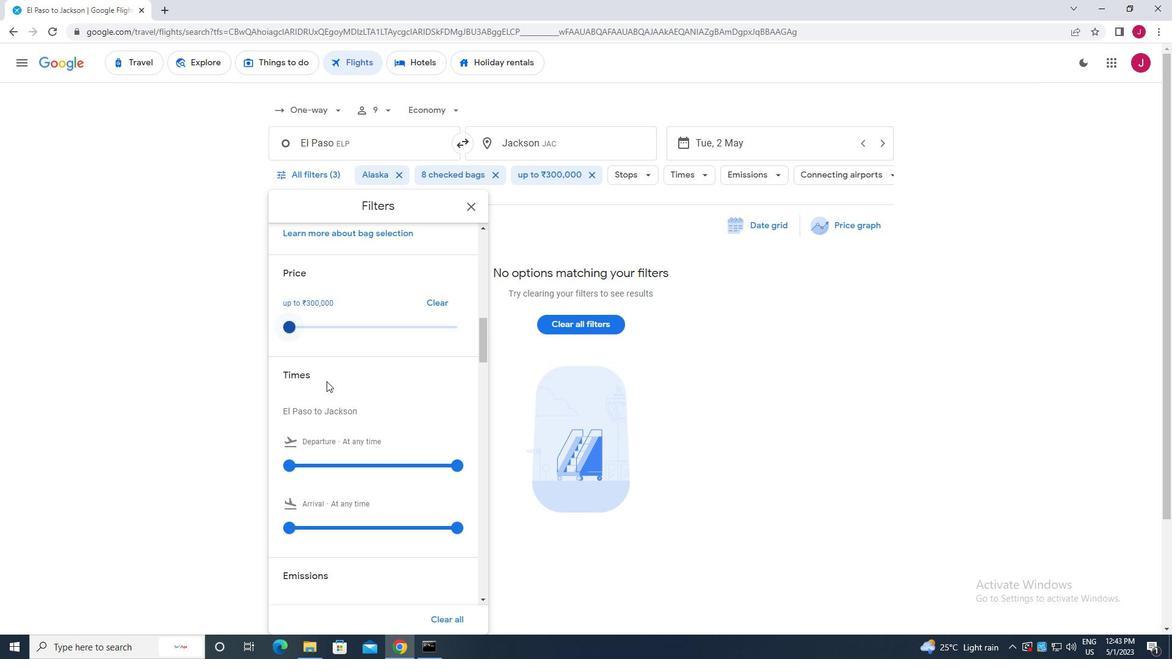 
Action: Mouse scrolled (337, 392) with delta (0, 0)
Screenshot: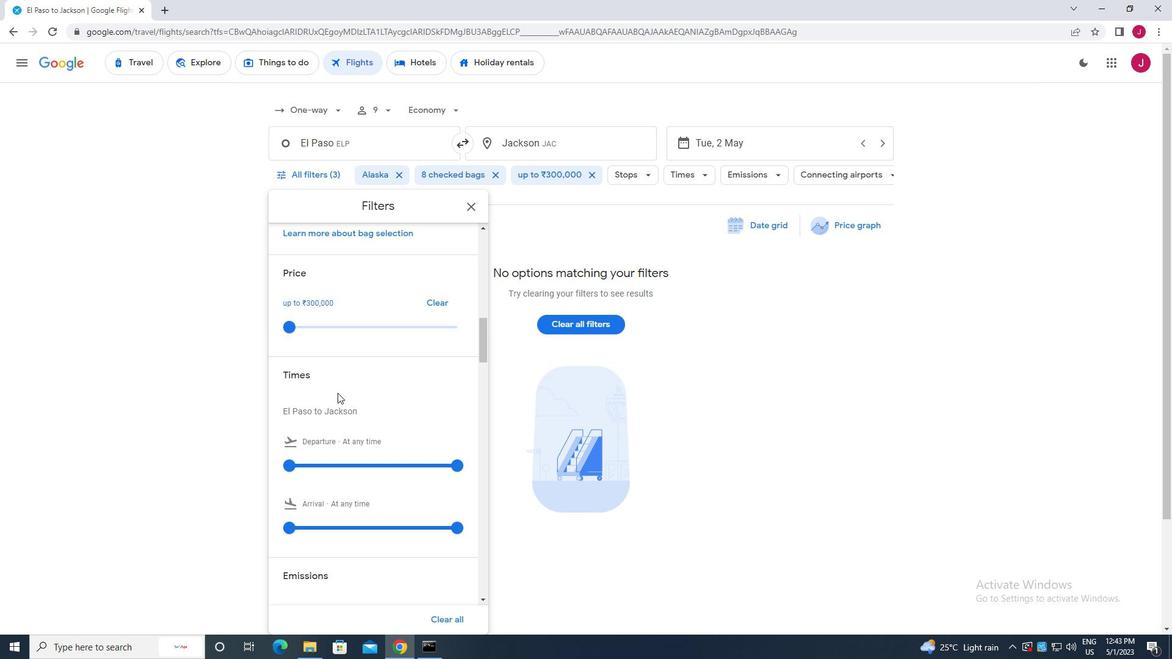 
Action: Mouse moved to (288, 346)
Screenshot: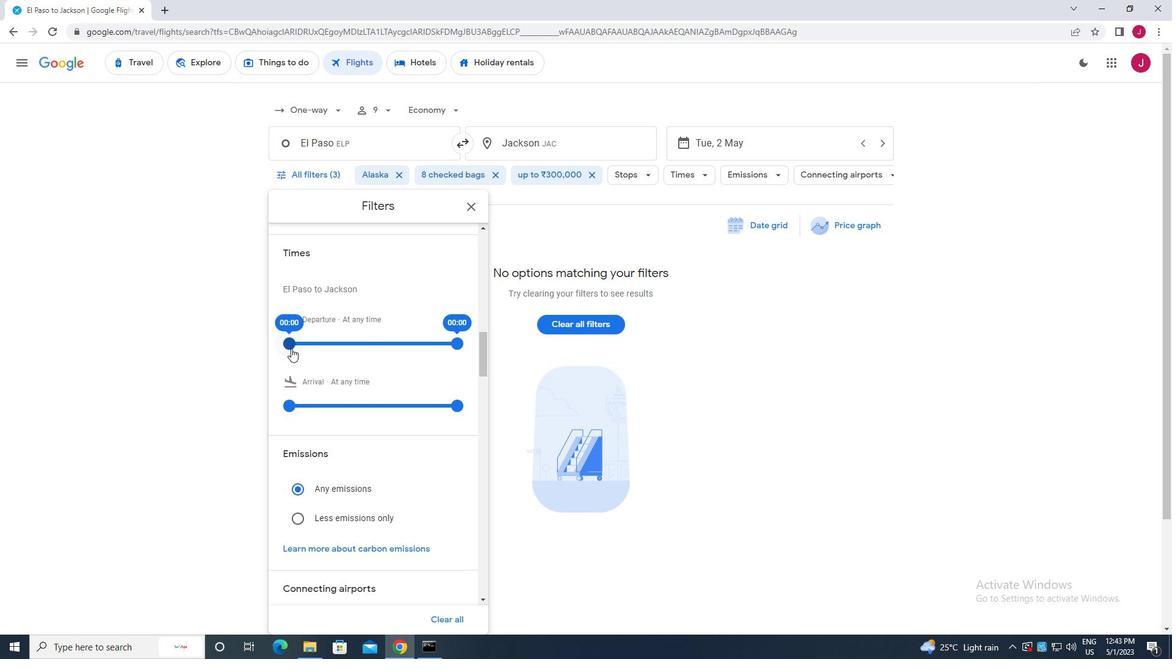 
Action: Mouse pressed left at (288, 346)
Screenshot: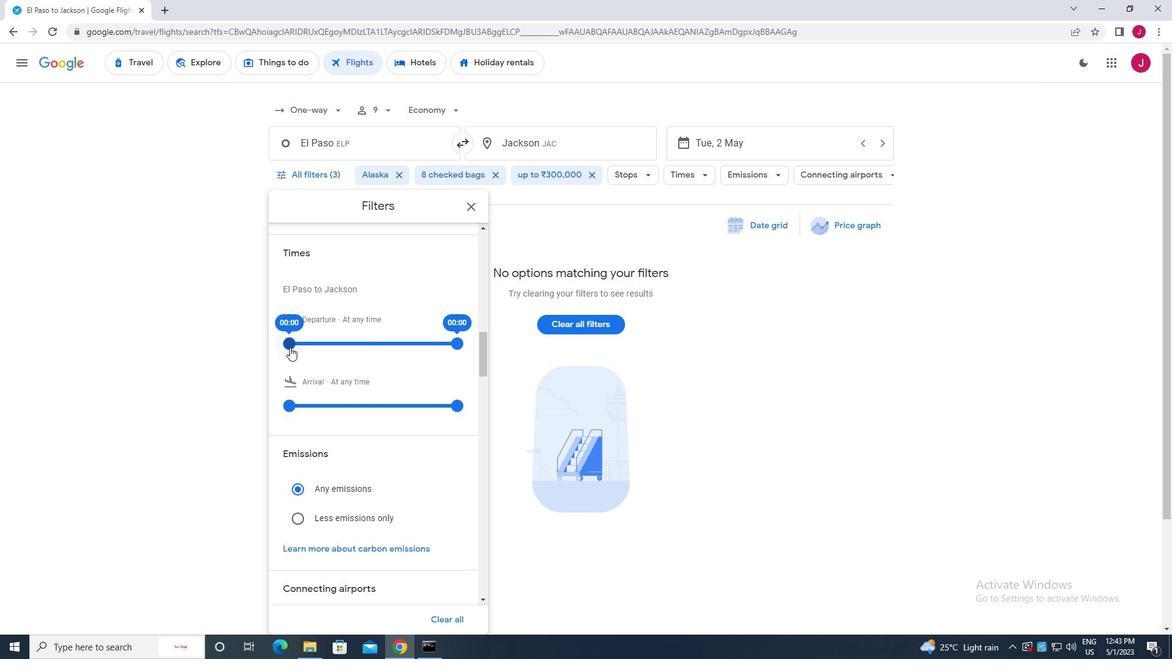 
Action: Mouse moved to (458, 346)
Screenshot: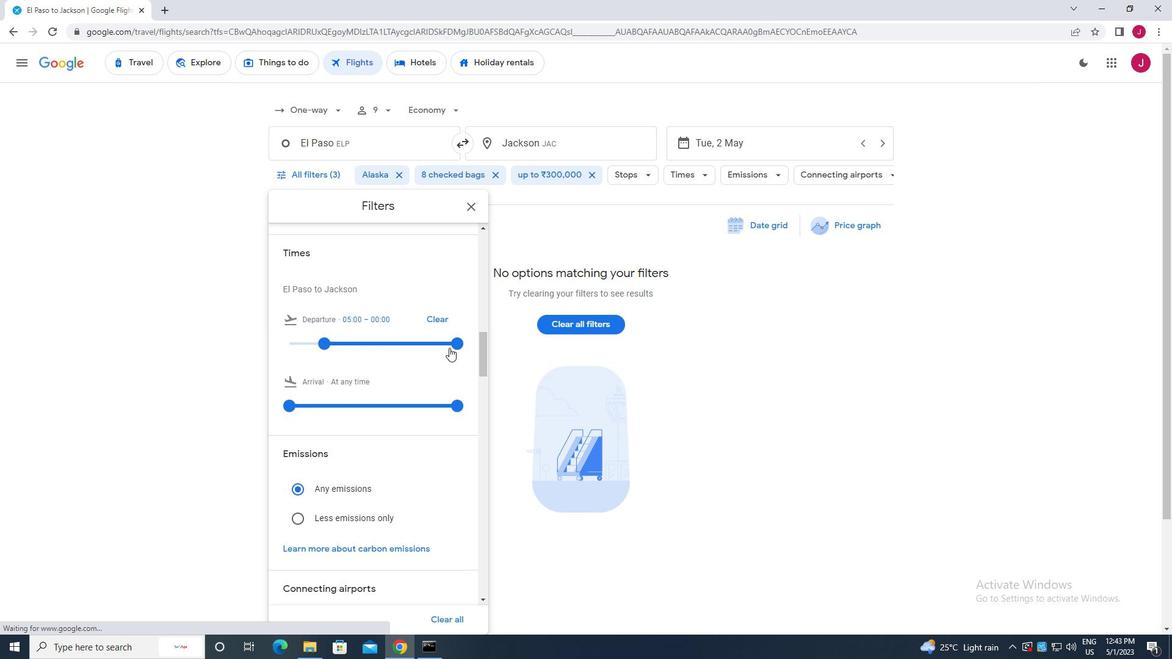 
Action: Mouse pressed left at (458, 346)
Screenshot: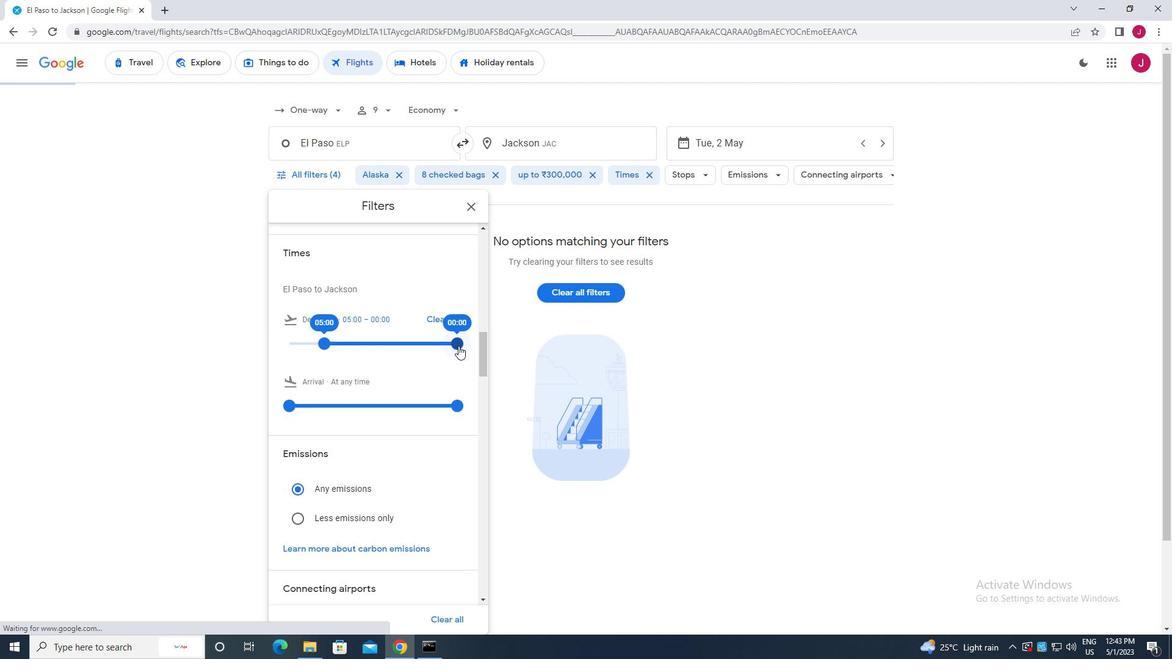 
Action: Mouse moved to (473, 210)
Screenshot: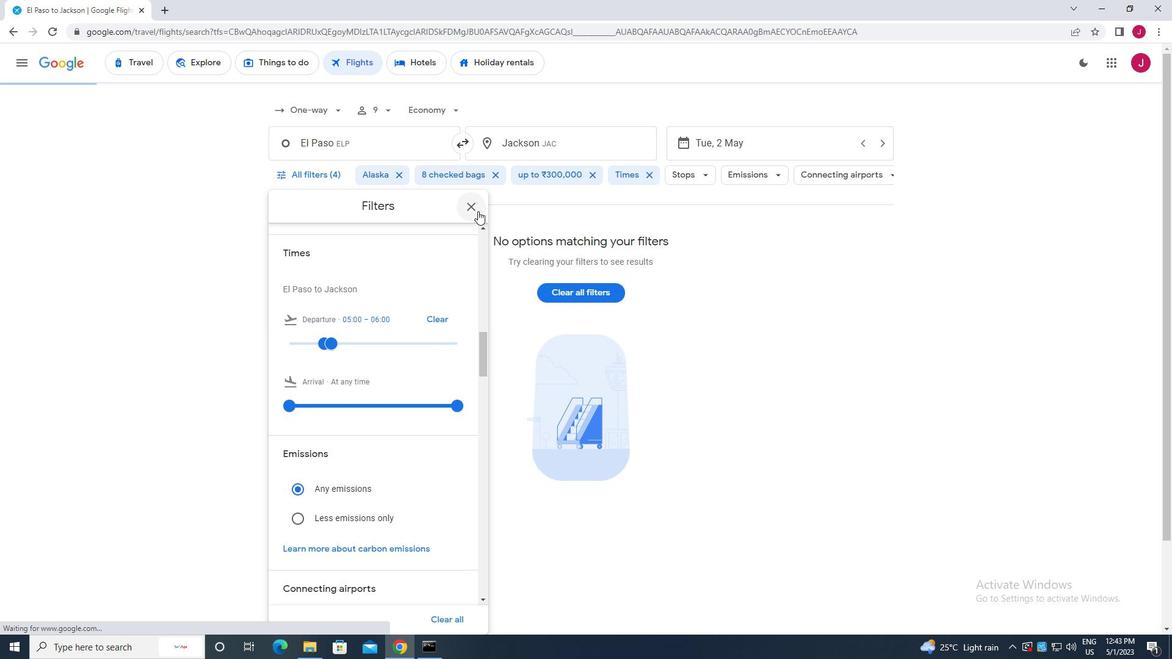 
Action: Mouse pressed left at (473, 210)
Screenshot: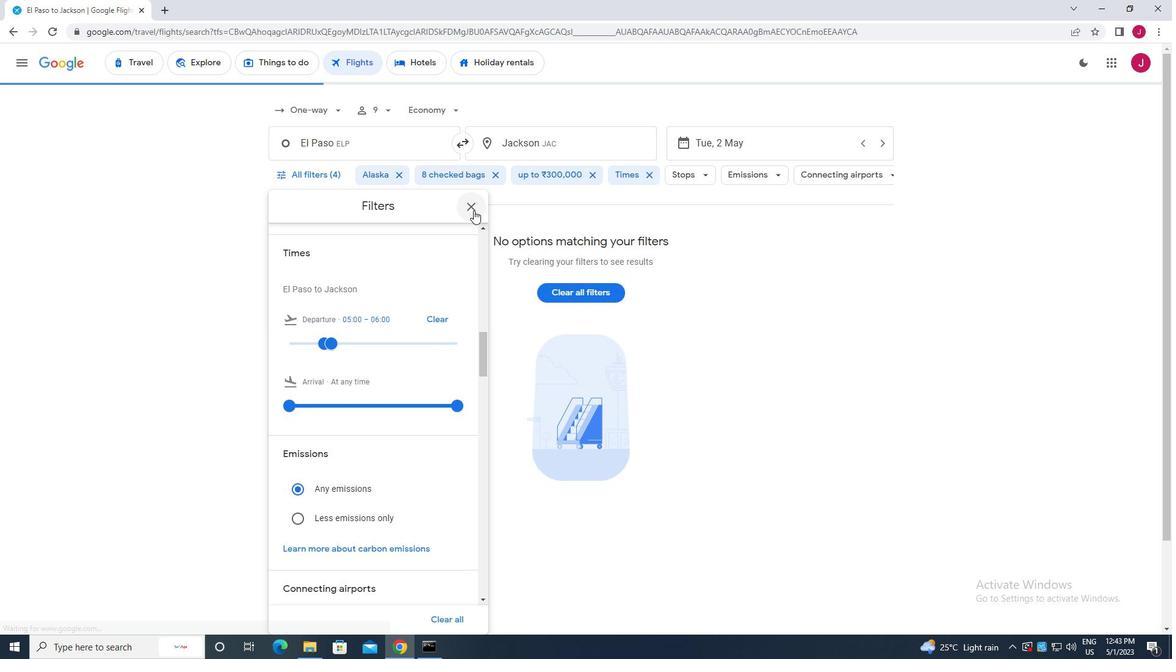 
Action: Mouse moved to (470, 210)
Screenshot: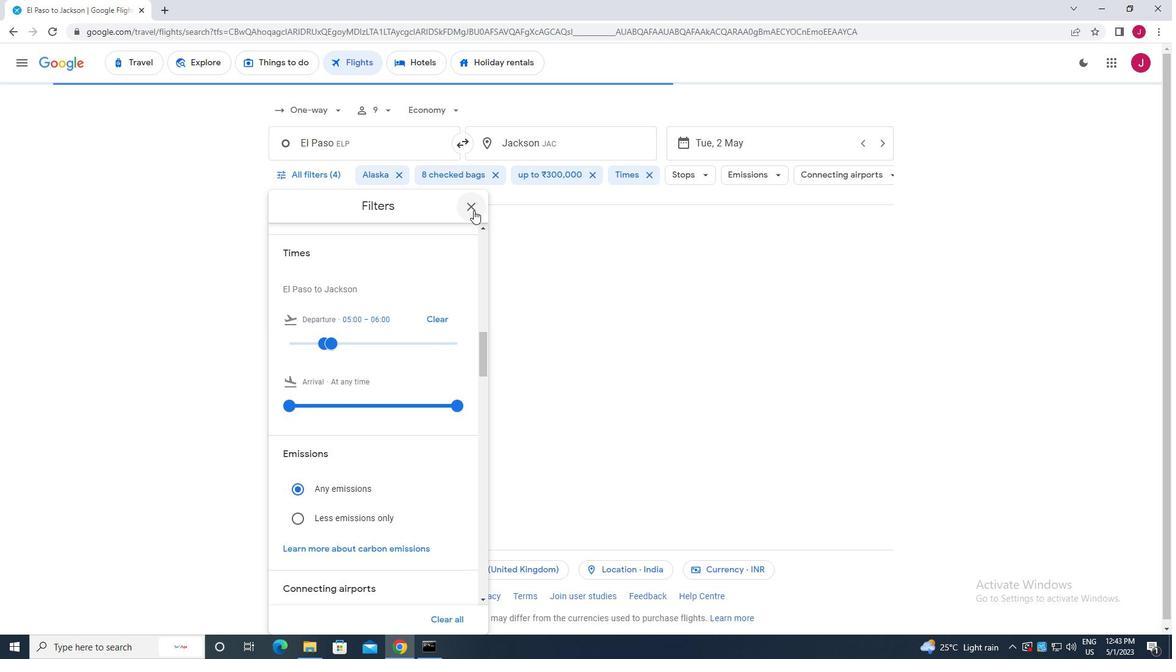 
